 Task: Buy 2 Tachometer Cables from Cables section under best seller category for shipping address: Christina Ramirez, 3641 Walton Street, Salt Lake City, Utah 84104, Cell Number 8014200980. Pay from credit card ending with 6010, CVV 682
Action: Mouse moved to (9, 83)
Screenshot: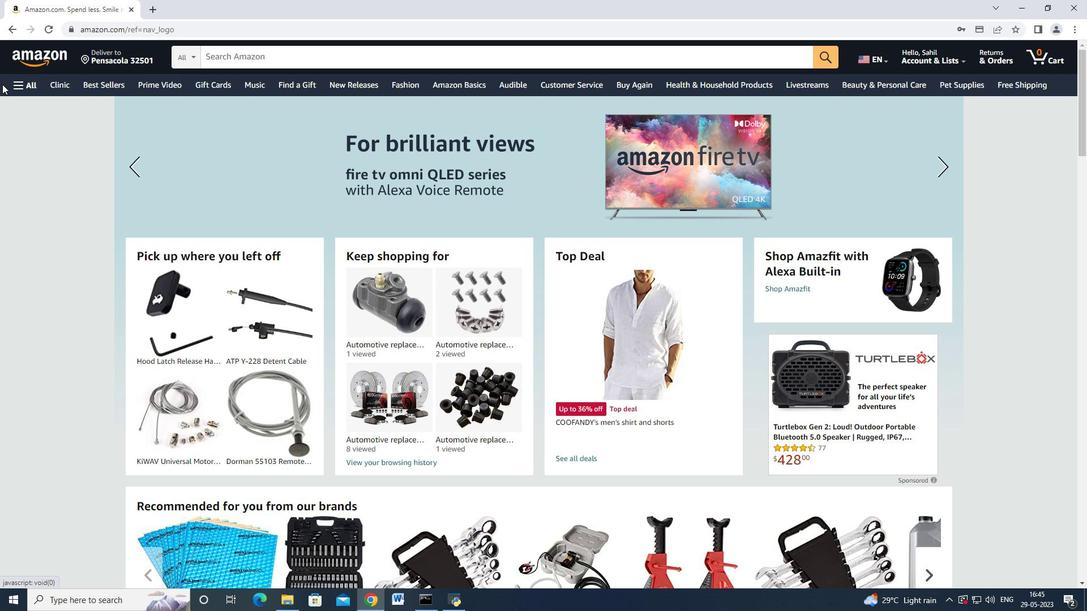
Action: Mouse pressed left at (9, 83)
Screenshot: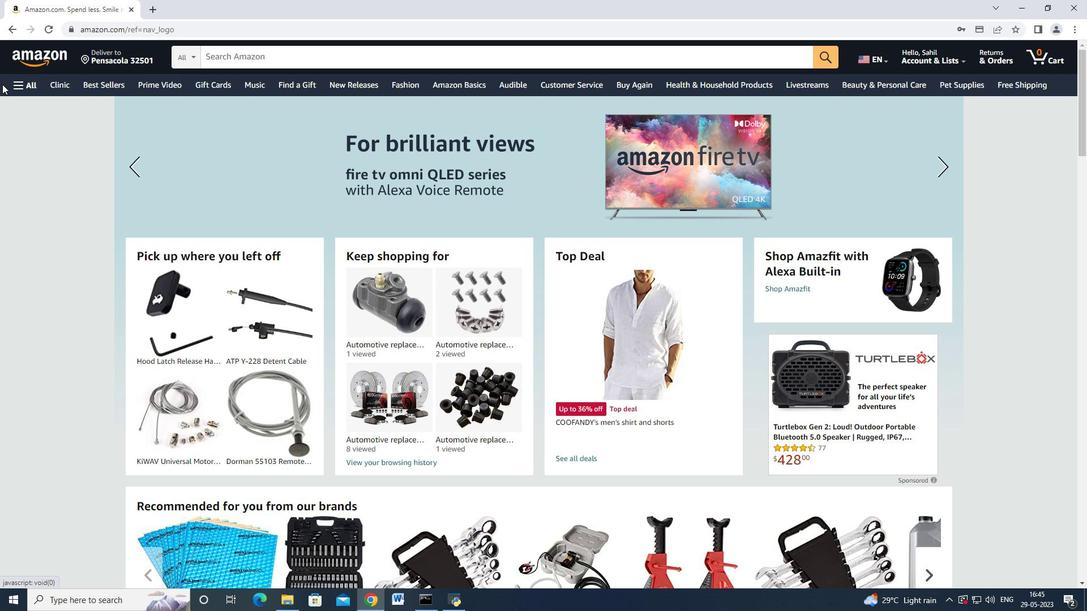 
Action: Mouse moved to (52, 240)
Screenshot: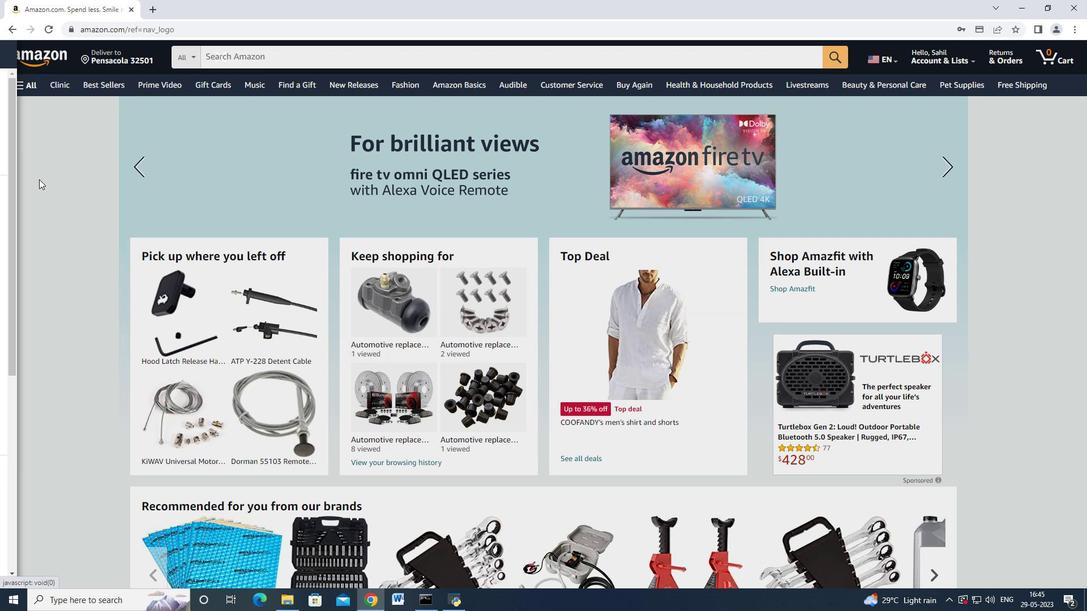 
Action: Mouse scrolled (52, 240) with delta (0, 0)
Screenshot: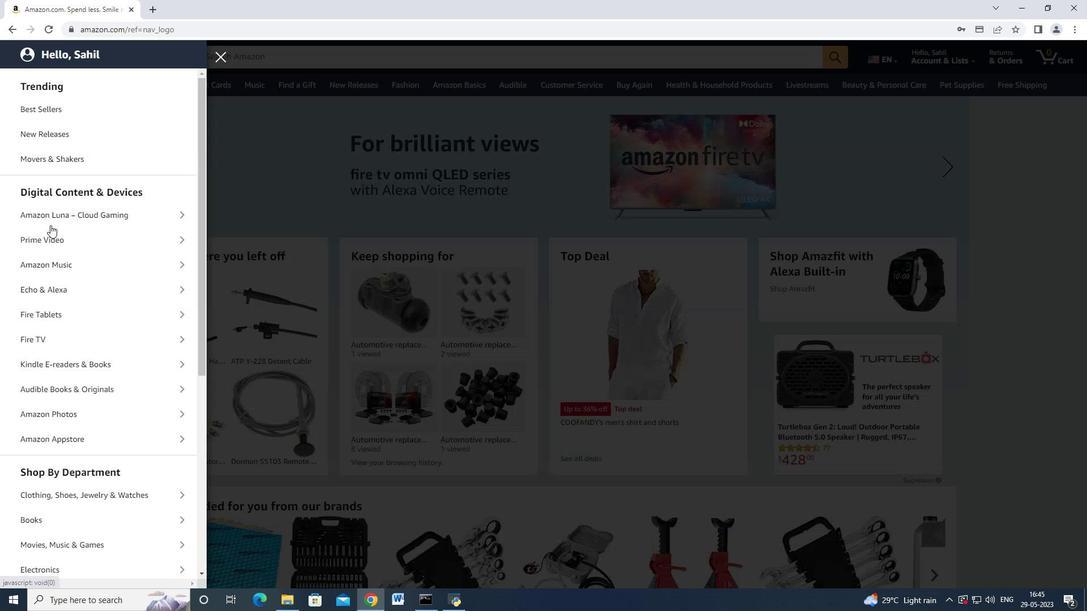 
Action: Mouse scrolled (52, 240) with delta (0, 0)
Screenshot: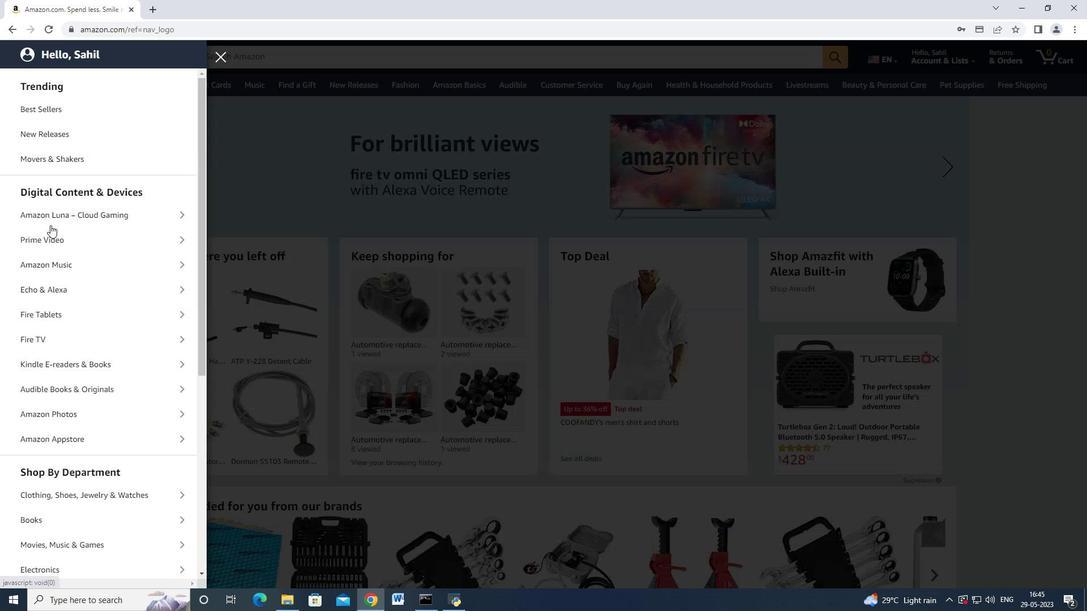 
Action: Mouse scrolled (52, 240) with delta (0, 0)
Screenshot: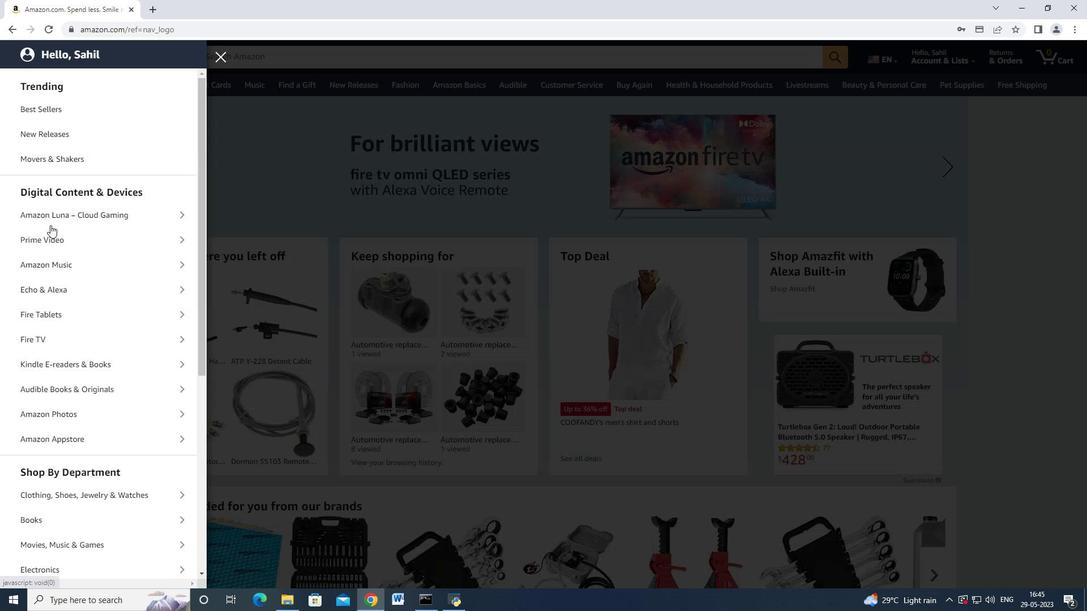
Action: Mouse scrolled (52, 240) with delta (0, 0)
Screenshot: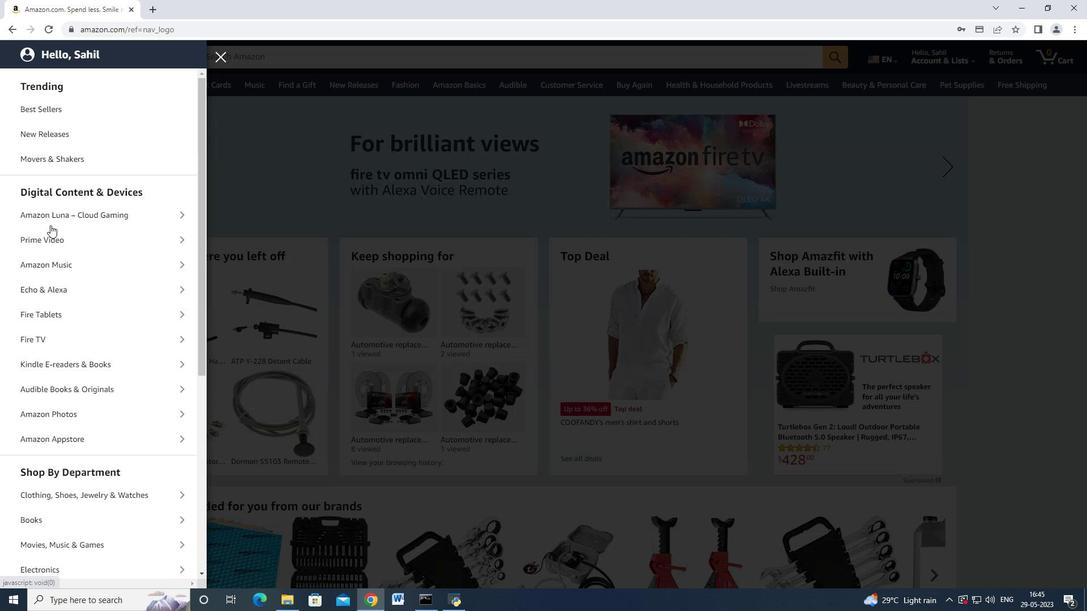 
Action: Mouse scrolled (52, 240) with delta (0, 0)
Screenshot: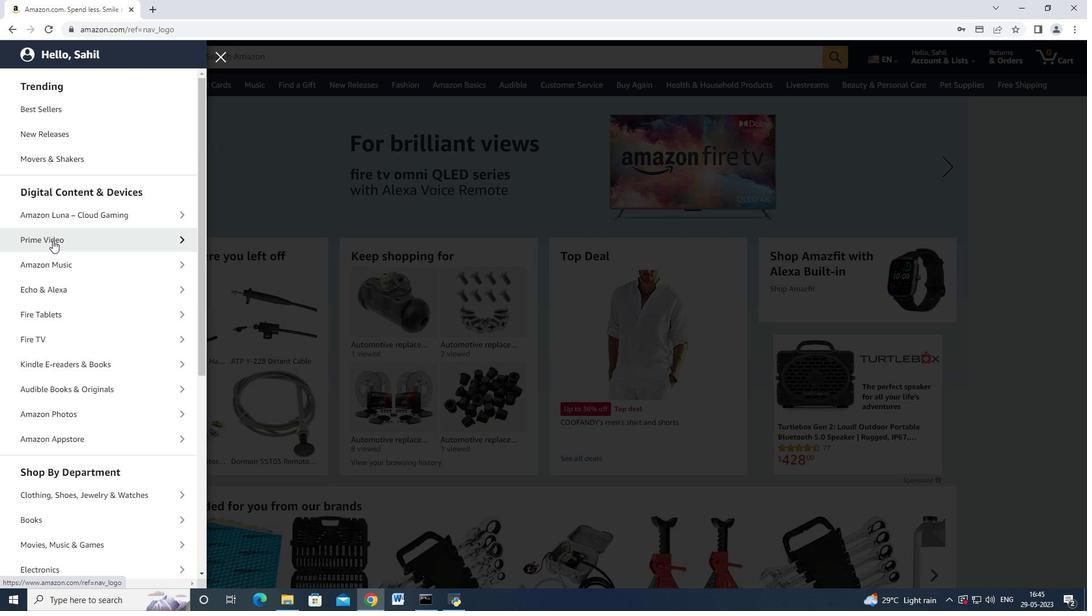 
Action: Mouse scrolled (52, 241) with delta (0, 0)
Screenshot: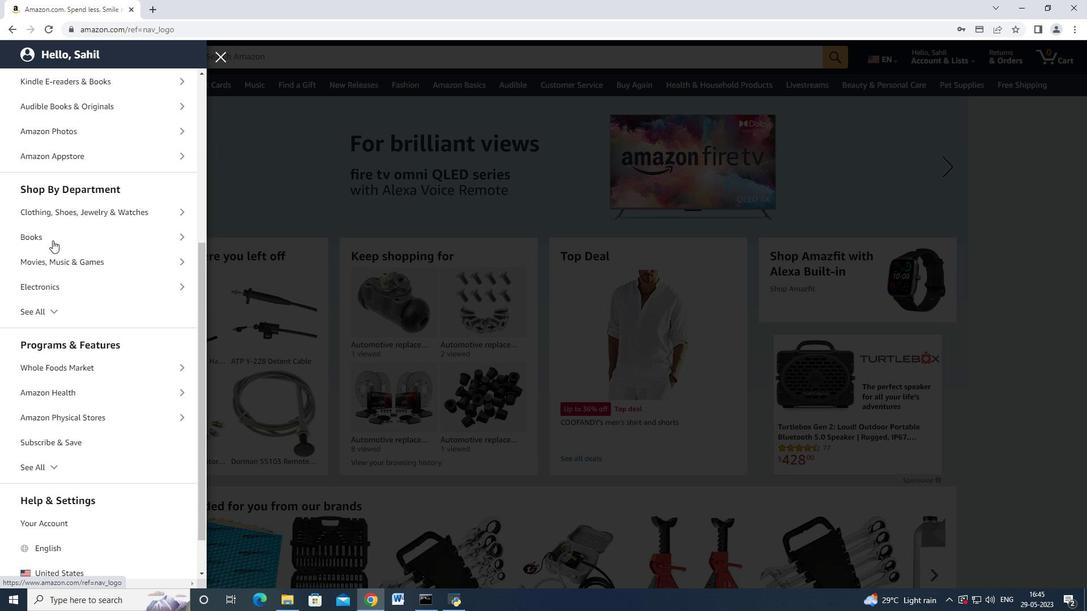 
Action: Mouse scrolled (52, 241) with delta (0, 0)
Screenshot: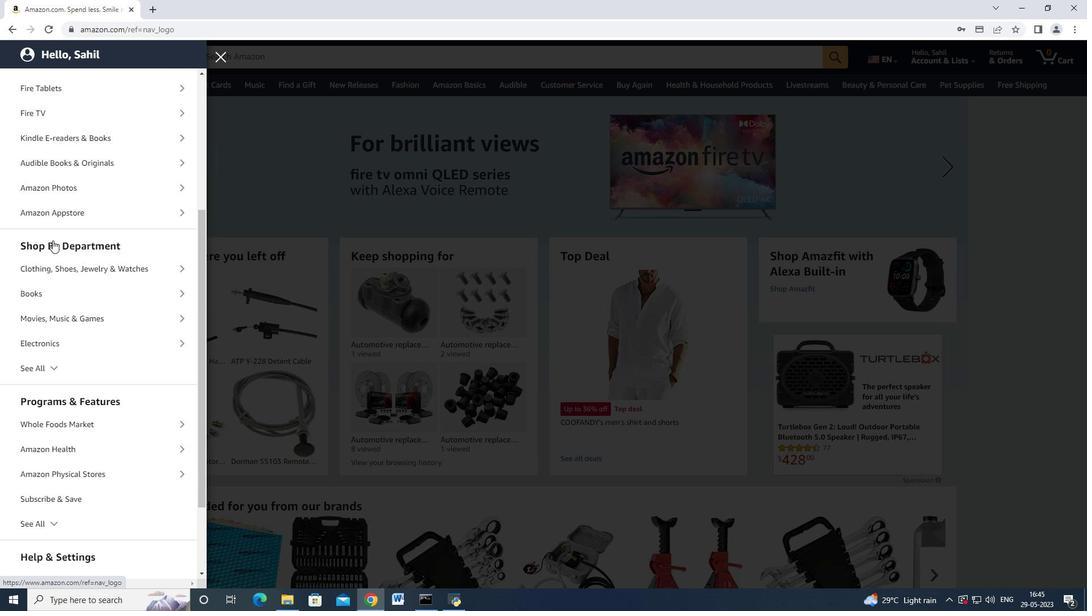 
Action: Mouse scrolled (52, 241) with delta (0, 0)
Screenshot: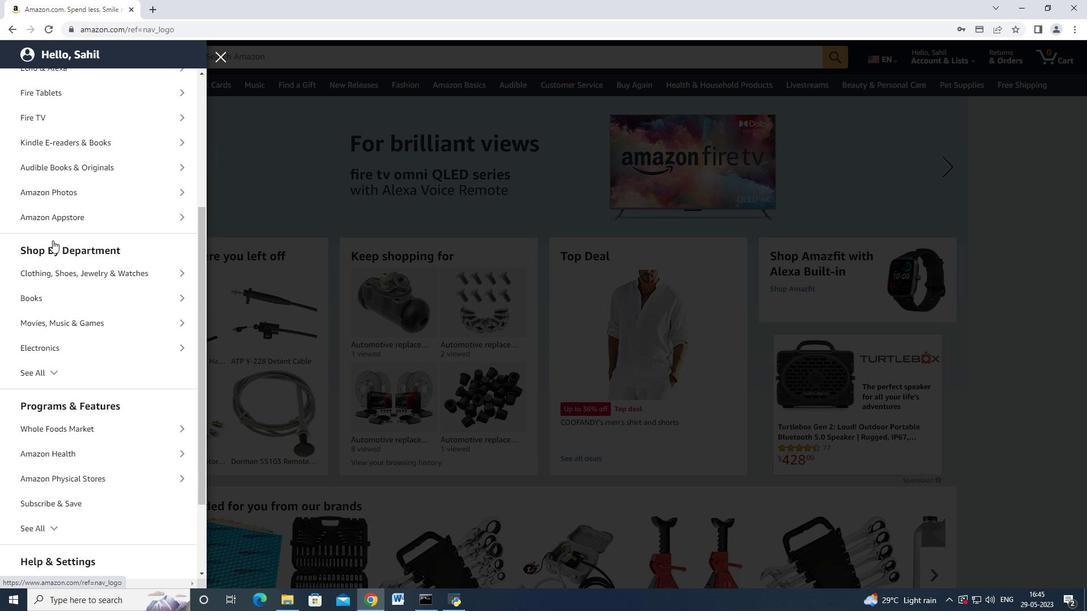 
Action: Mouse moved to (51, 240)
Screenshot: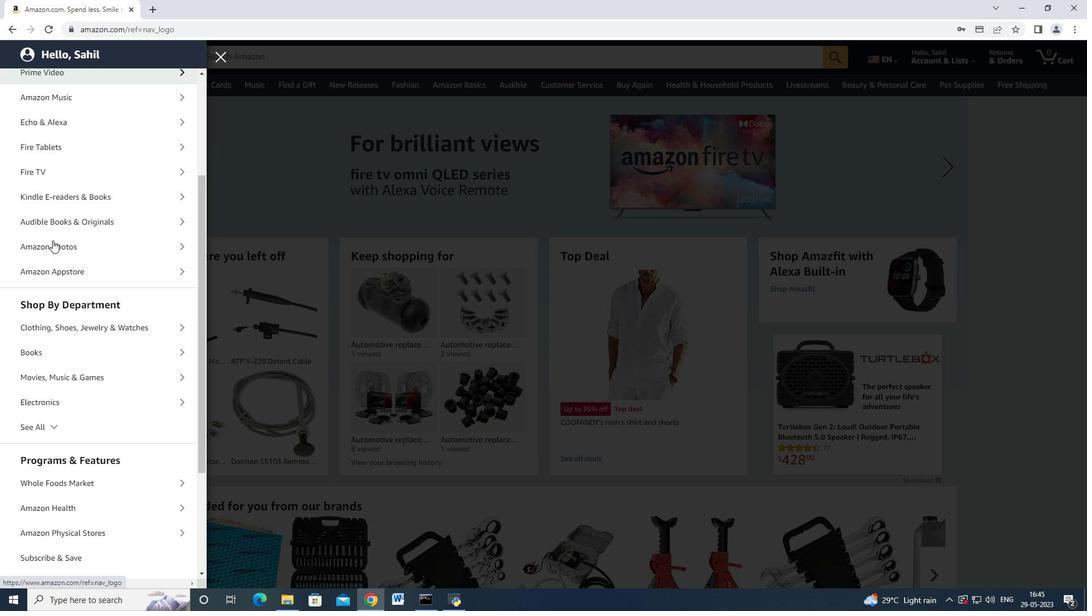 
Action: Mouse scrolled (51, 240) with delta (0, 0)
Screenshot: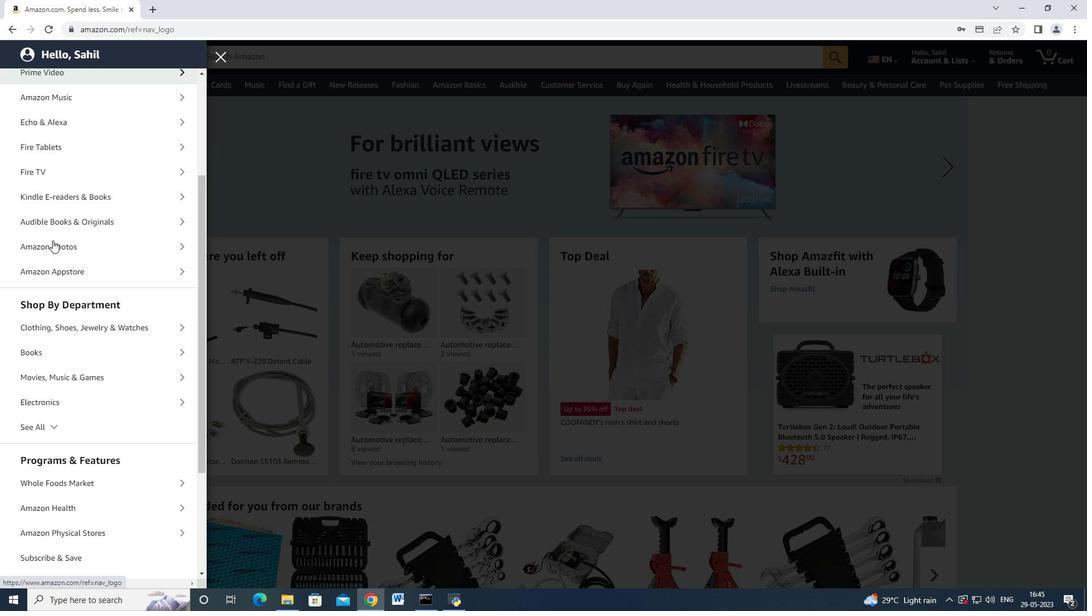 
Action: Mouse moved to (50, 240)
Screenshot: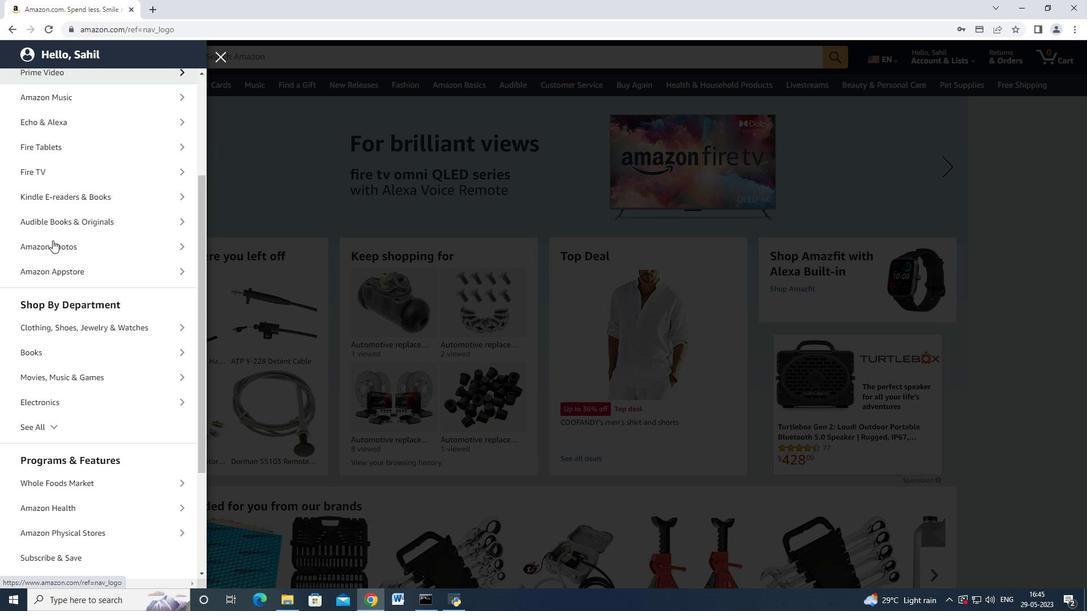 
Action: Mouse scrolled (50, 240) with delta (0, 0)
Screenshot: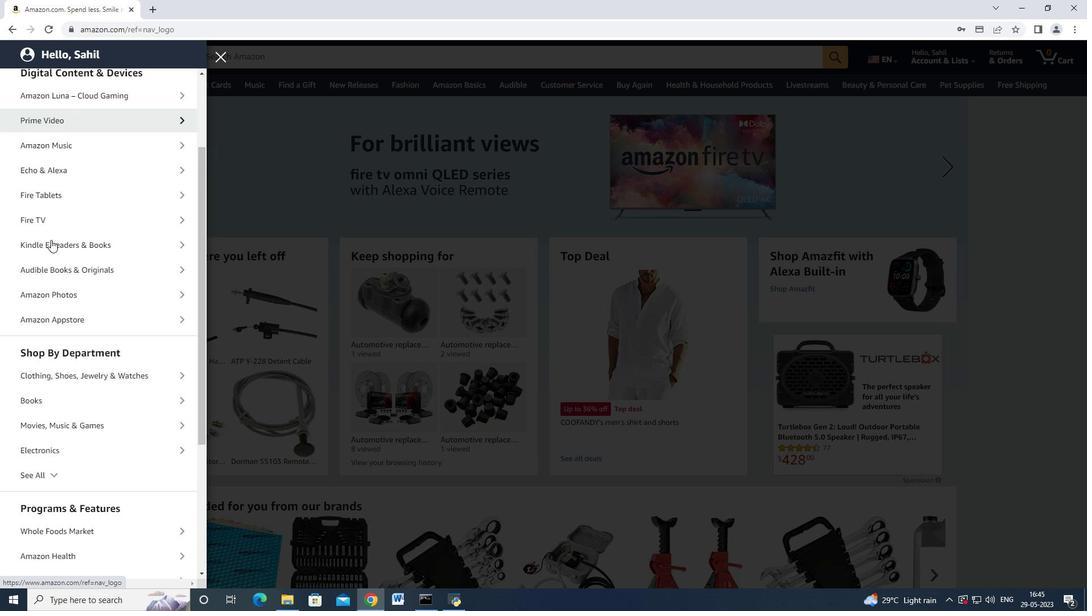 
Action: Mouse scrolled (50, 240) with delta (0, 0)
Screenshot: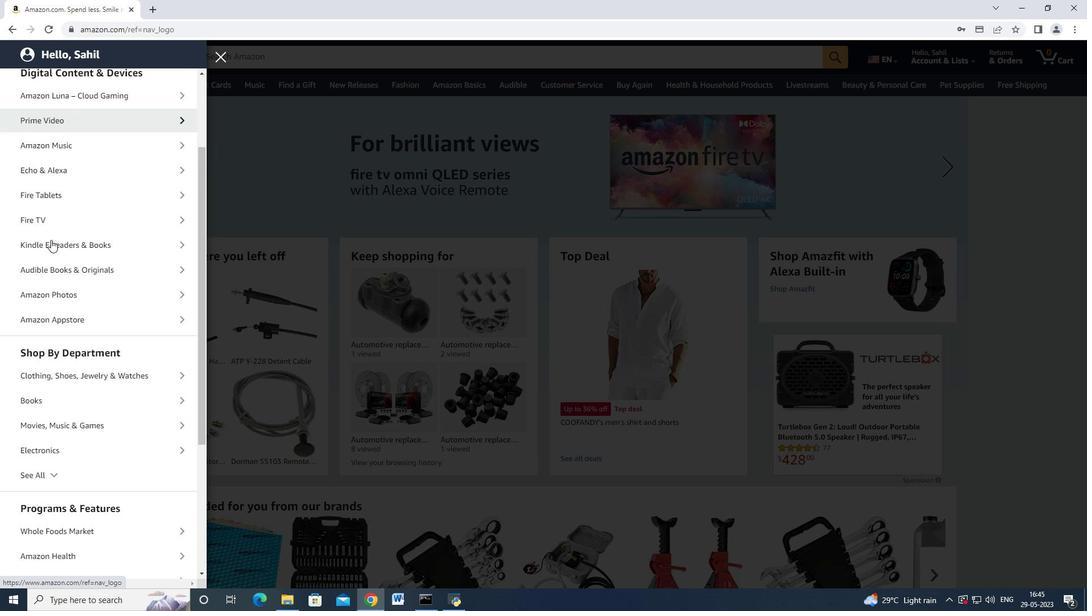 
Action: Mouse moved to (45, 242)
Screenshot: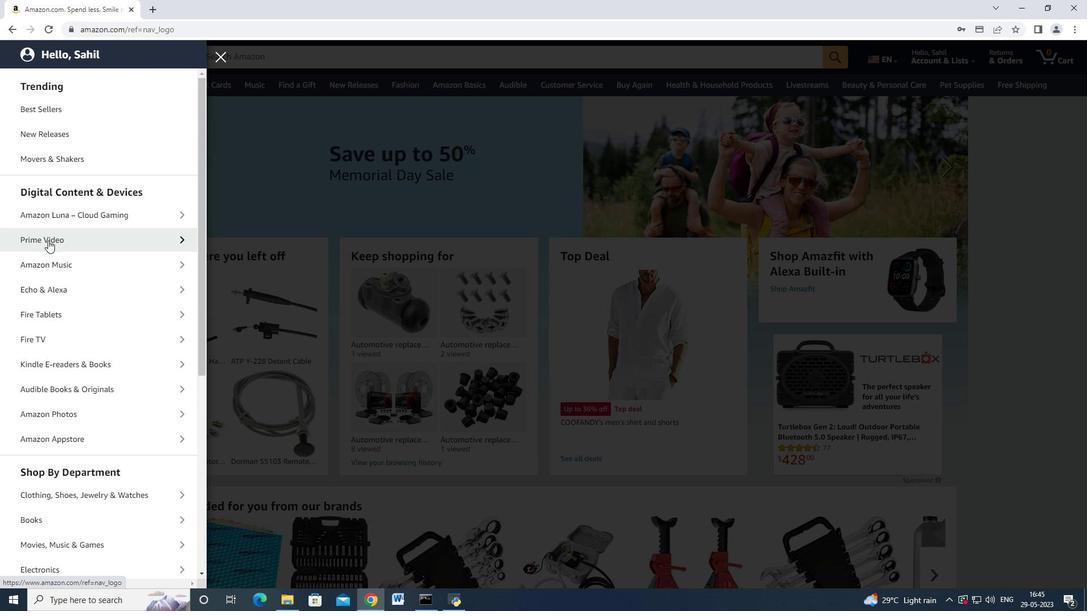 
Action: Mouse scrolled (45, 242) with delta (0, 0)
Screenshot: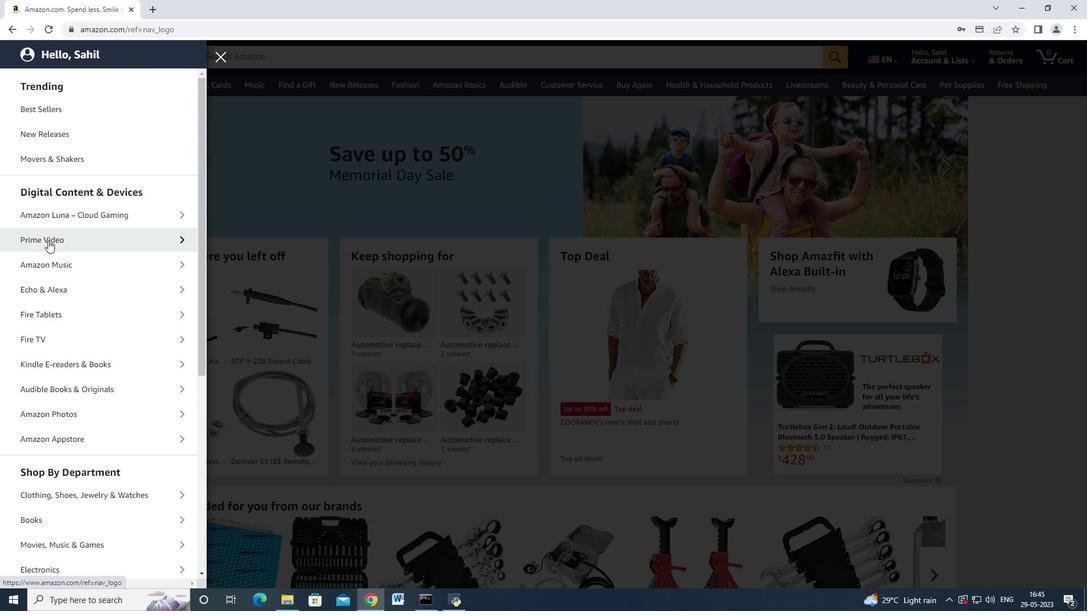 
Action: Mouse moved to (45, 246)
Screenshot: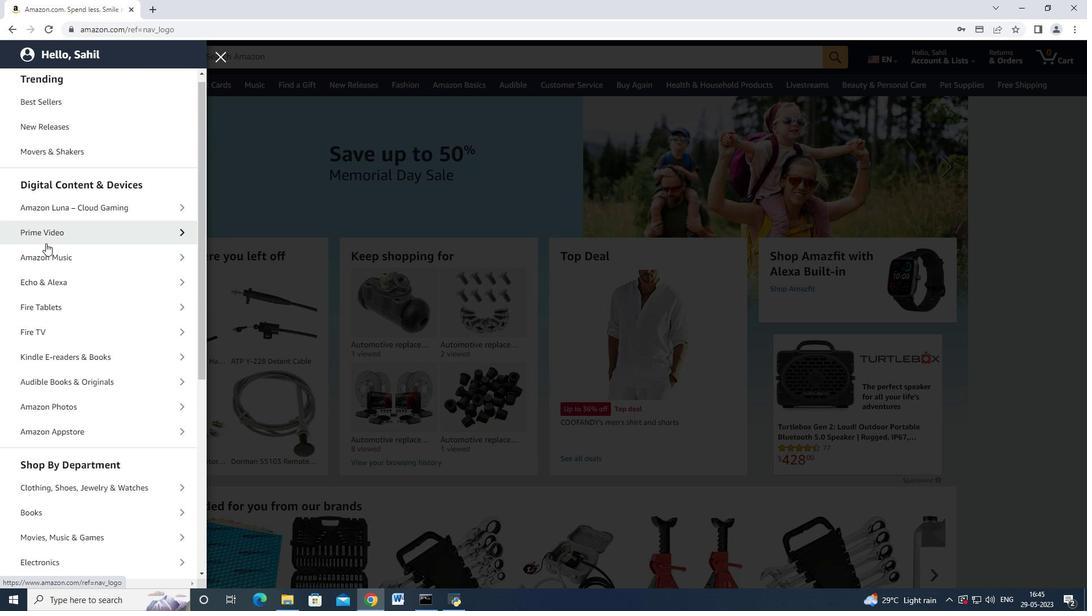 
Action: Mouse scrolled (45, 243) with delta (0, 0)
Screenshot: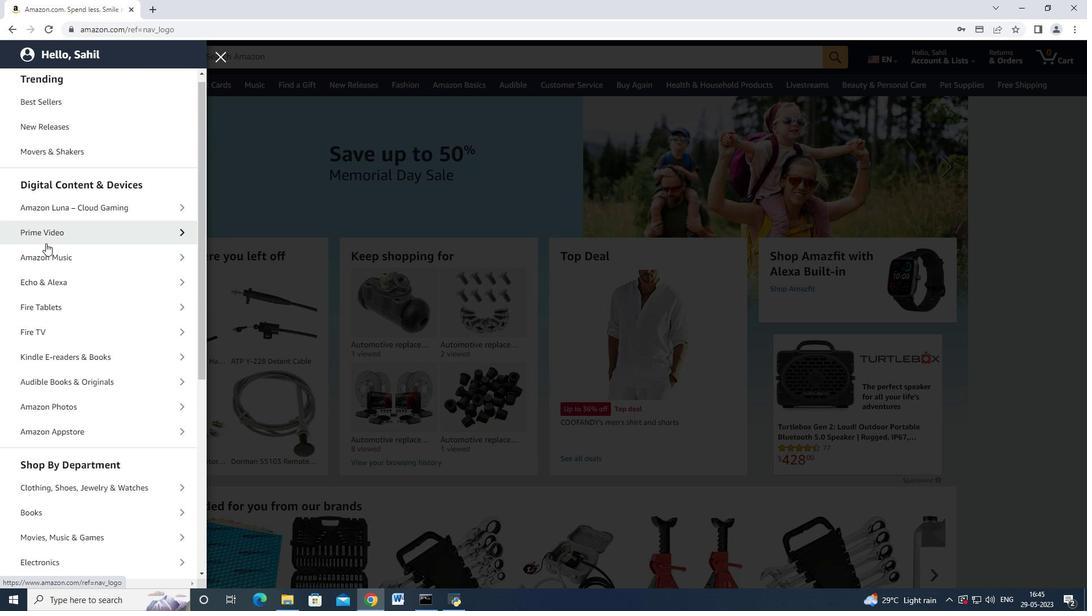 
Action: Mouse moved to (45, 250)
Screenshot: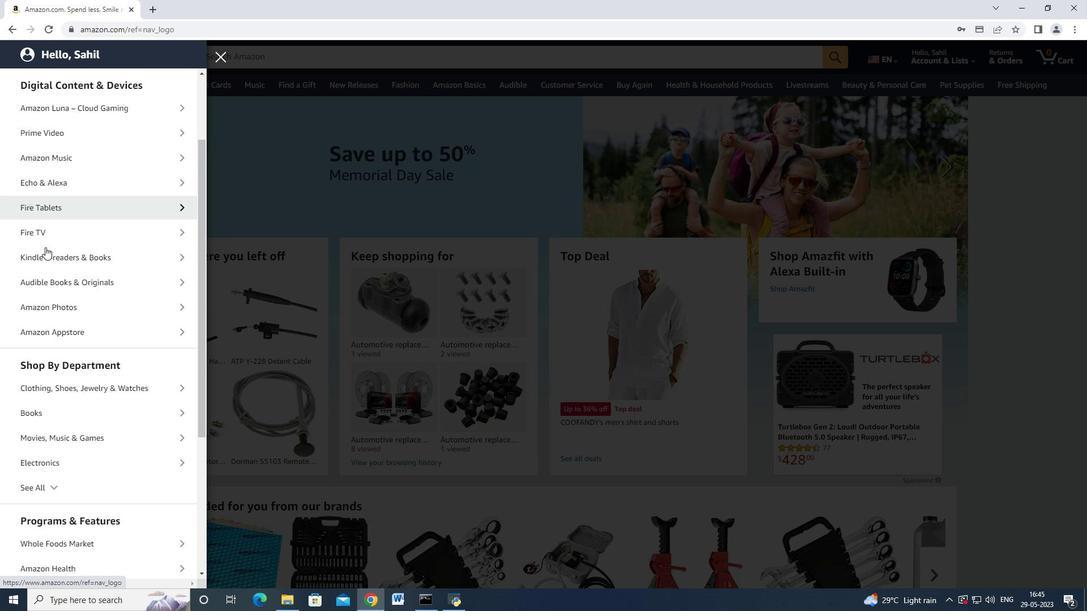 
Action: Mouse scrolled (45, 250) with delta (0, 0)
Screenshot: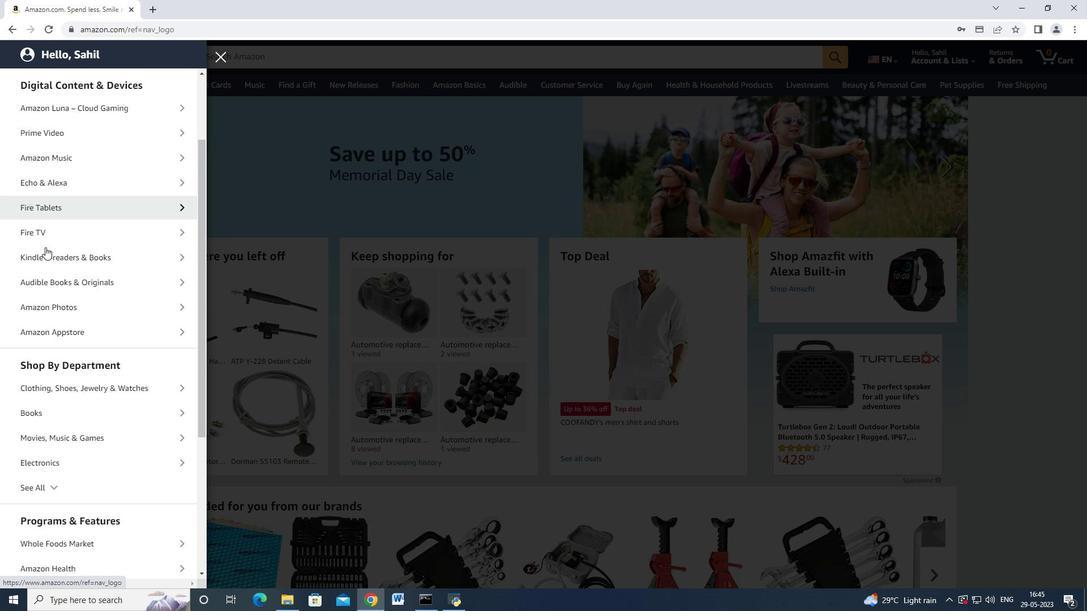 
Action: Mouse moved to (45, 251)
Screenshot: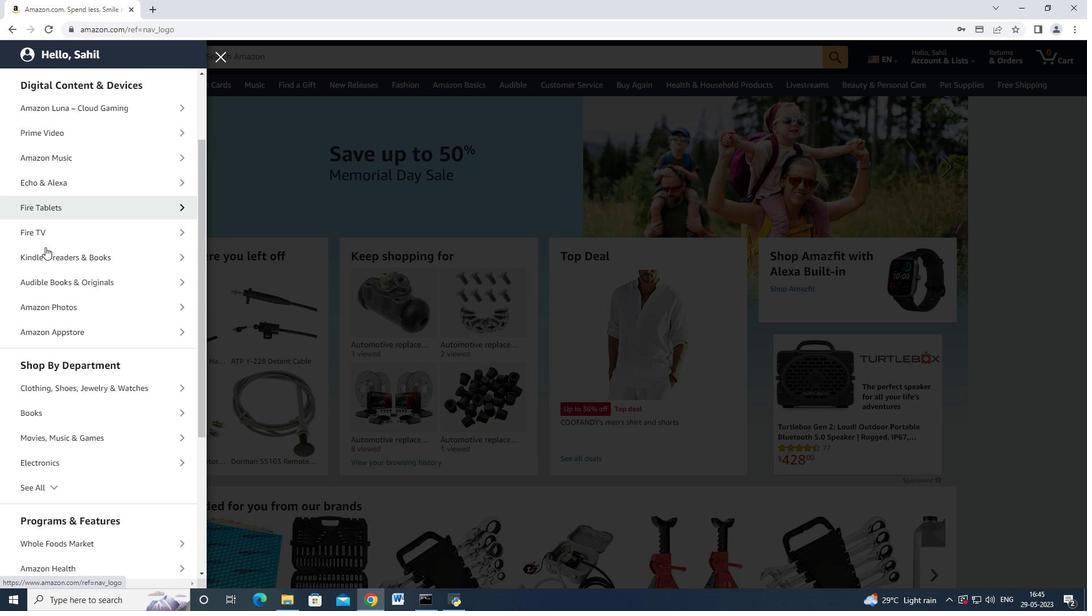 
Action: Mouse scrolled (45, 250) with delta (0, 0)
Screenshot: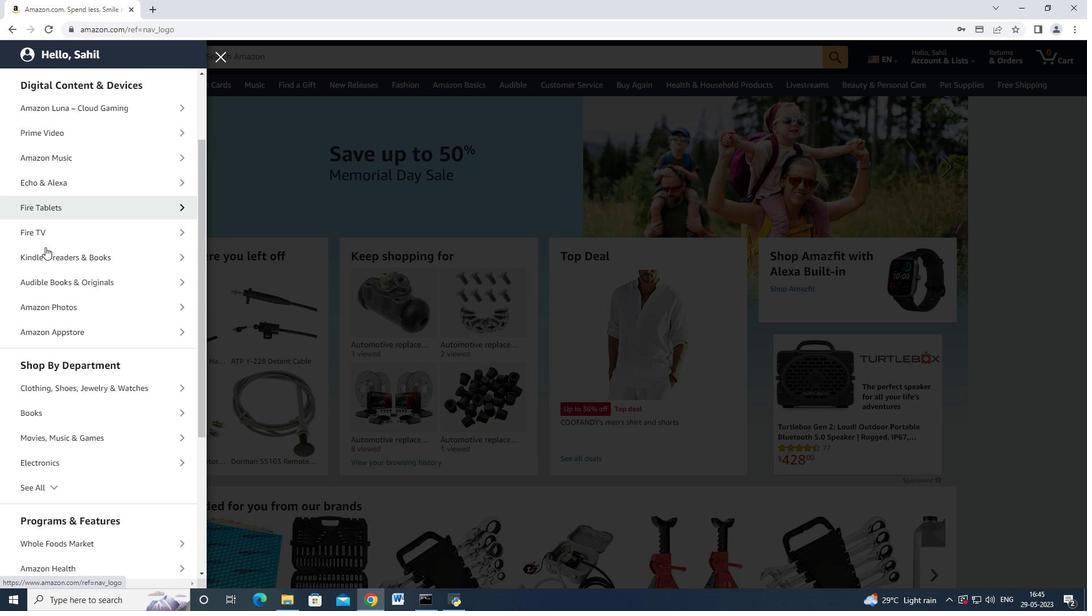 
Action: Mouse moved to (41, 363)
Screenshot: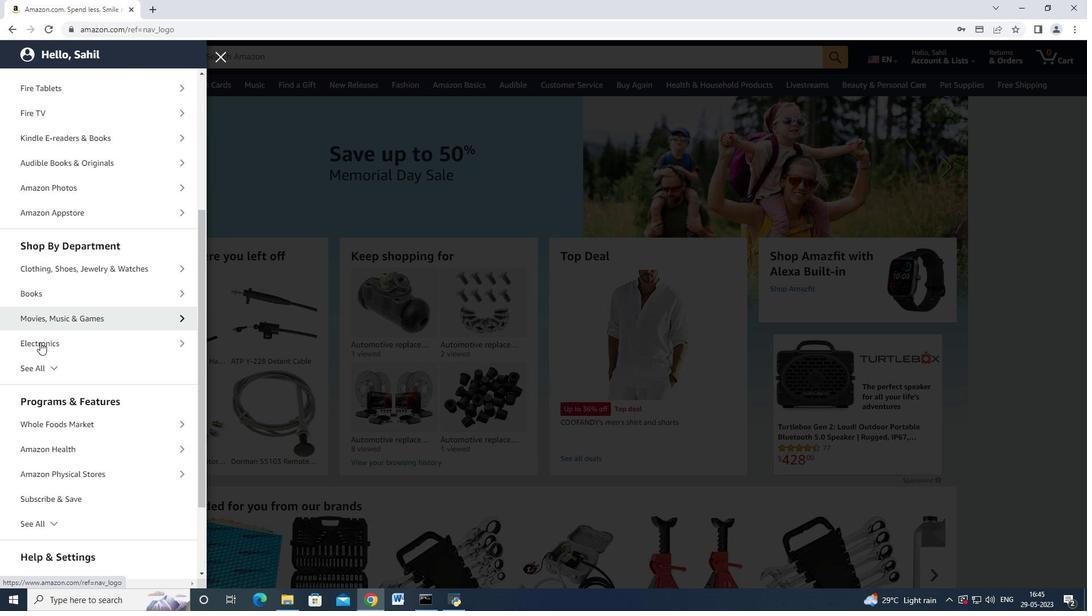 
Action: Mouse pressed left at (41, 363)
Screenshot: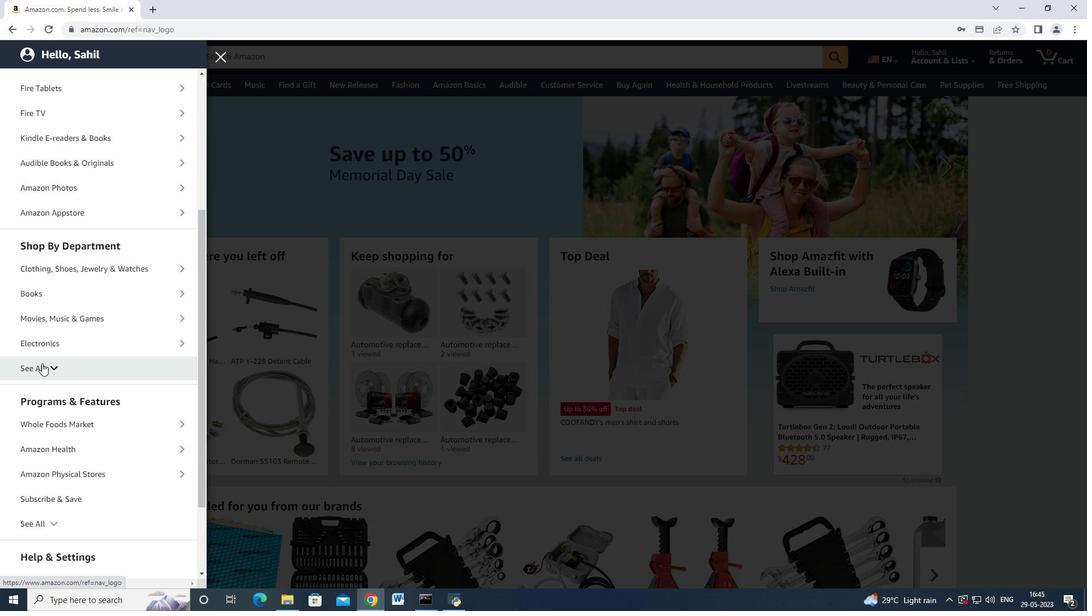 
Action: Mouse moved to (45, 360)
Screenshot: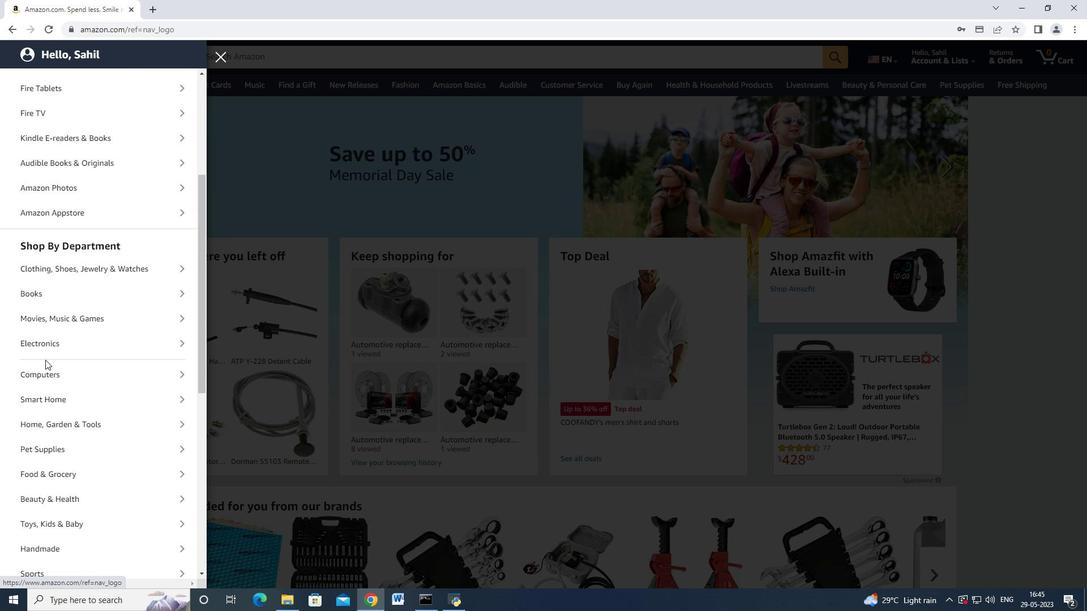 
Action: Mouse scrolled (45, 359) with delta (0, 0)
Screenshot: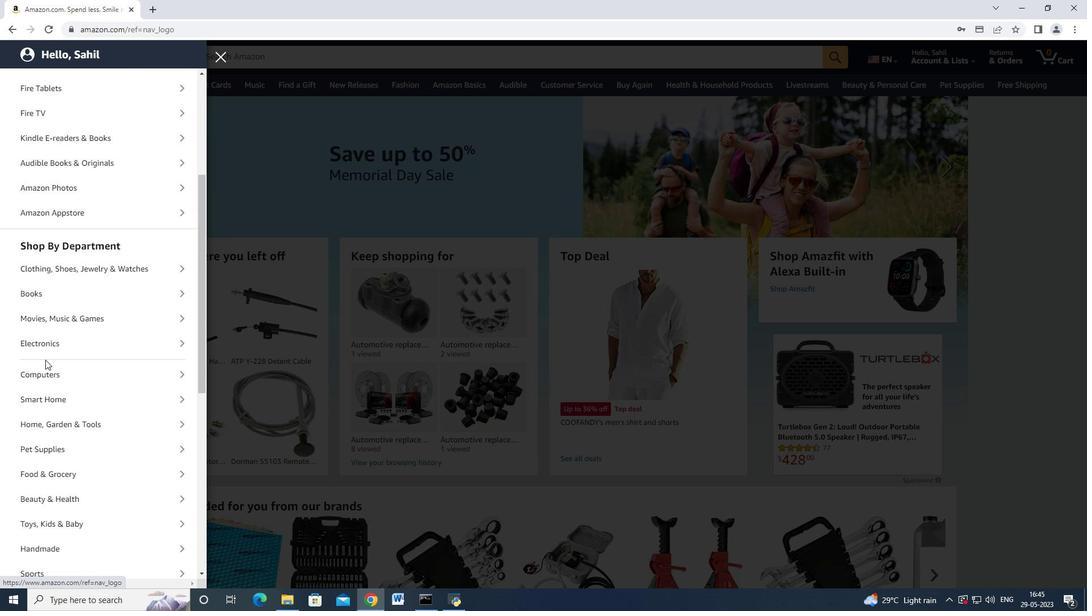
Action: Mouse scrolled (45, 359) with delta (0, 0)
Screenshot: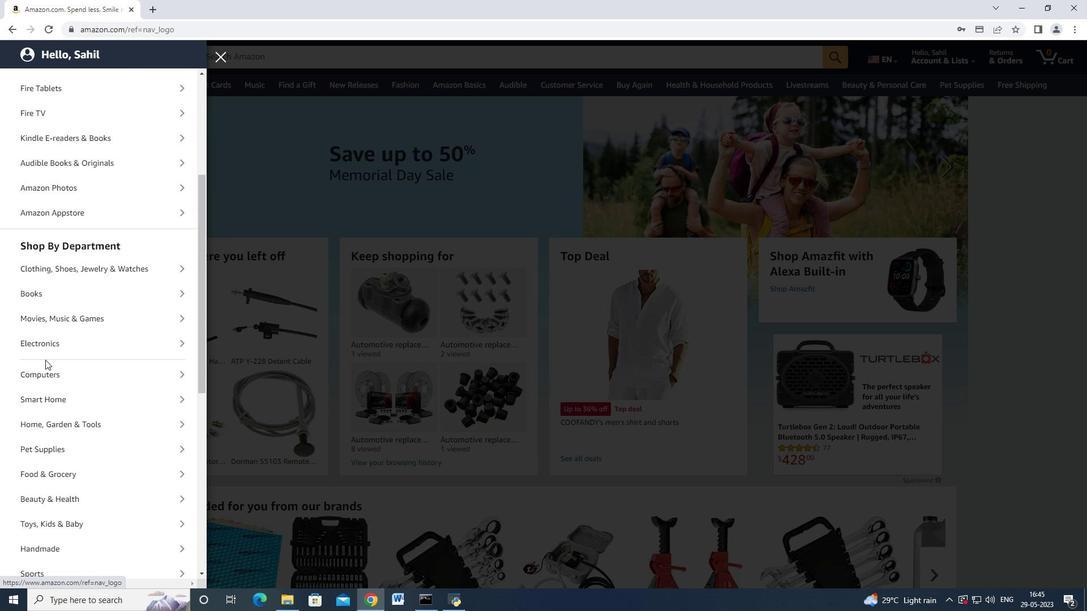 
Action: Mouse moved to (44, 360)
Screenshot: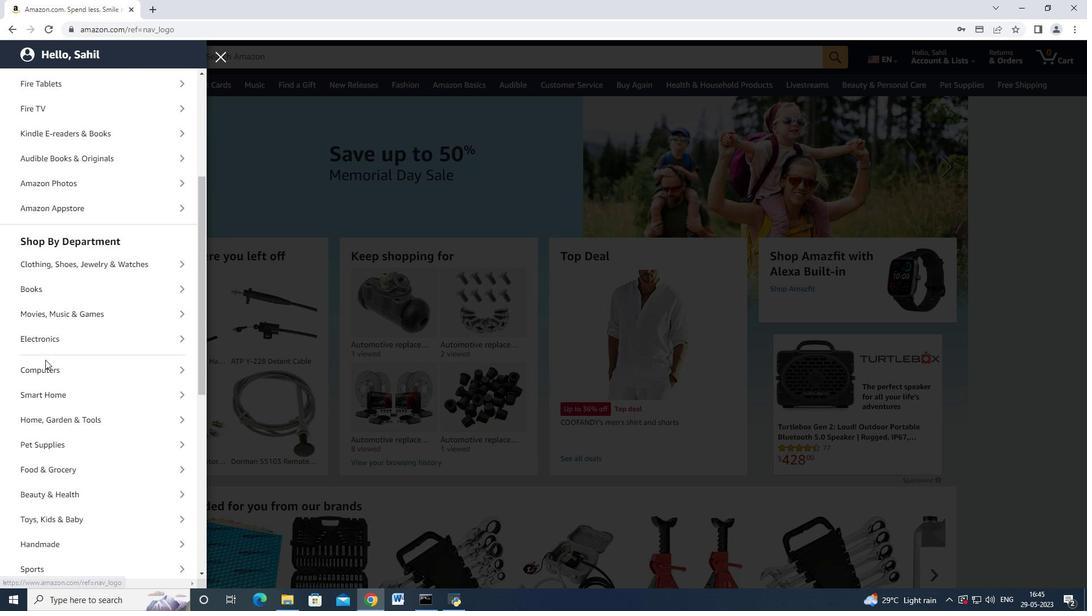 
Action: Mouse scrolled (44, 359) with delta (0, 0)
Screenshot: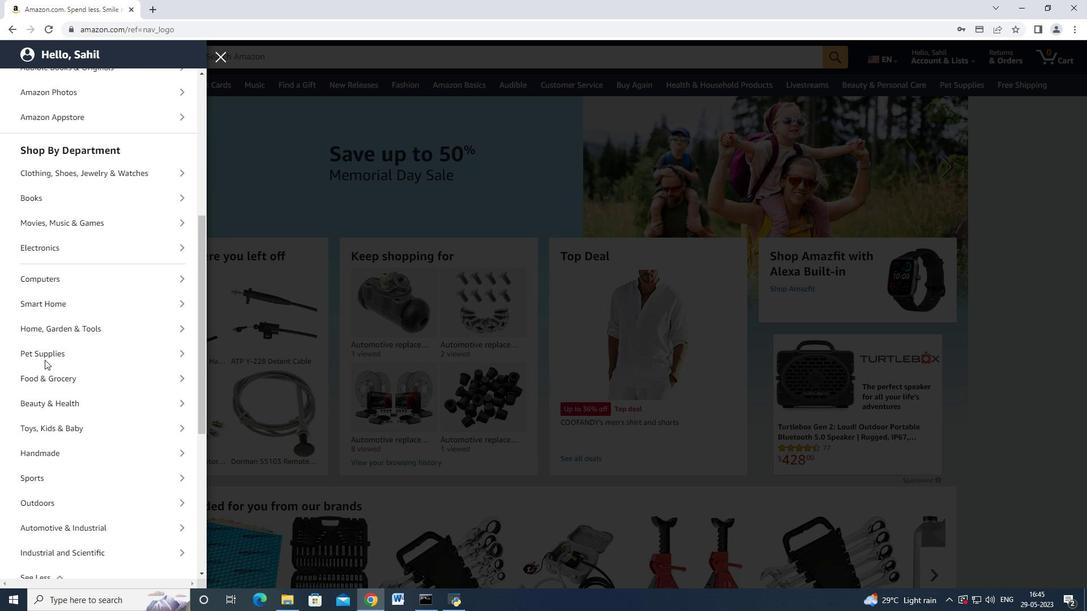 
Action: Mouse scrolled (44, 359) with delta (0, 0)
Screenshot: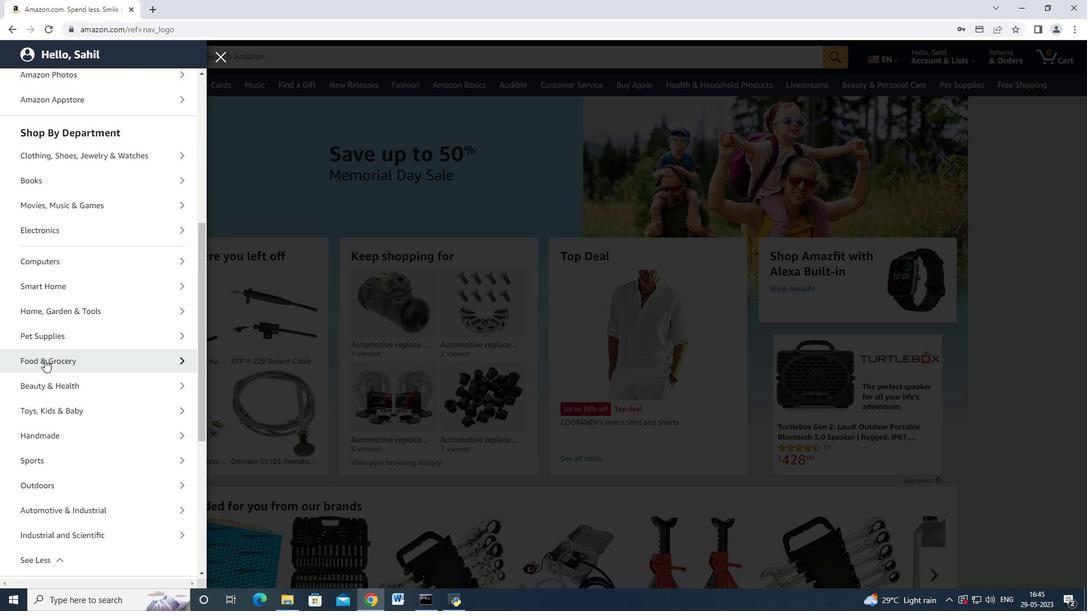 
Action: Mouse moved to (82, 370)
Screenshot: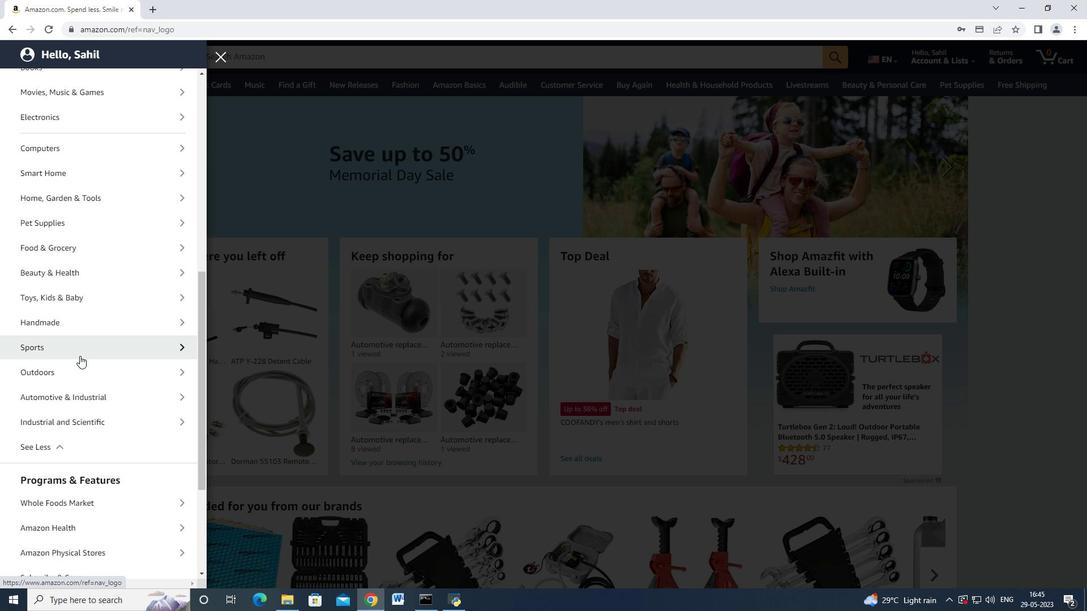 
Action: Mouse scrolled (82, 370) with delta (0, 0)
Screenshot: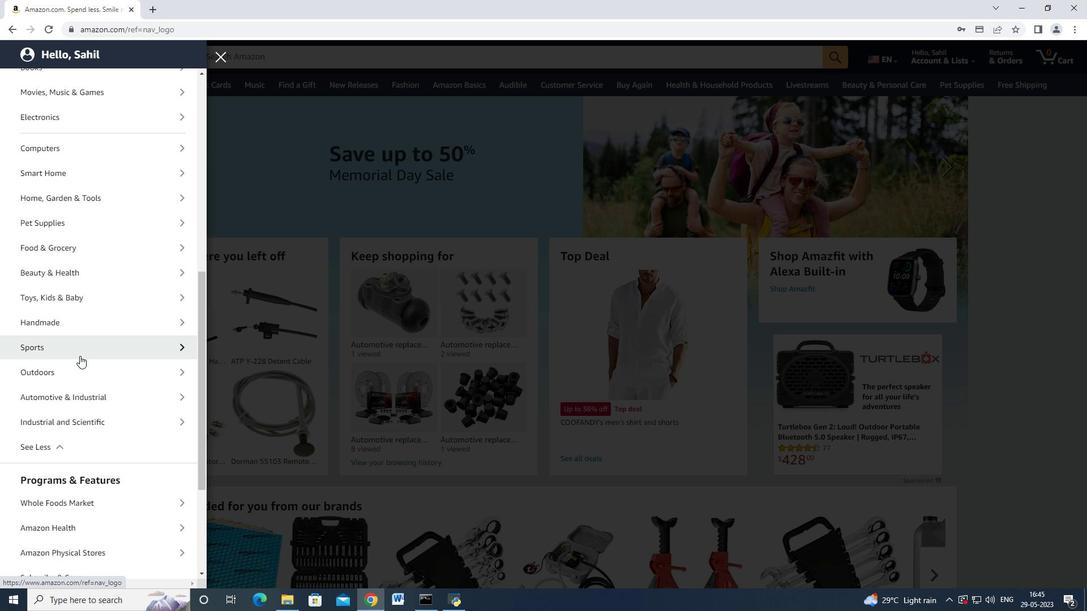 
Action: Mouse moved to (83, 359)
Screenshot: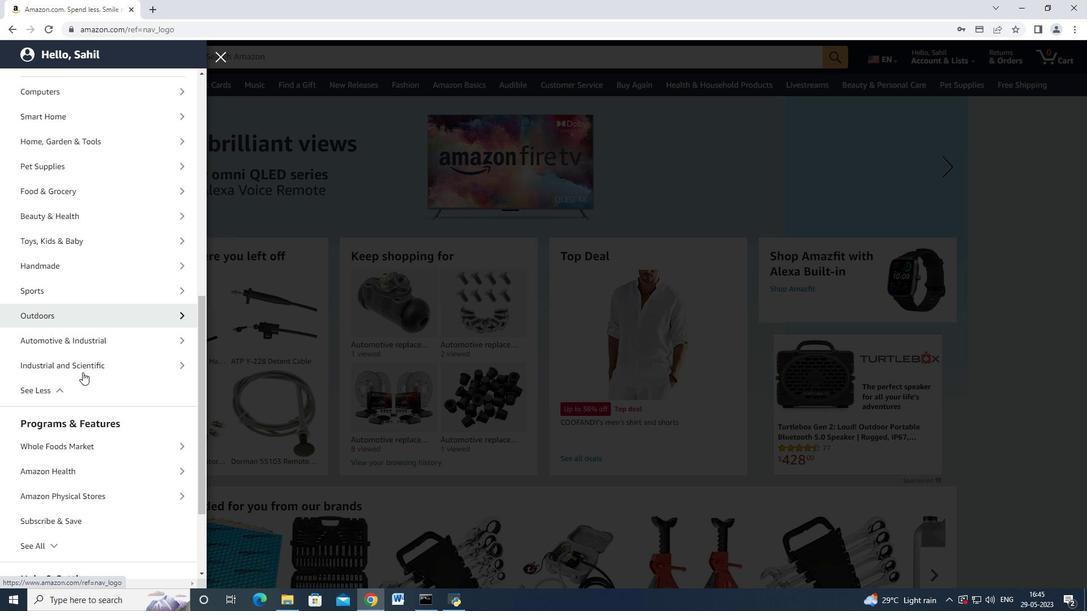 
Action: Mouse scrolled (83, 360) with delta (0, 0)
Screenshot: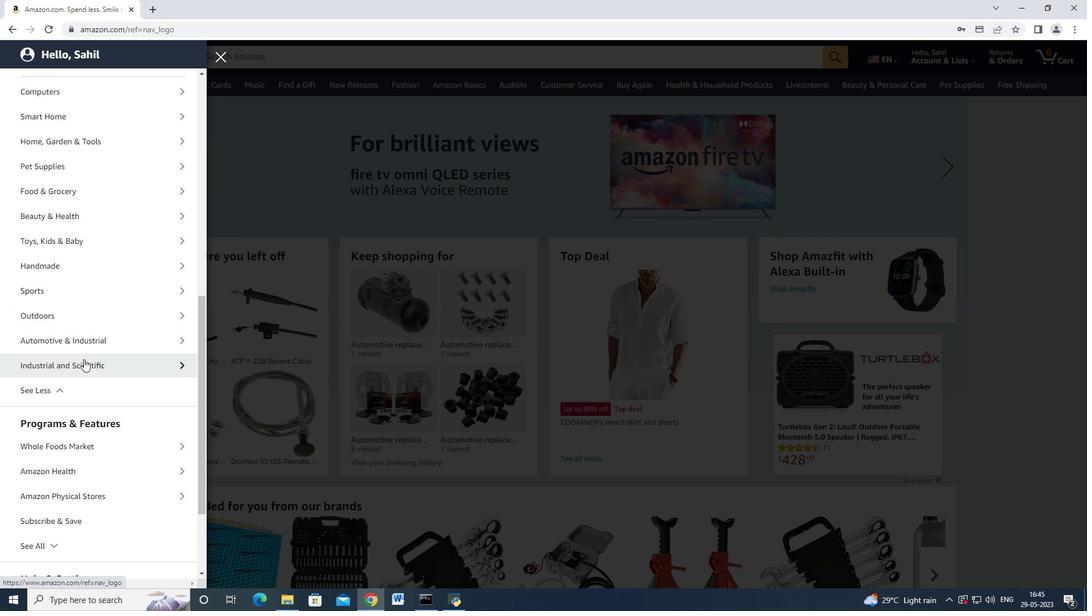 
Action: Mouse moved to (97, 394)
Screenshot: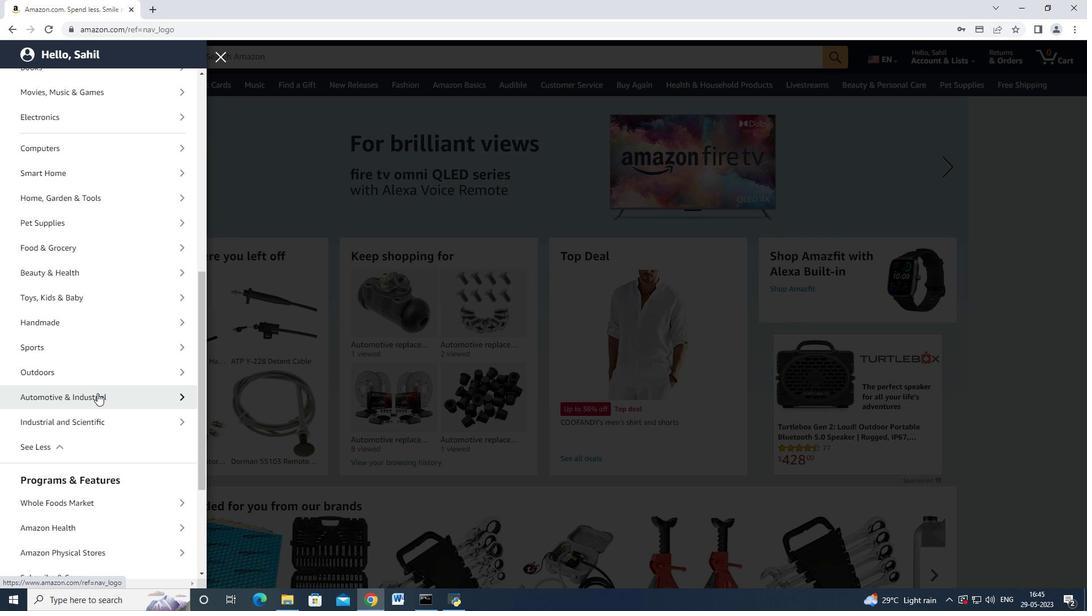 
Action: Mouse pressed left at (97, 394)
Screenshot: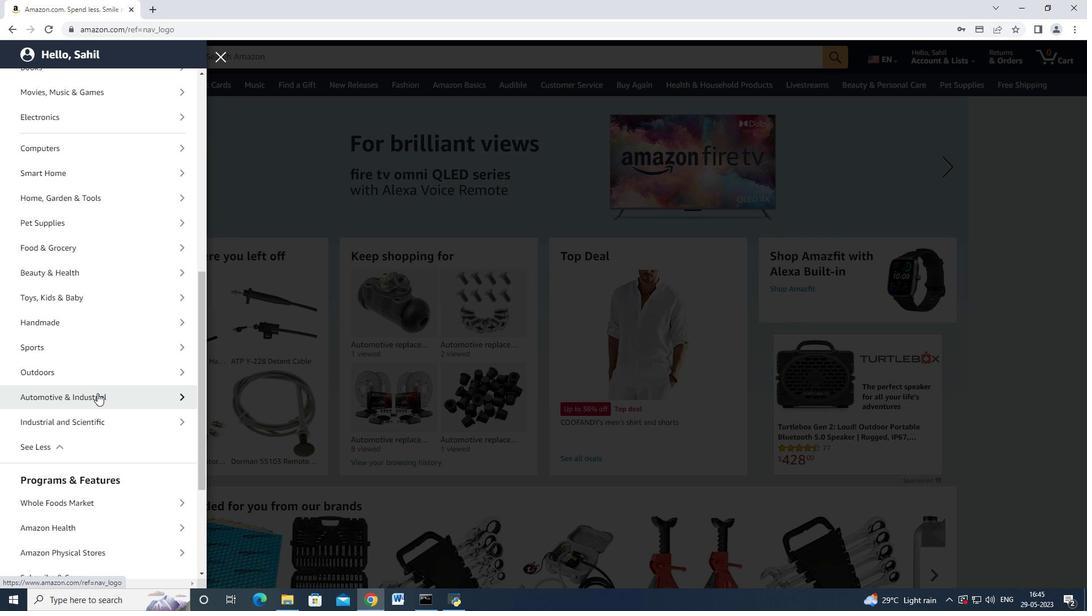 
Action: Mouse moved to (121, 135)
Screenshot: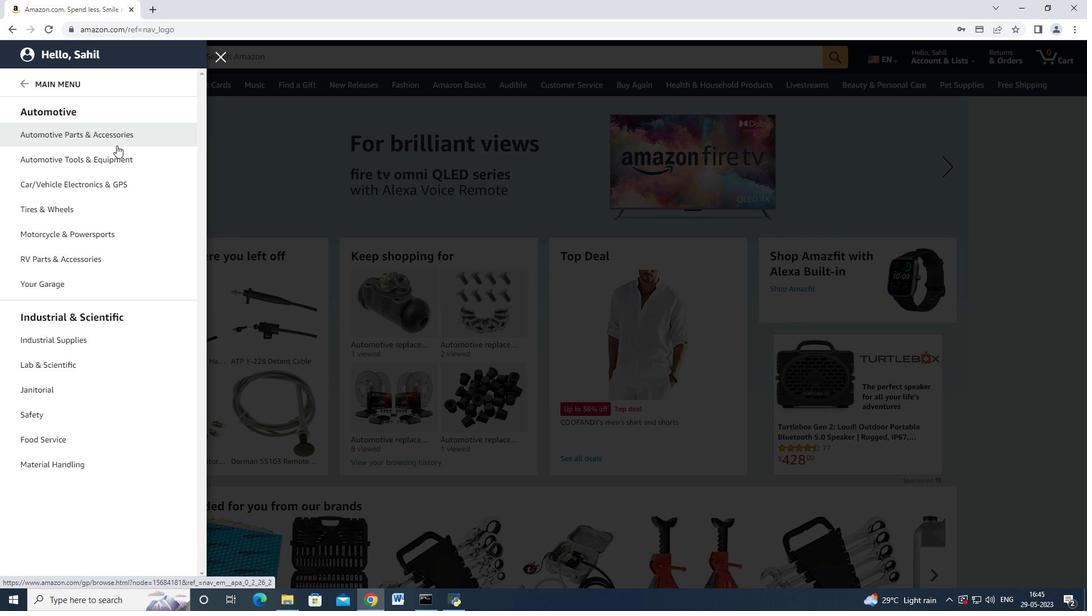 
Action: Mouse pressed left at (121, 135)
Screenshot: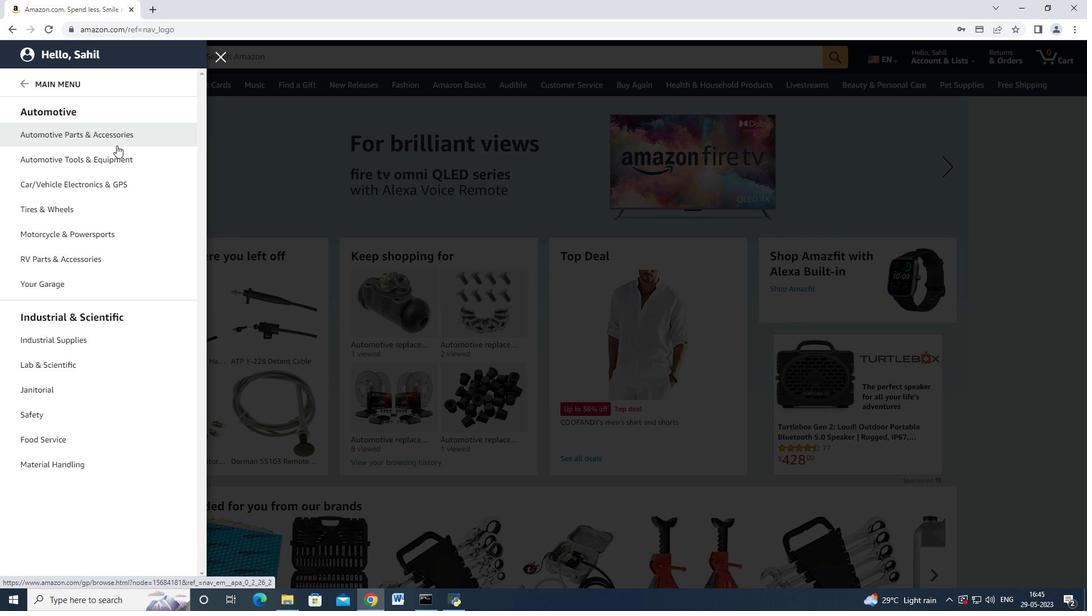 
Action: Mouse moved to (191, 104)
Screenshot: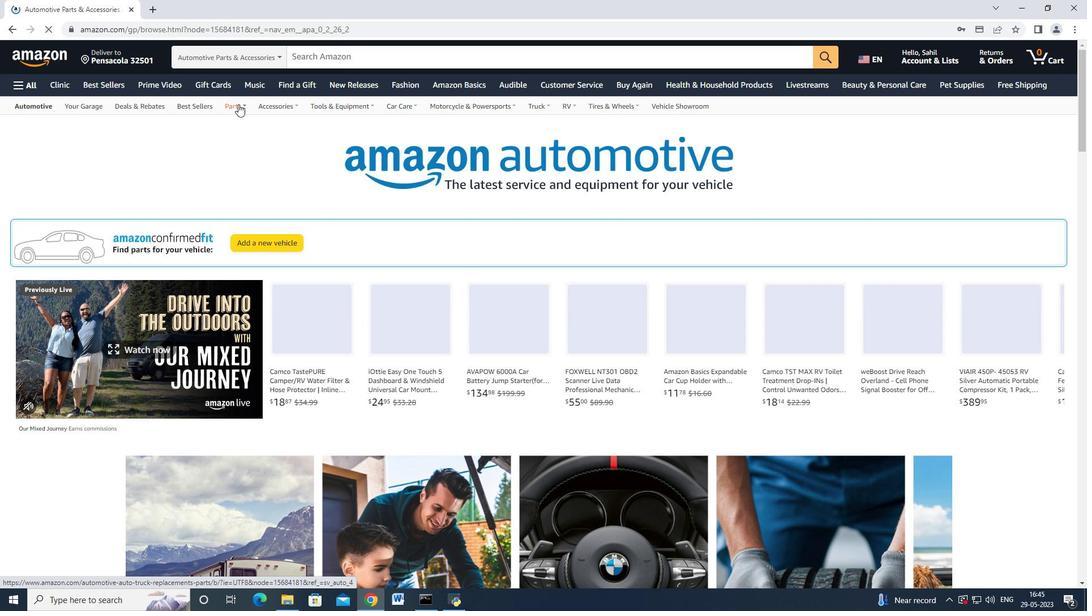 
Action: Mouse pressed left at (191, 104)
Screenshot: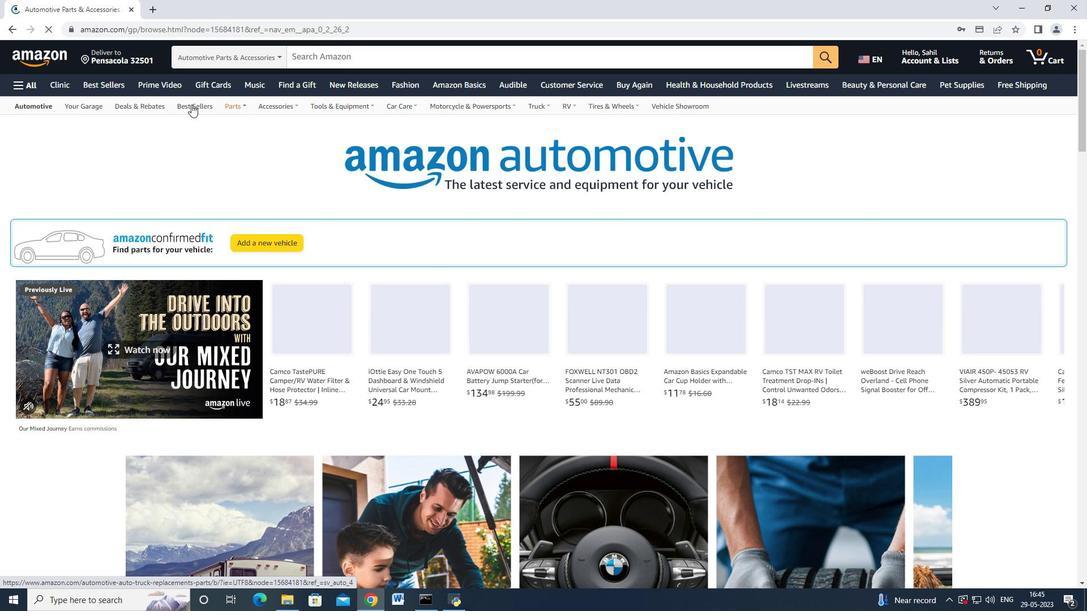 
Action: Mouse moved to (79, 367)
Screenshot: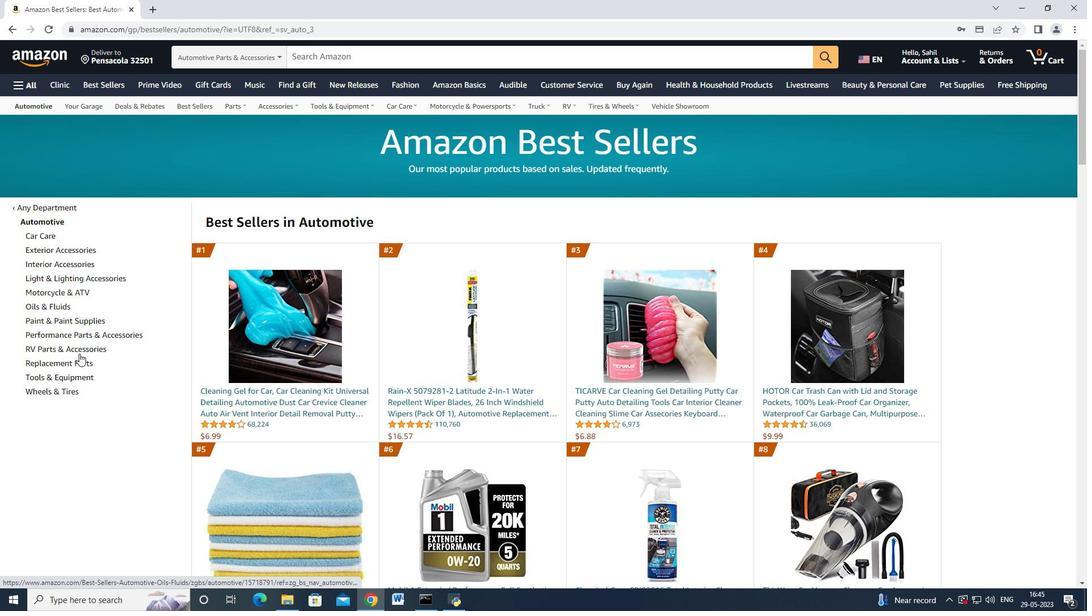 
Action: Mouse pressed left at (79, 367)
Screenshot: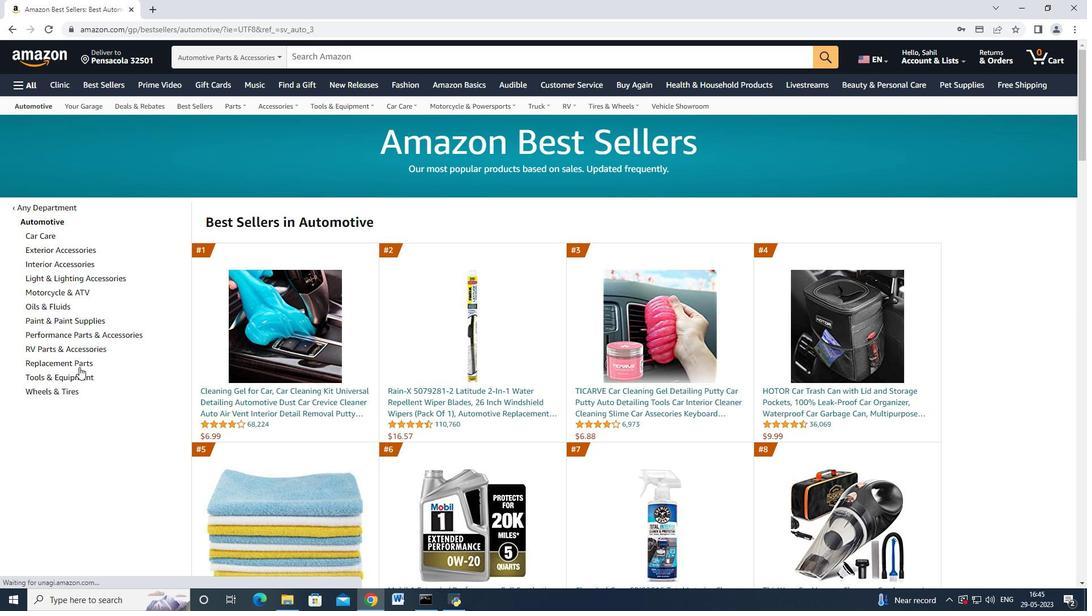 
Action: Mouse moved to (47, 319)
Screenshot: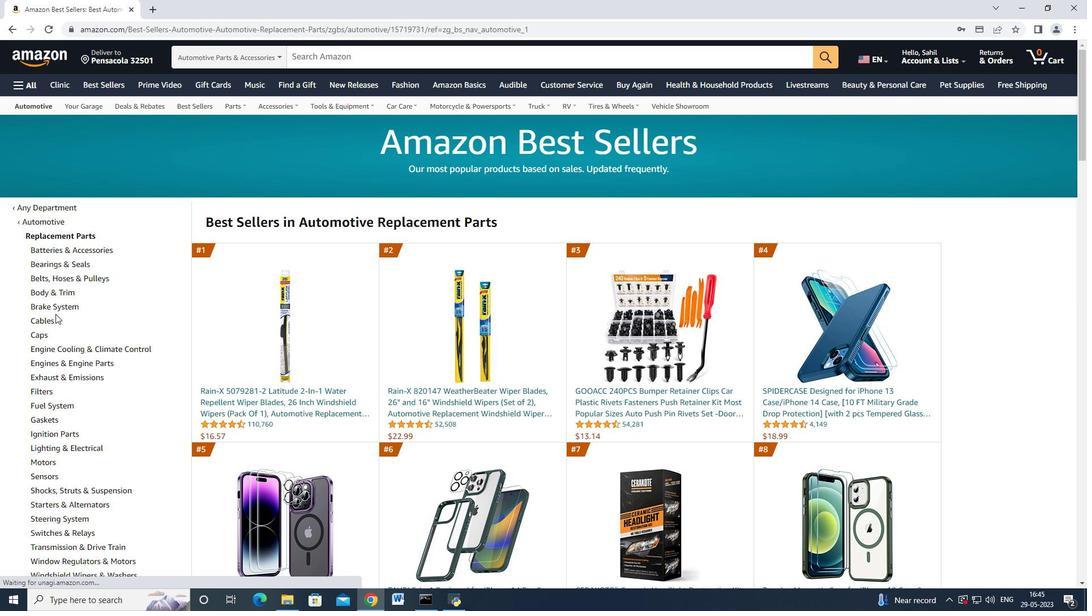 
Action: Mouse pressed left at (47, 319)
Screenshot: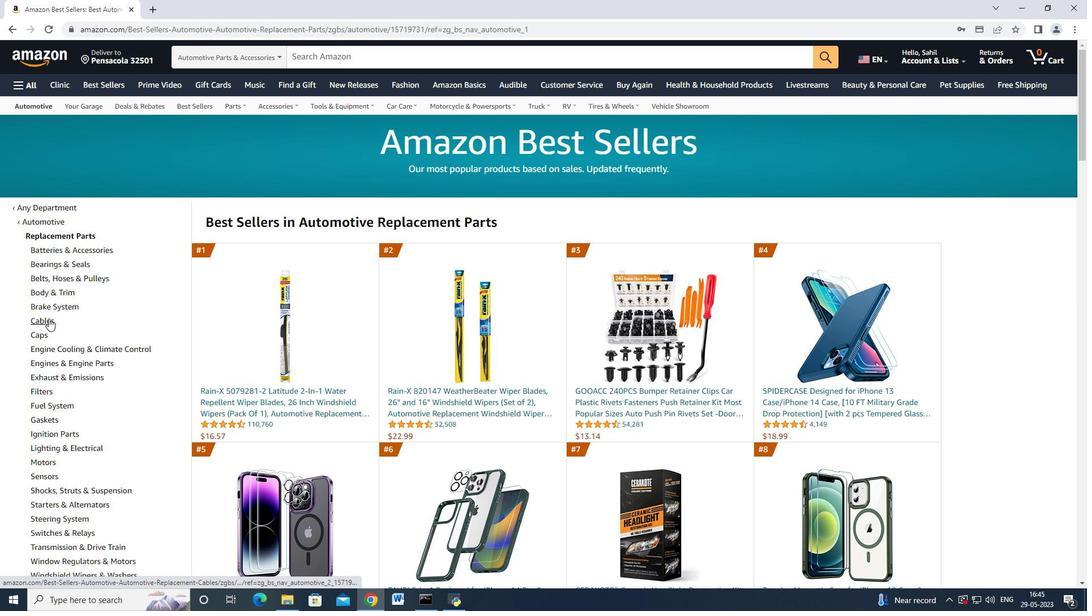 
Action: Mouse moved to (89, 362)
Screenshot: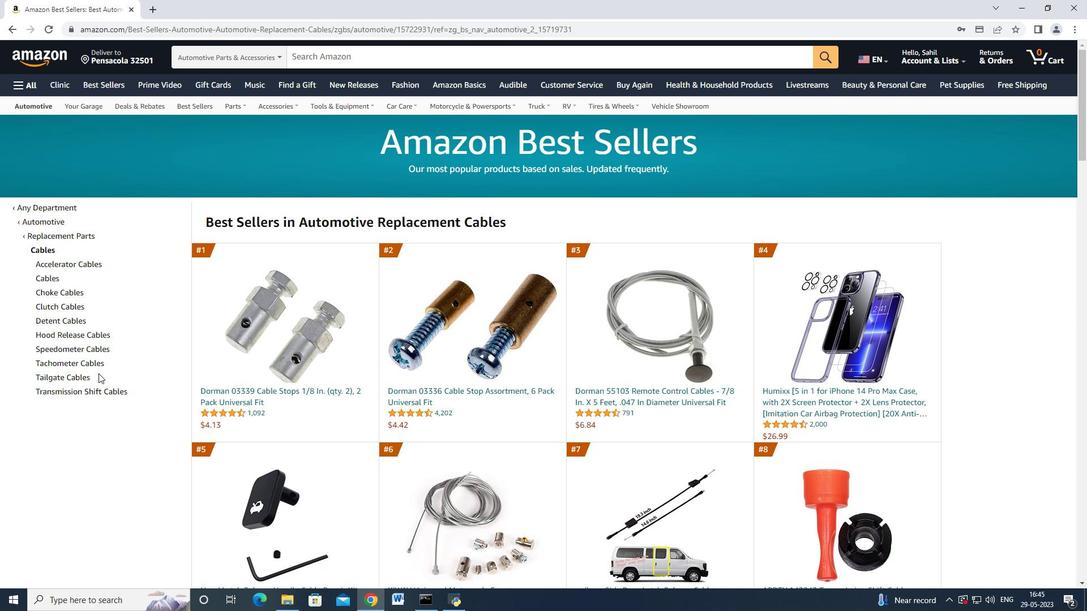
Action: Mouse pressed left at (89, 362)
Screenshot: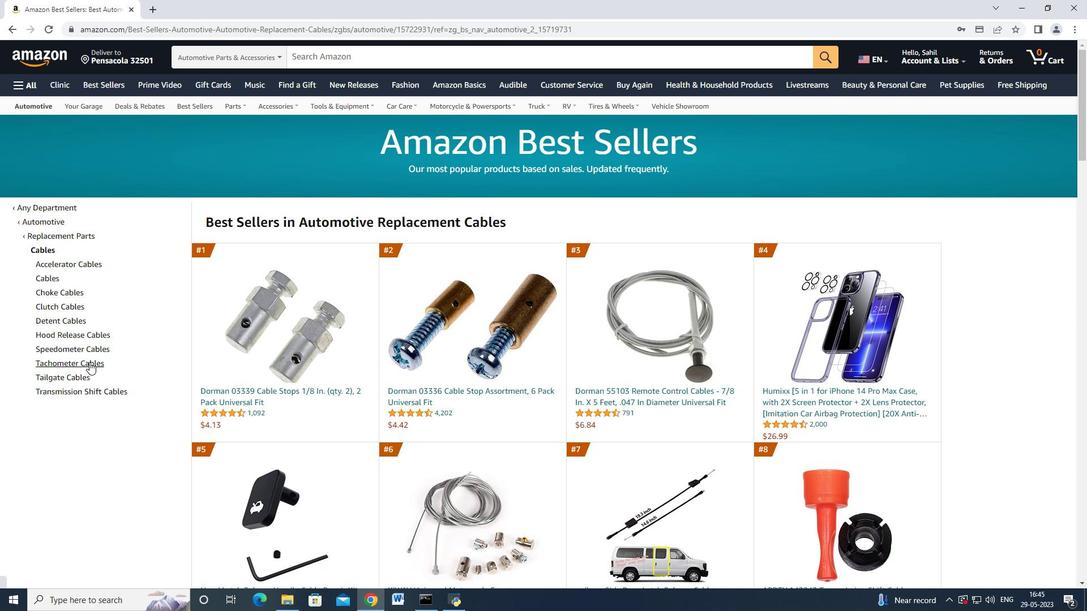 
Action: Mouse moved to (273, 386)
Screenshot: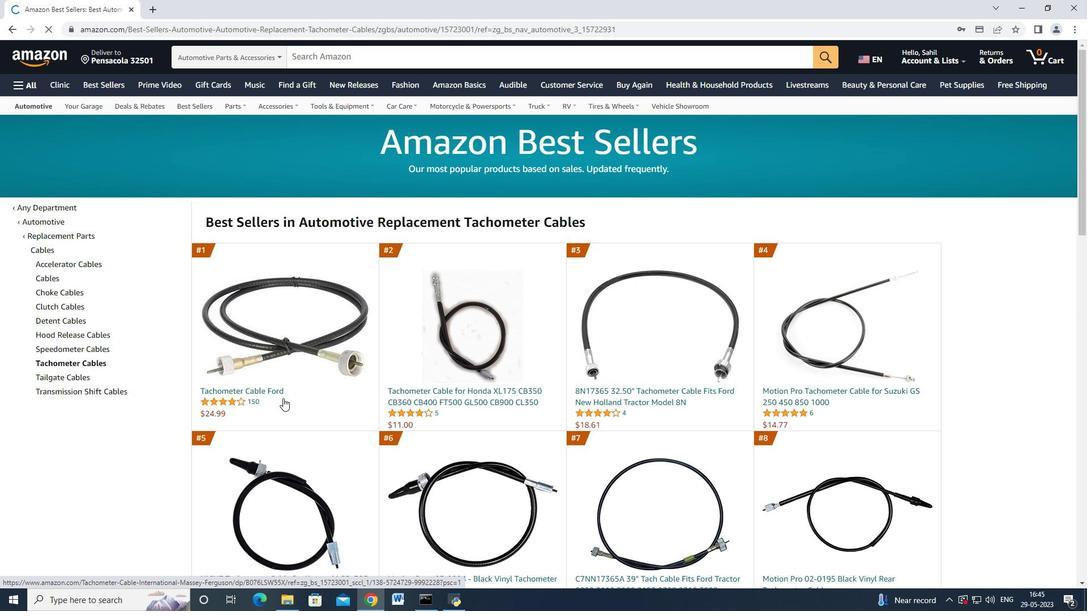 
Action: Mouse pressed left at (273, 386)
Screenshot: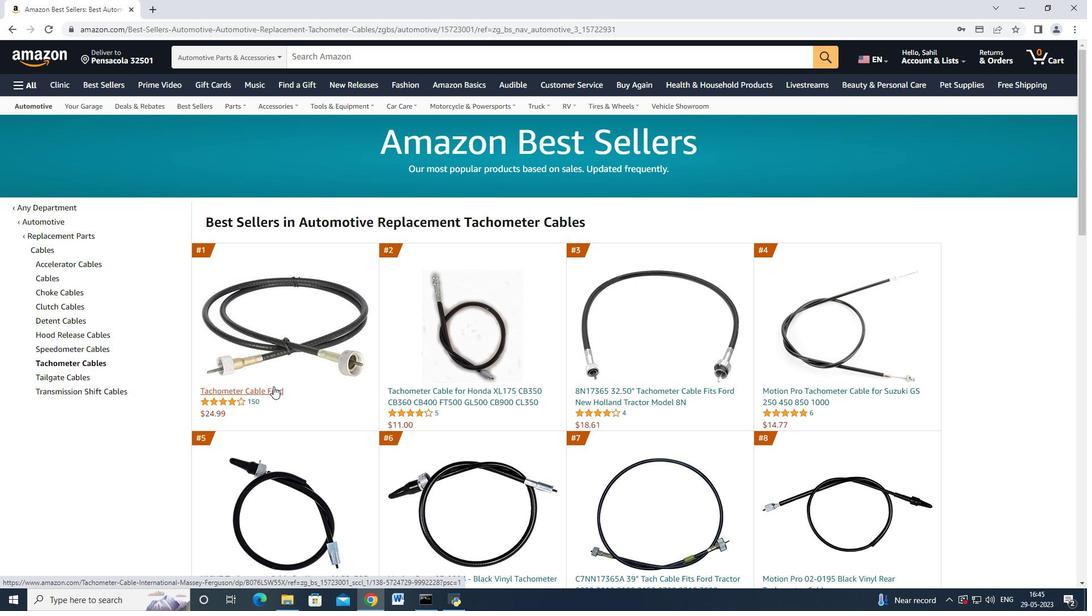 
Action: Mouse moved to (834, 260)
Screenshot: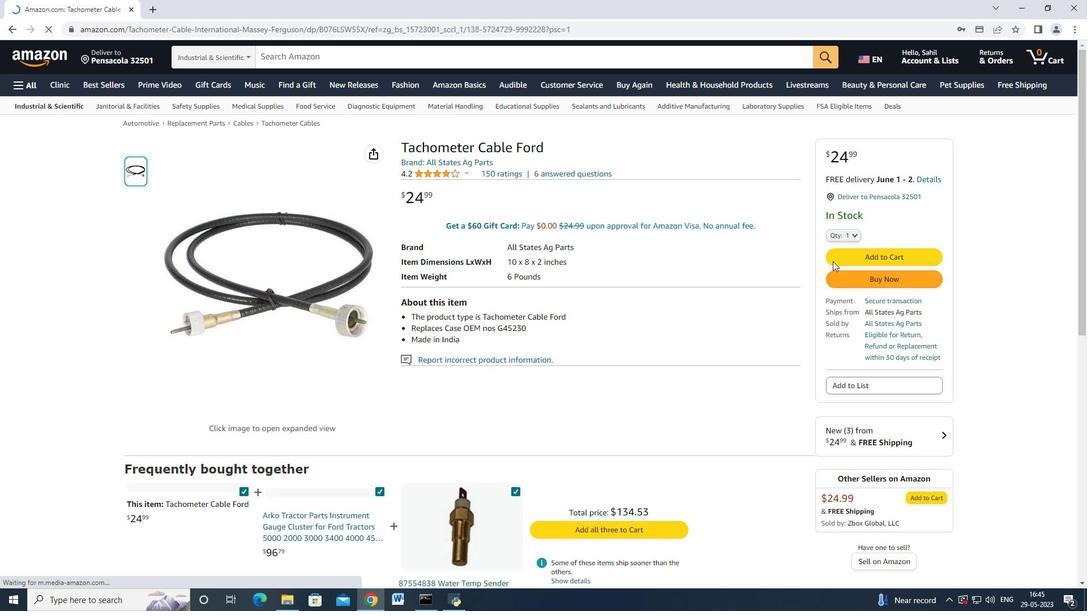 
Action: Mouse pressed left at (834, 260)
Screenshot: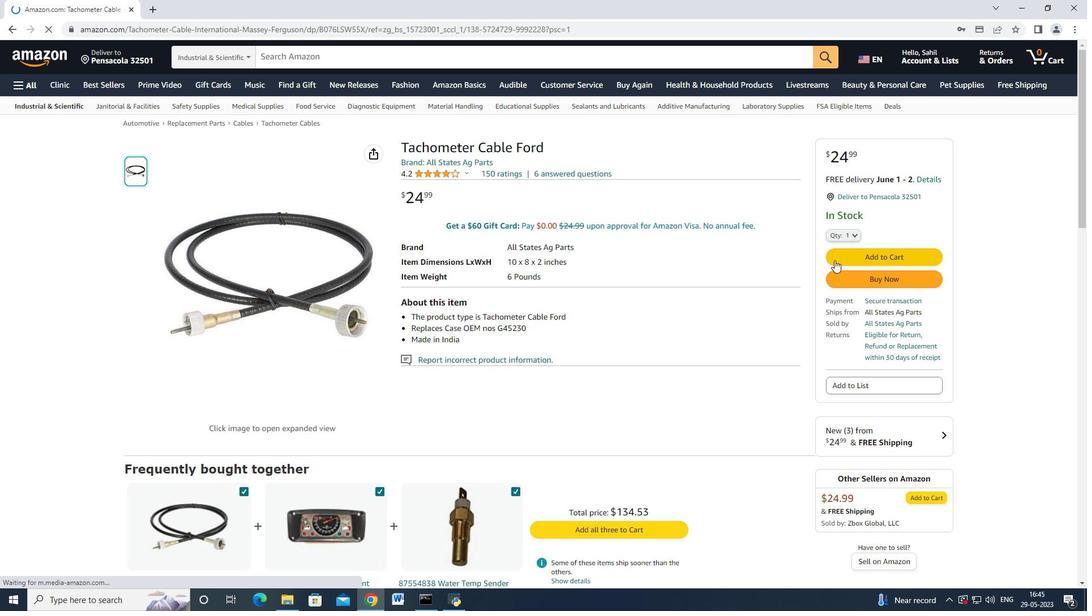 
Action: Mouse moved to (915, 141)
Screenshot: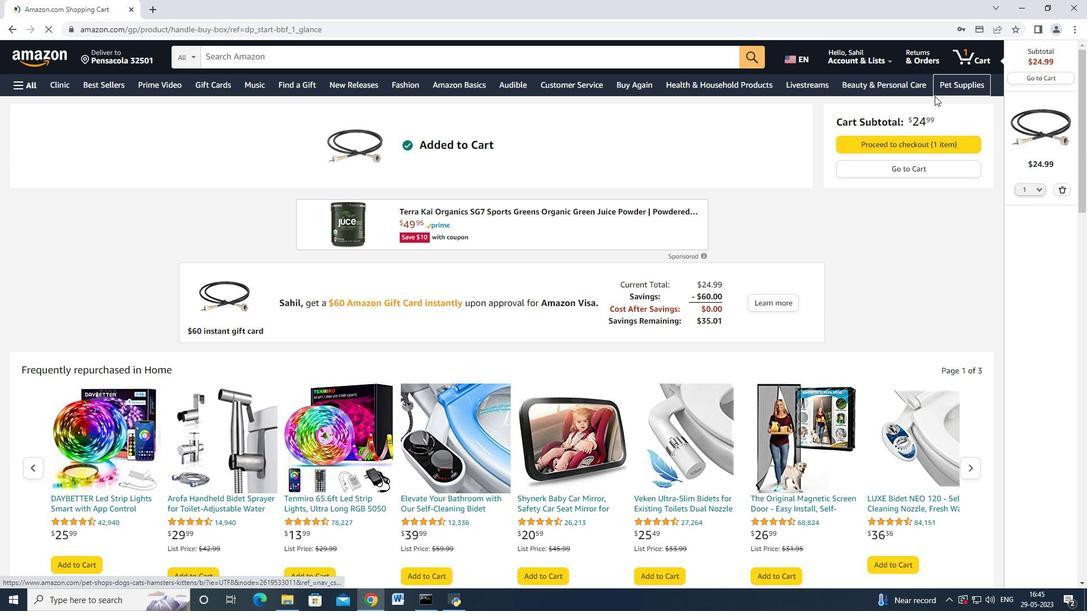 
Action: Mouse pressed left at (915, 141)
Screenshot: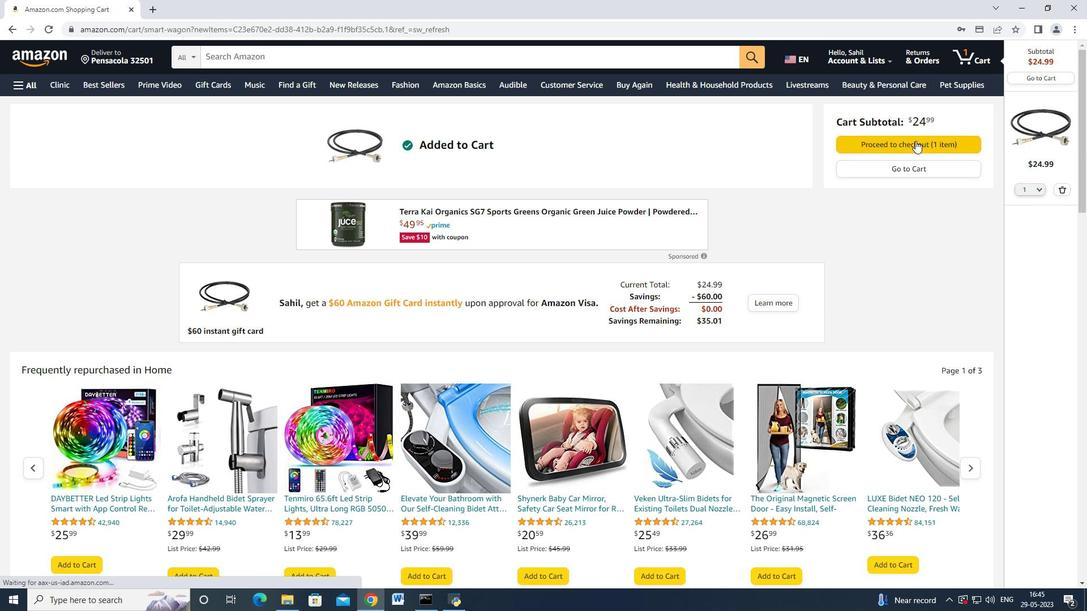 
Action: Mouse moved to (267, 220)
Screenshot: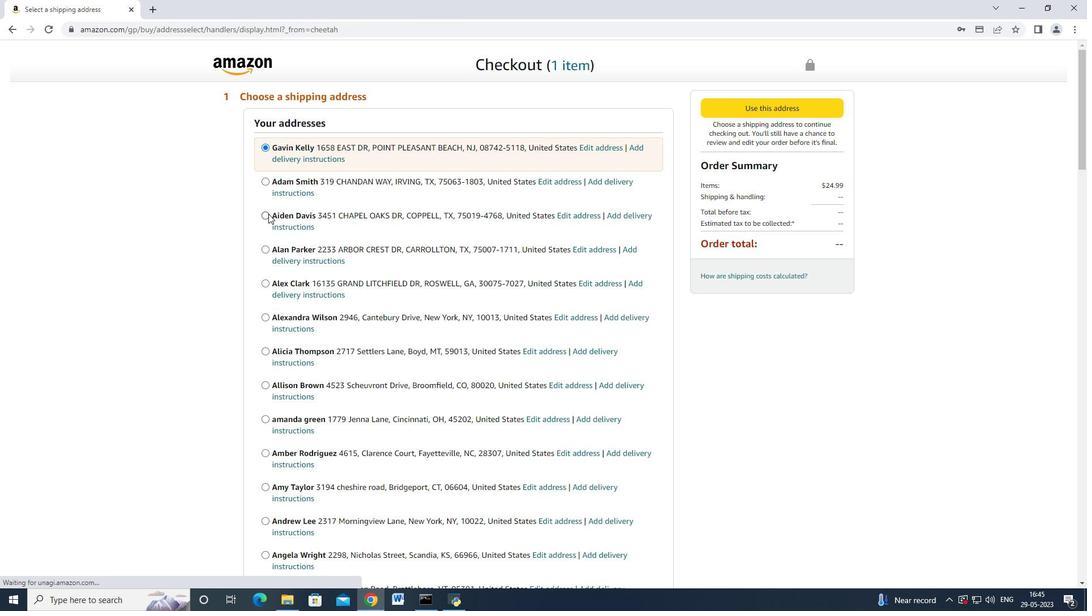 
Action: Mouse scrolled (267, 220) with delta (0, 0)
Screenshot: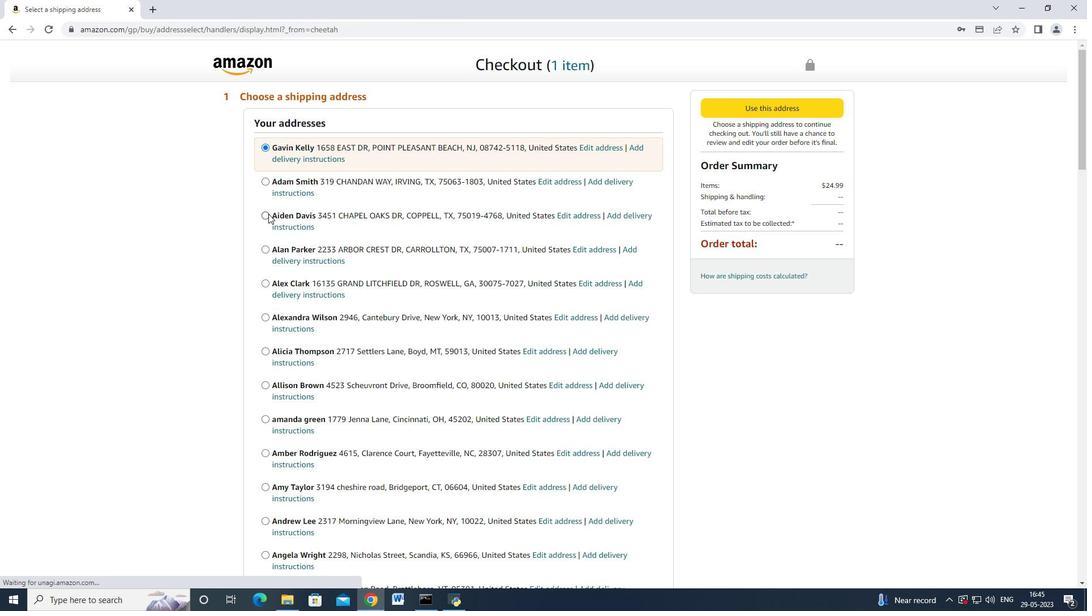 
Action: Mouse scrolled (267, 220) with delta (0, 0)
Screenshot: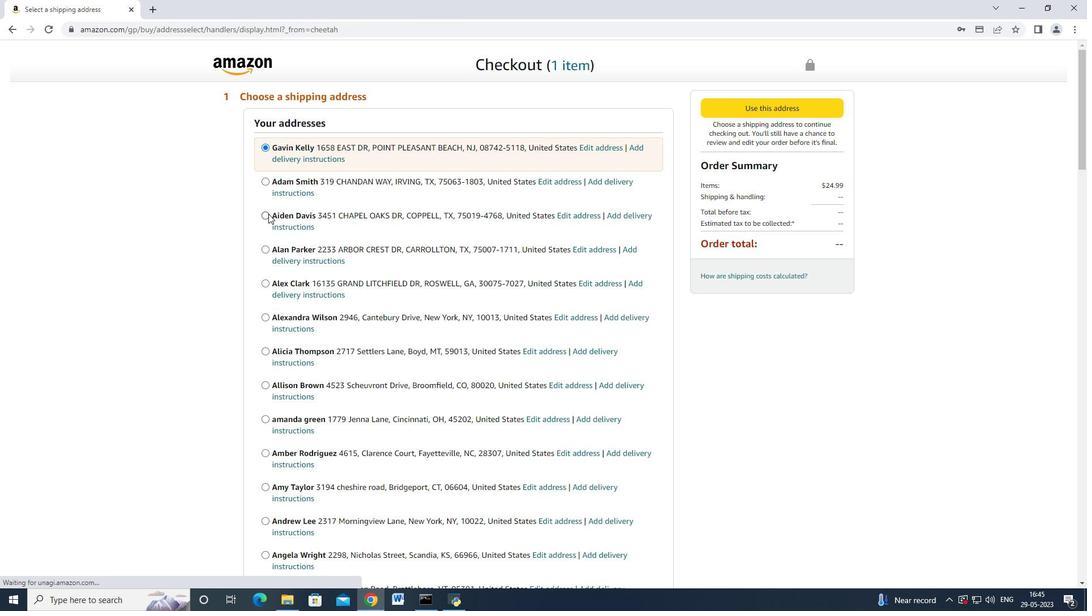 
Action: Mouse scrolled (267, 220) with delta (0, 0)
Screenshot: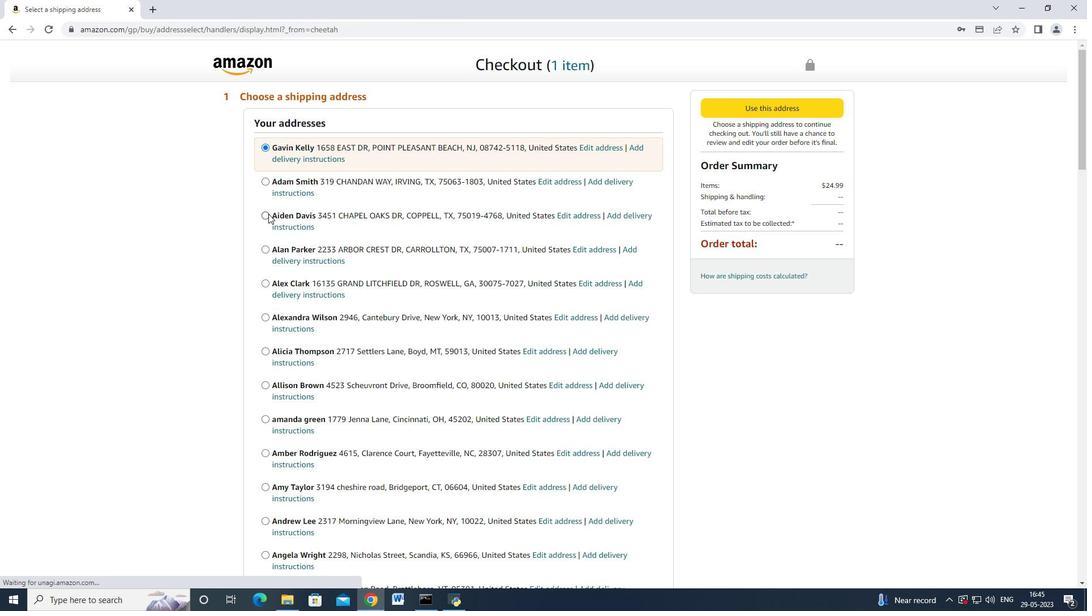 
Action: Mouse moved to (267, 221)
Screenshot: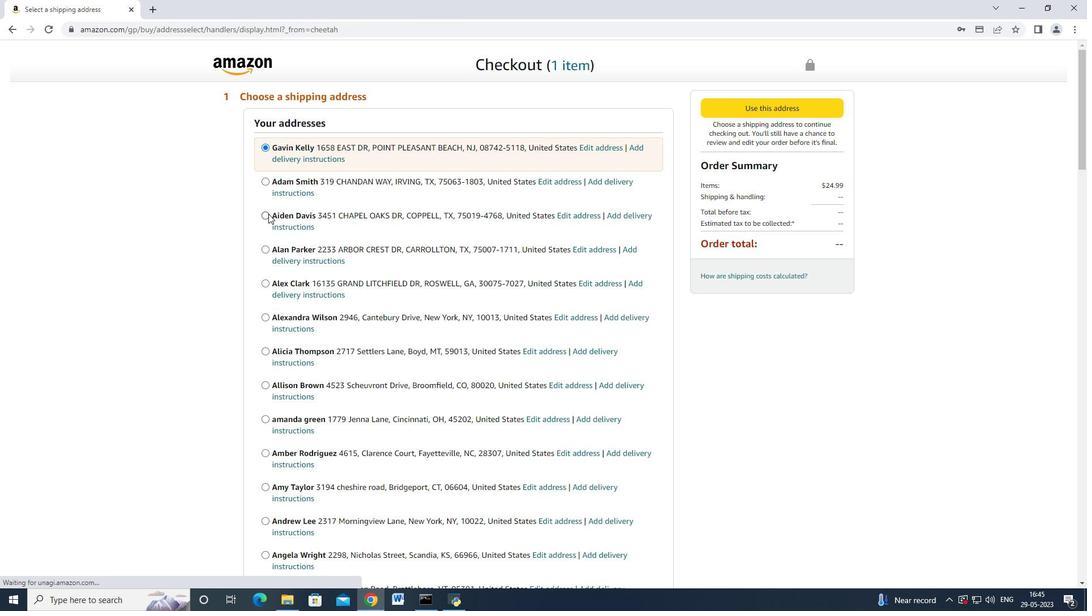 
Action: Mouse scrolled (267, 220) with delta (0, 0)
Screenshot: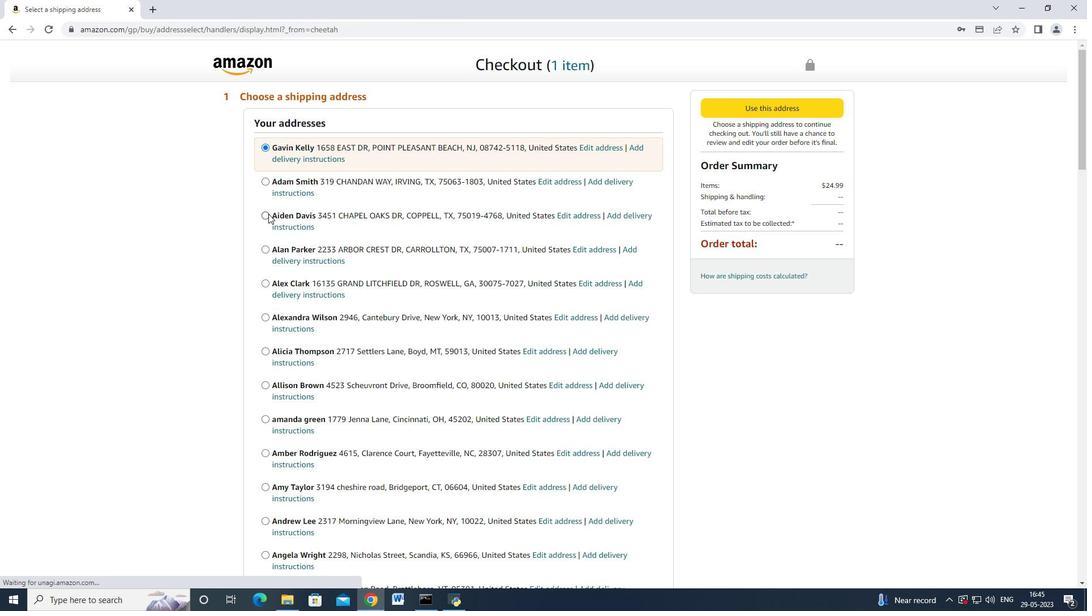 
Action: Mouse scrolled (267, 220) with delta (0, 0)
Screenshot: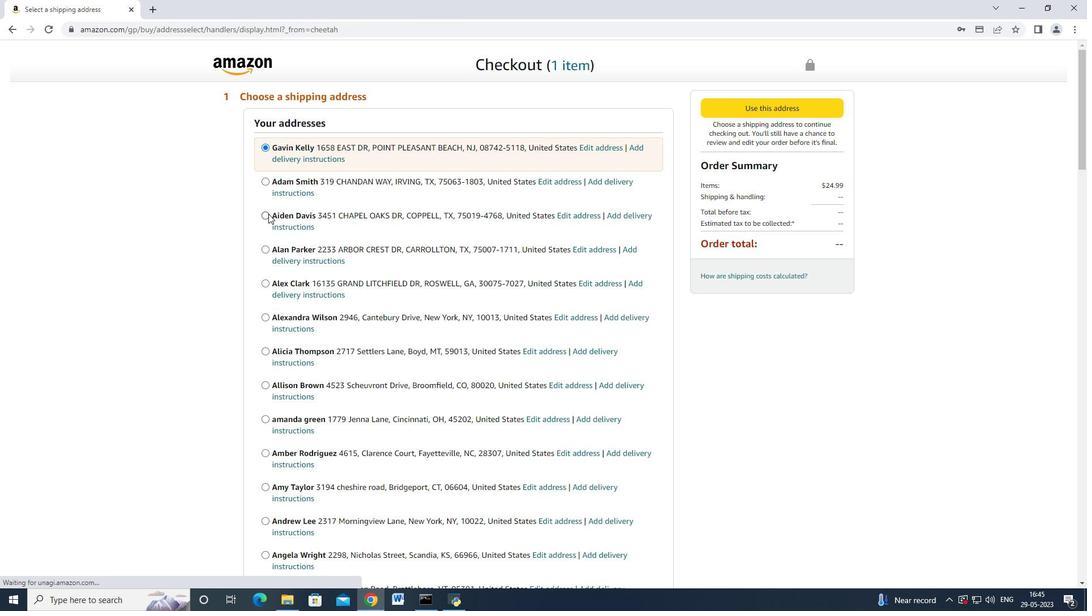 
Action: Mouse scrolled (267, 220) with delta (0, 0)
Screenshot: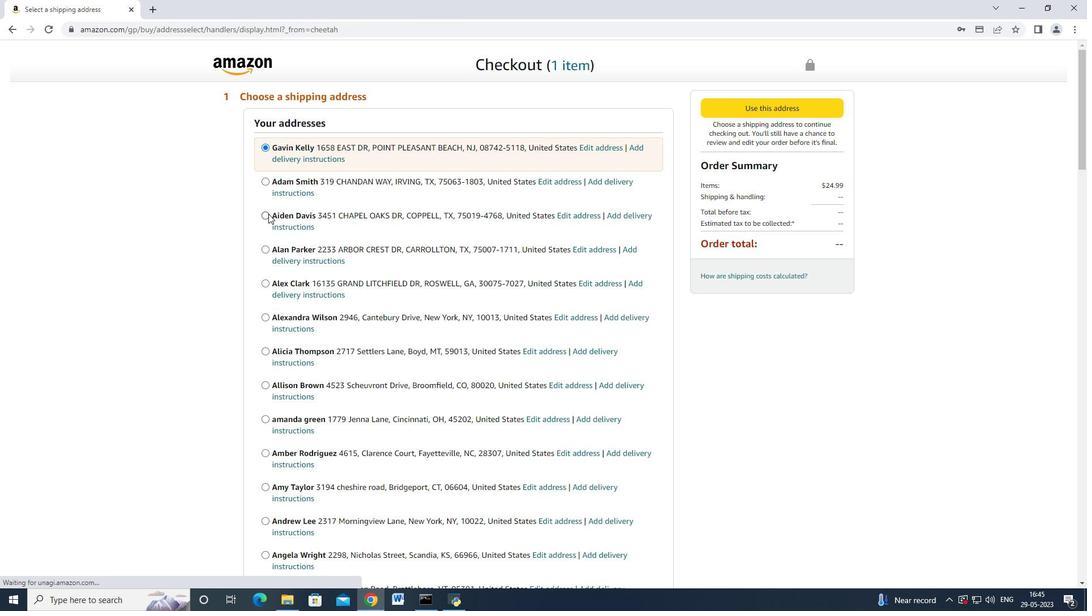 
Action: Mouse scrolled (267, 220) with delta (0, 0)
Screenshot: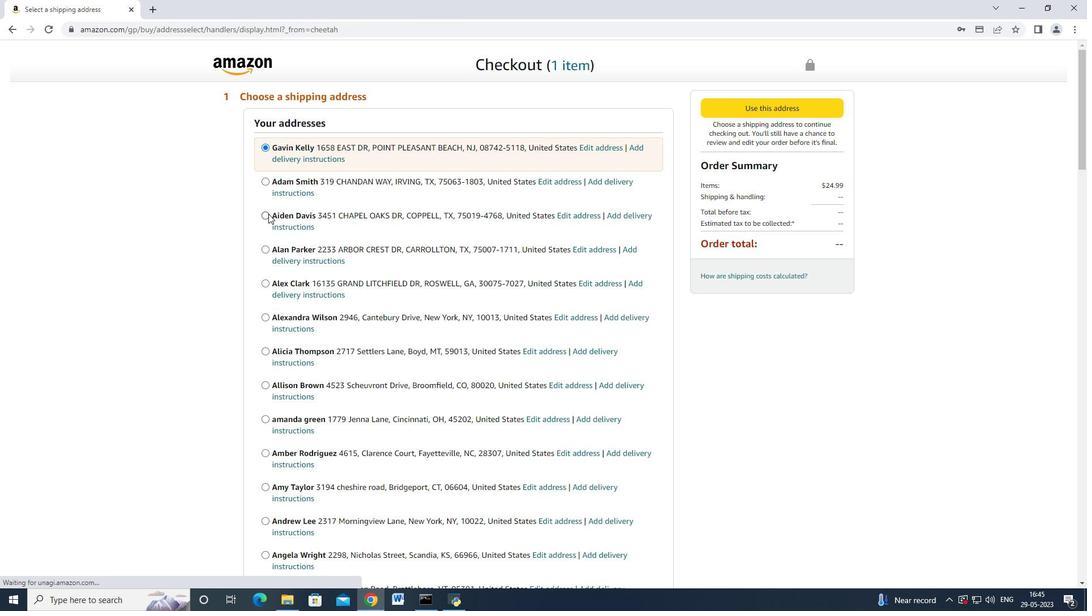 
Action: Mouse scrolled (267, 220) with delta (0, 0)
Screenshot: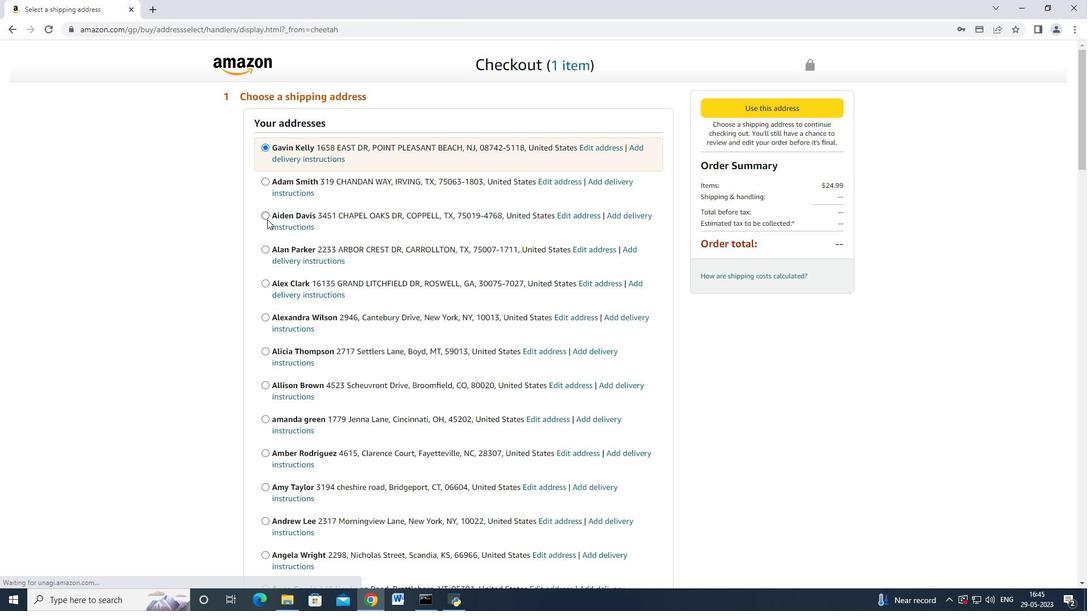 
Action: Mouse moved to (267, 223)
Screenshot: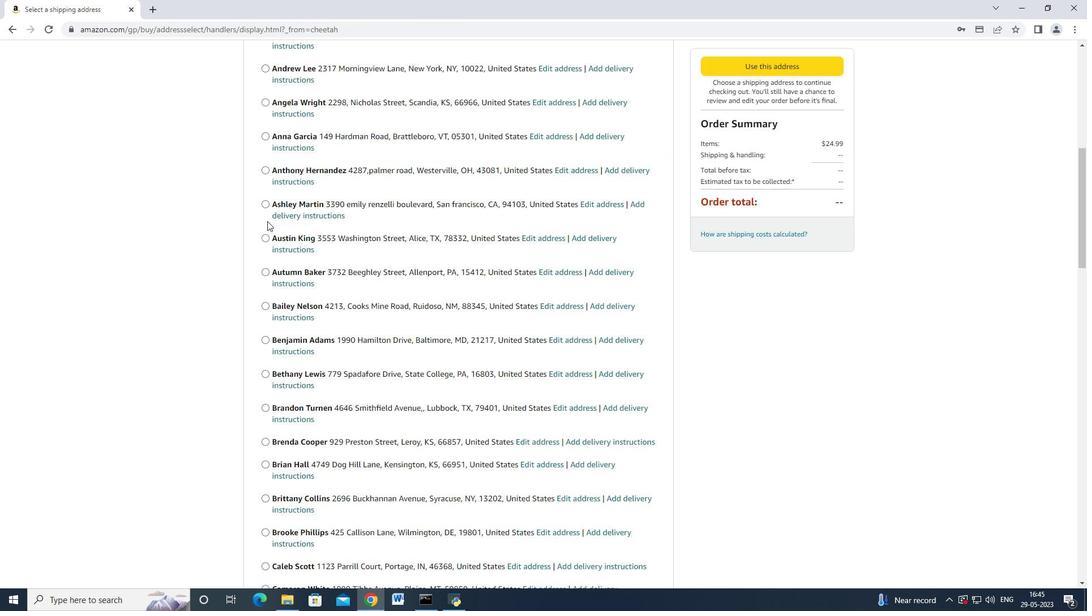 
Action: Mouse scrolled (267, 223) with delta (0, 0)
Screenshot: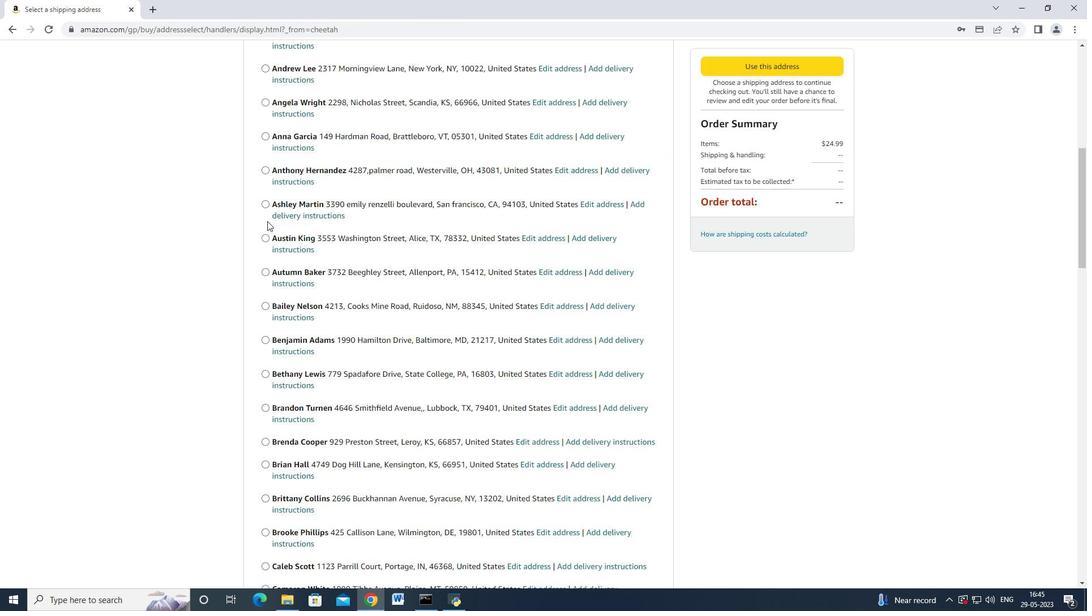 
Action: Mouse moved to (267, 223)
Screenshot: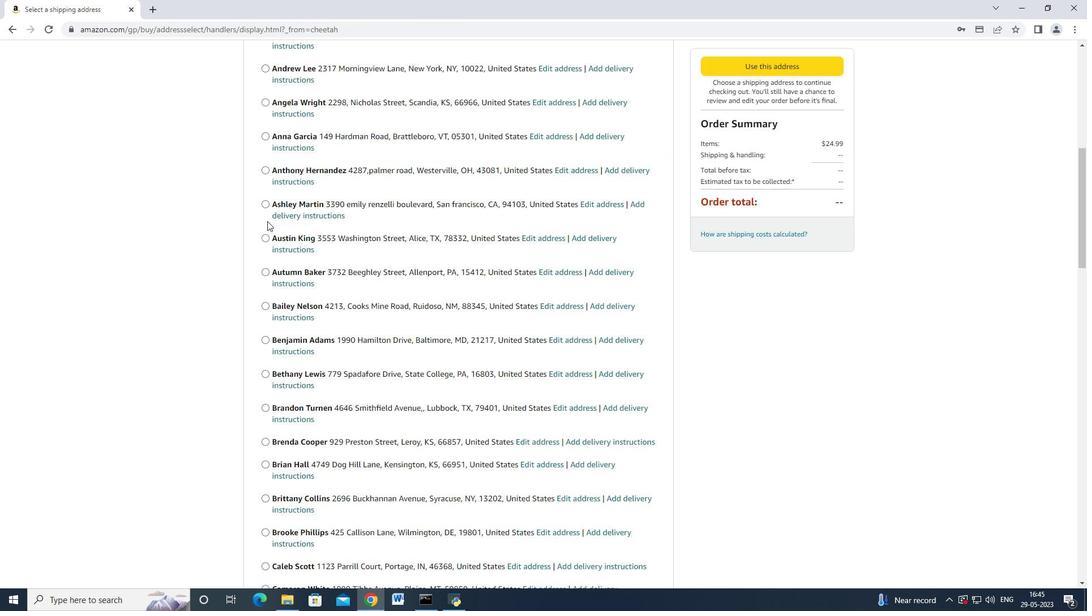
Action: Mouse scrolled (267, 223) with delta (0, 0)
Screenshot: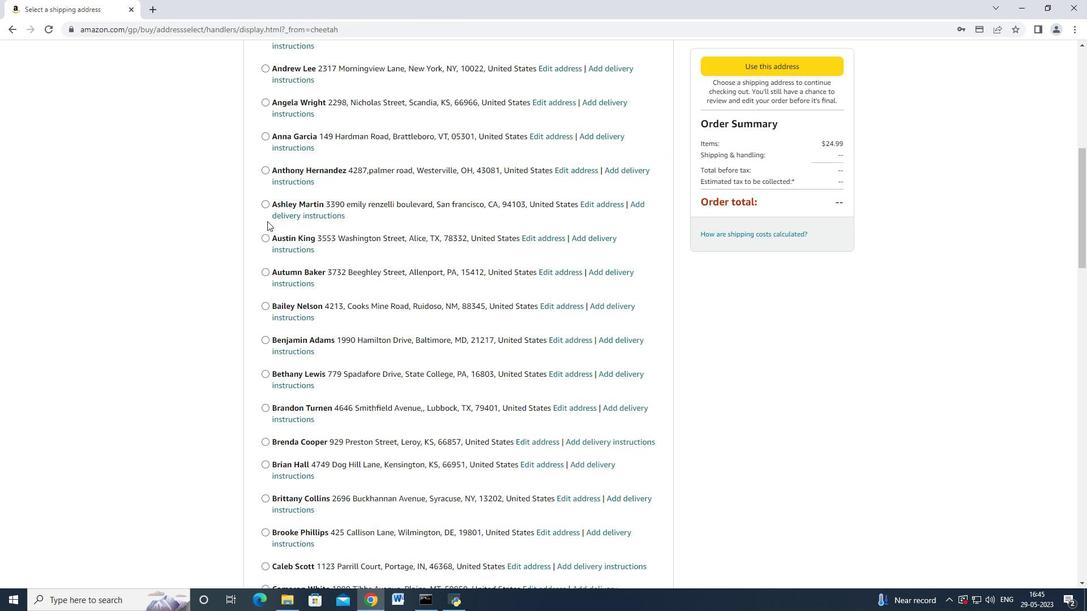 
Action: Mouse scrolled (267, 223) with delta (0, 0)
Screenshot: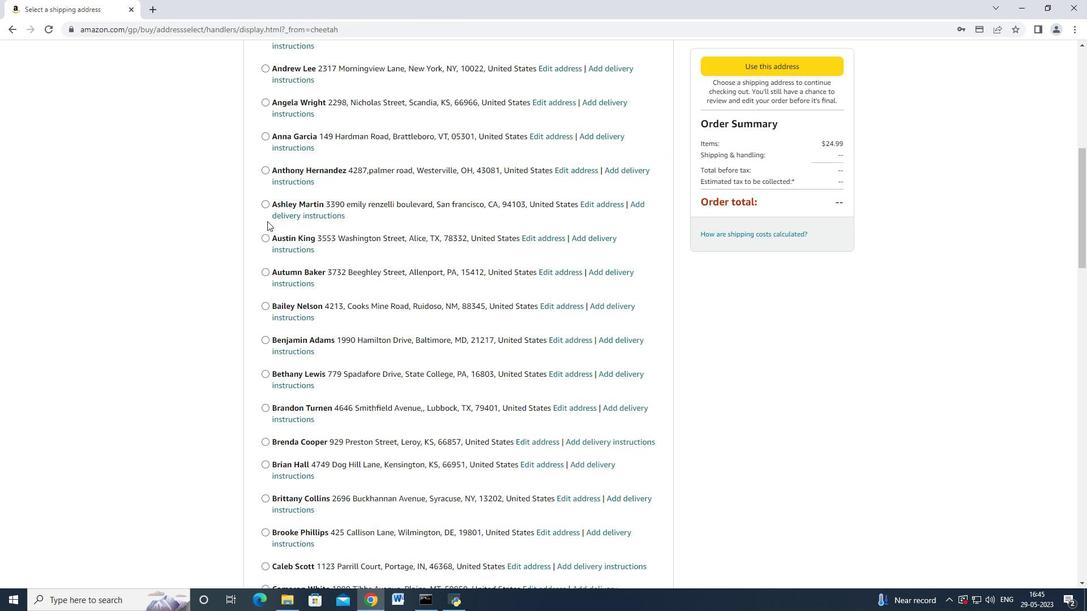 
Action: Mouse scrolled (267, 223) with delta (0, 0)
Screenshot: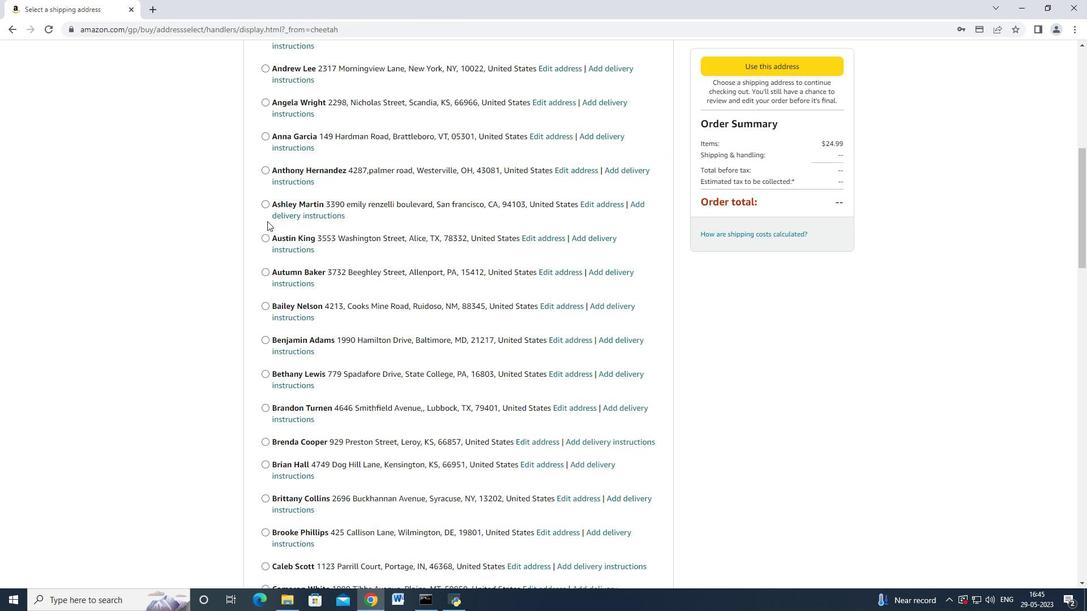 
Action: Mouse scrolled (267, 223) with delta (0, 0)
Screenshot: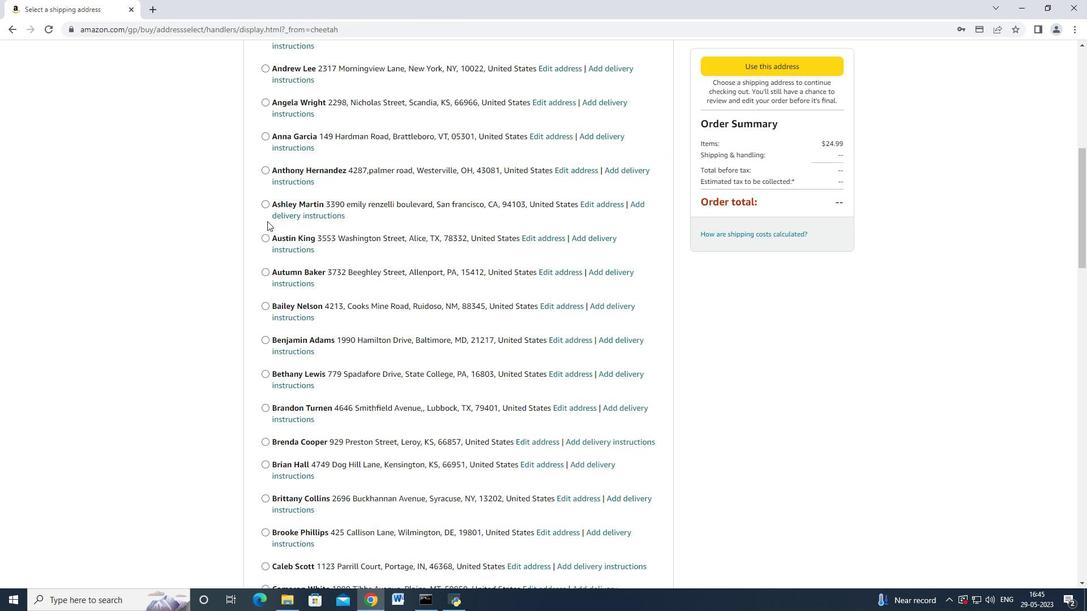 
Action: Mouse scrolled (267, 223) with delta (0, 0)
Screenshot: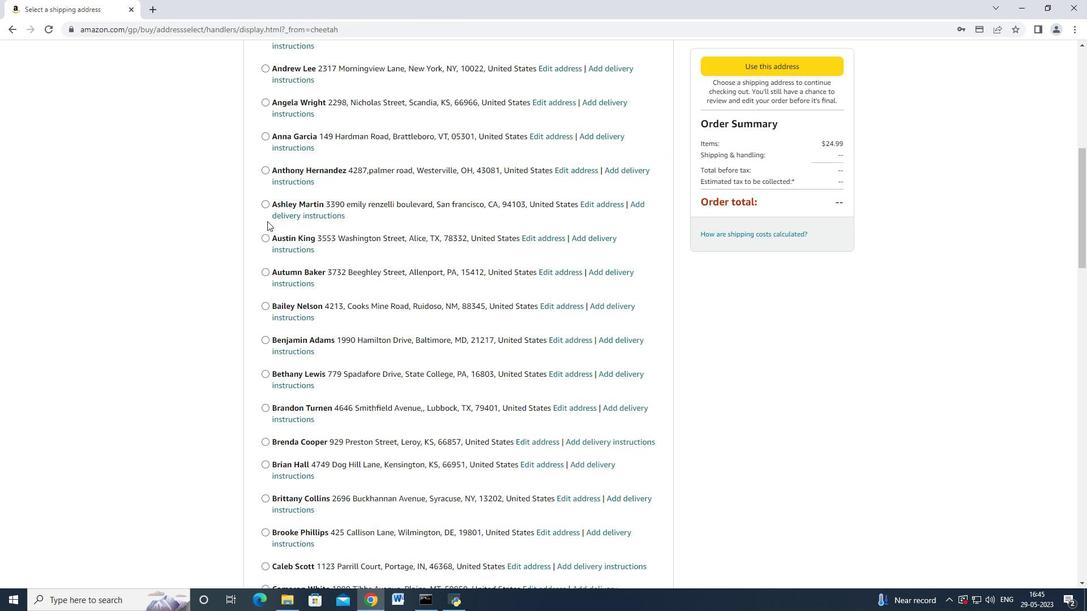 
Action: Mouse scrolled (267, 223) with delta (0, 0)
Screenshot: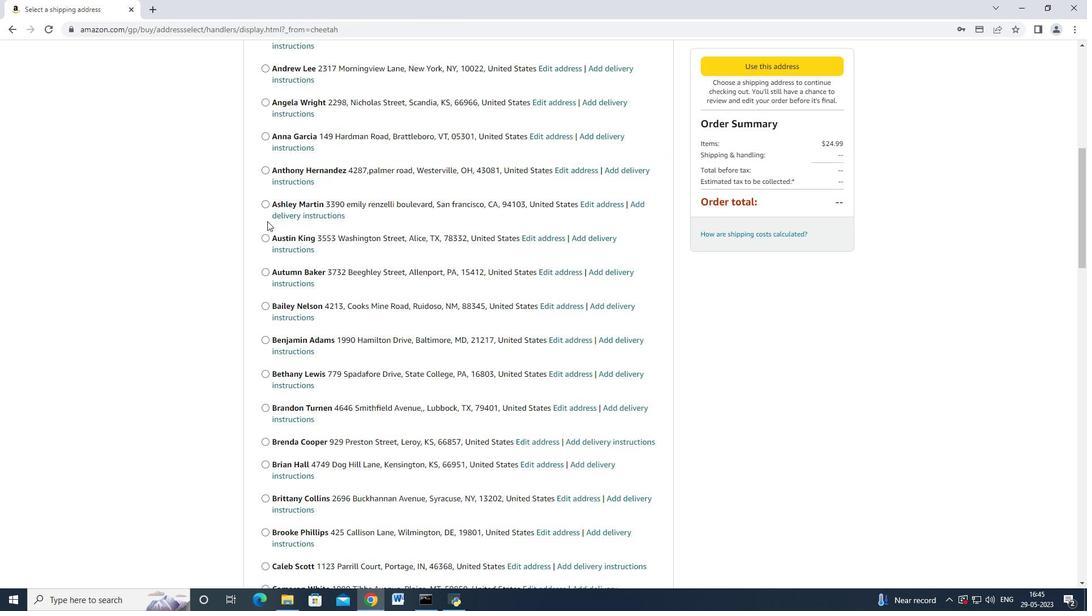 
Action: Mouse moved to (267, 224)
Screenshot: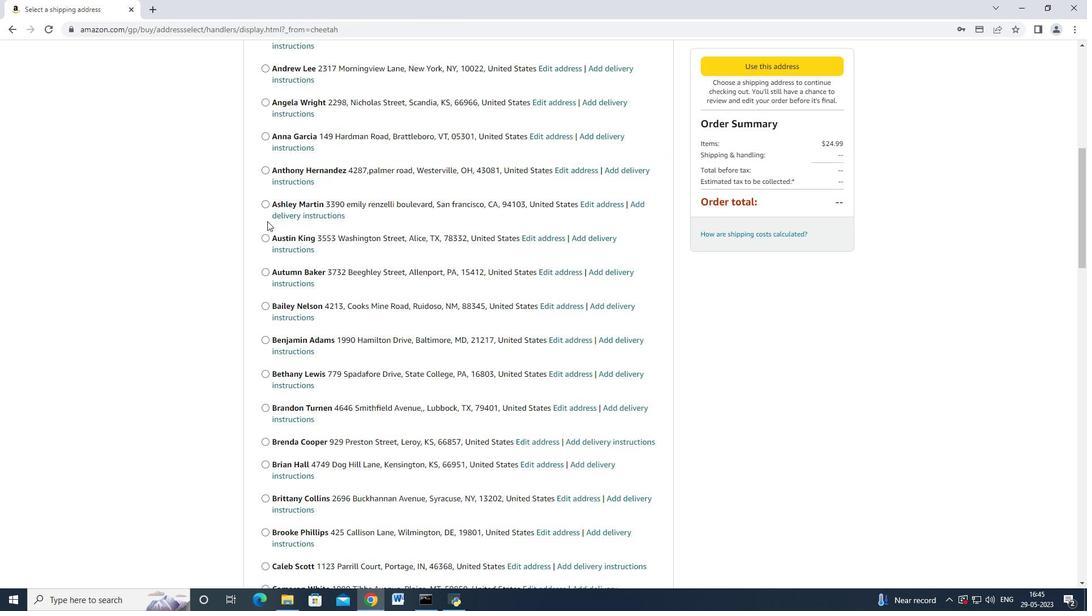 
Action: Mouse scrolled (267, 223) with delta (0, 0)
Screenshot: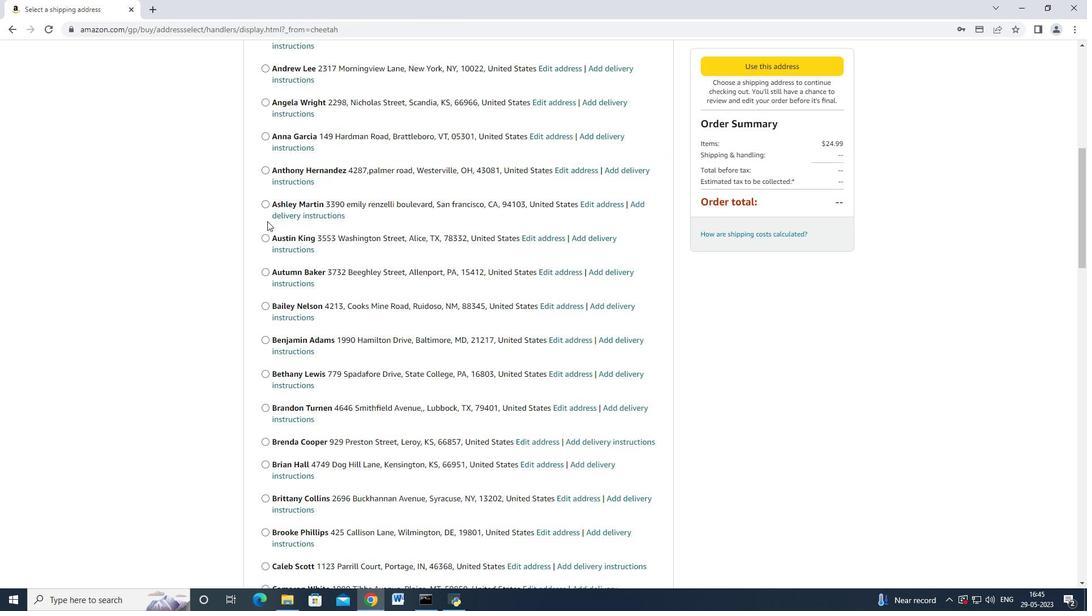 
Action: Mouse moved to (267, 224)
Screenshot: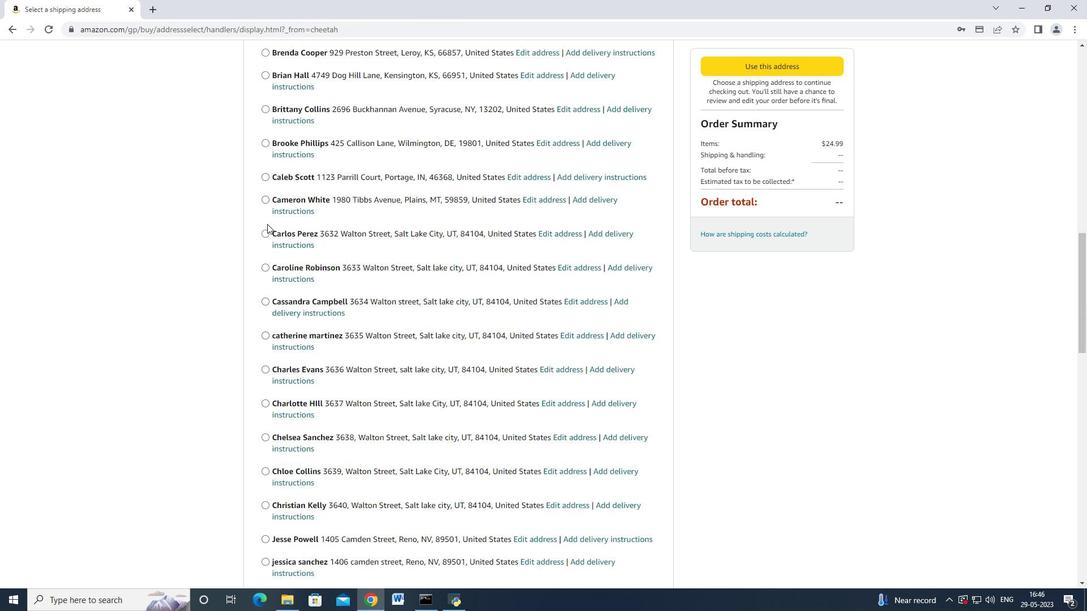 
Action: Mouse scrolled (267, 223) with delta (0, 0)
Screenshot: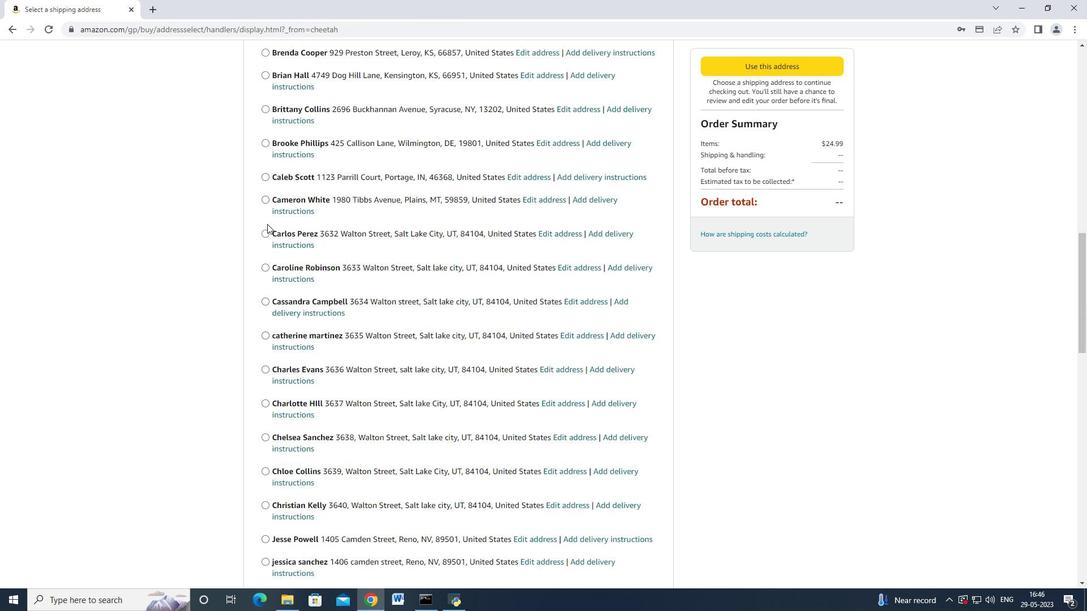 
Action: Mouse scrolled (267, 223) with delta (0, 0)
Screenshot: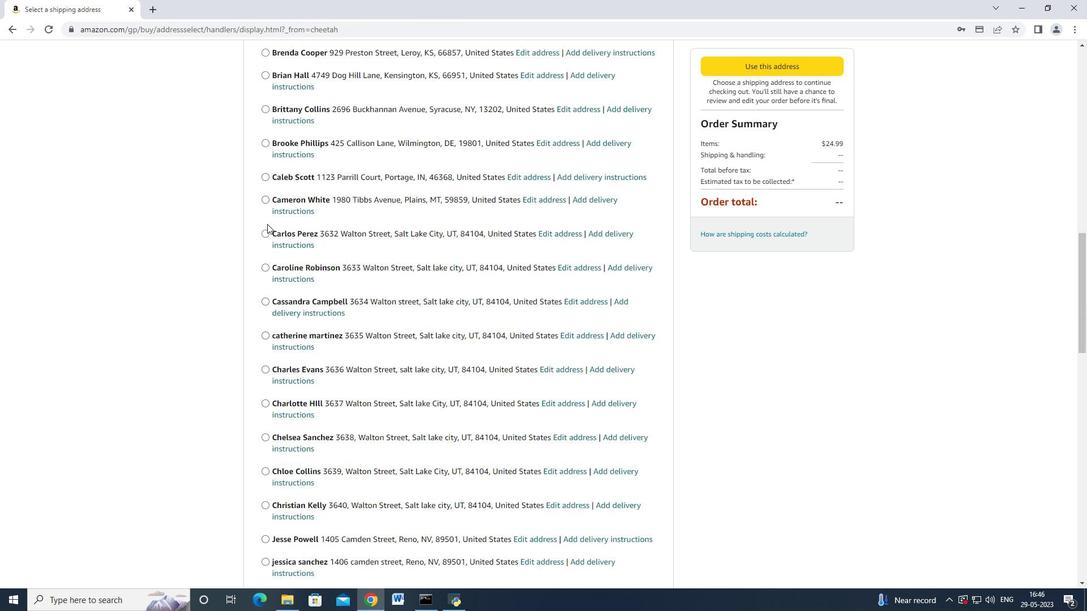
Action: Mouse moved to (267, 224)
Screenshot: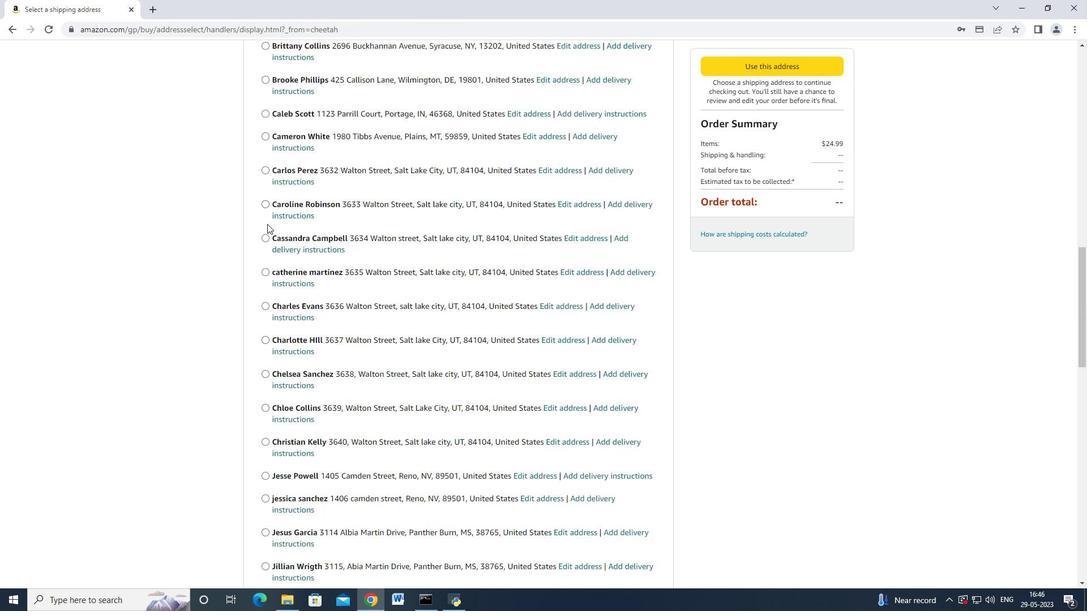 
Action: Mouse scrolled (267, 223) with delta (0, 0)
Screenshot: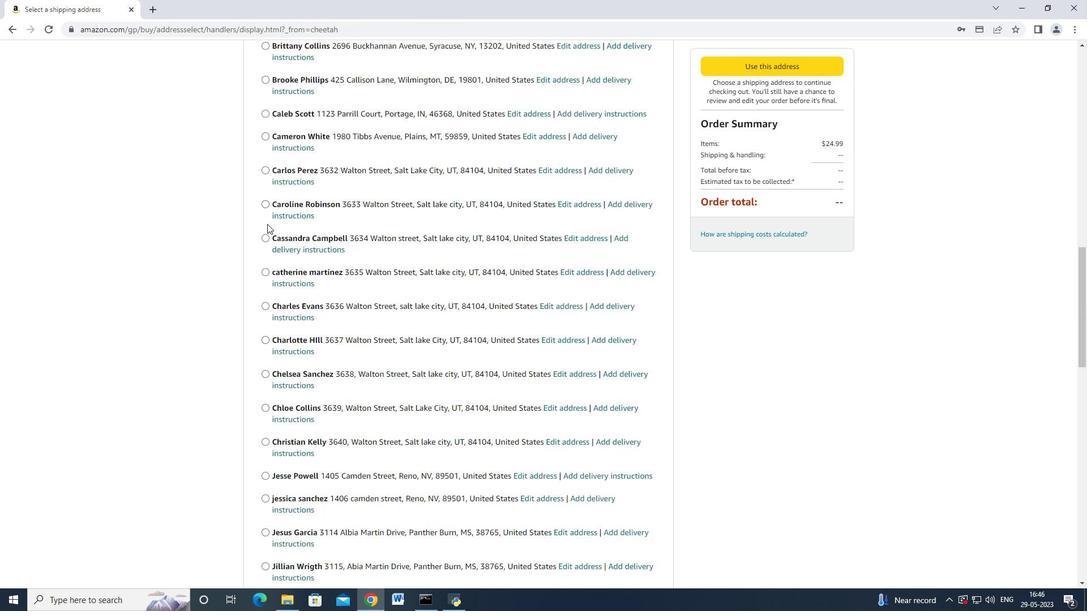 
Action: Mouse scrolled (267, 223) with delta (0, 0)
Screenshot: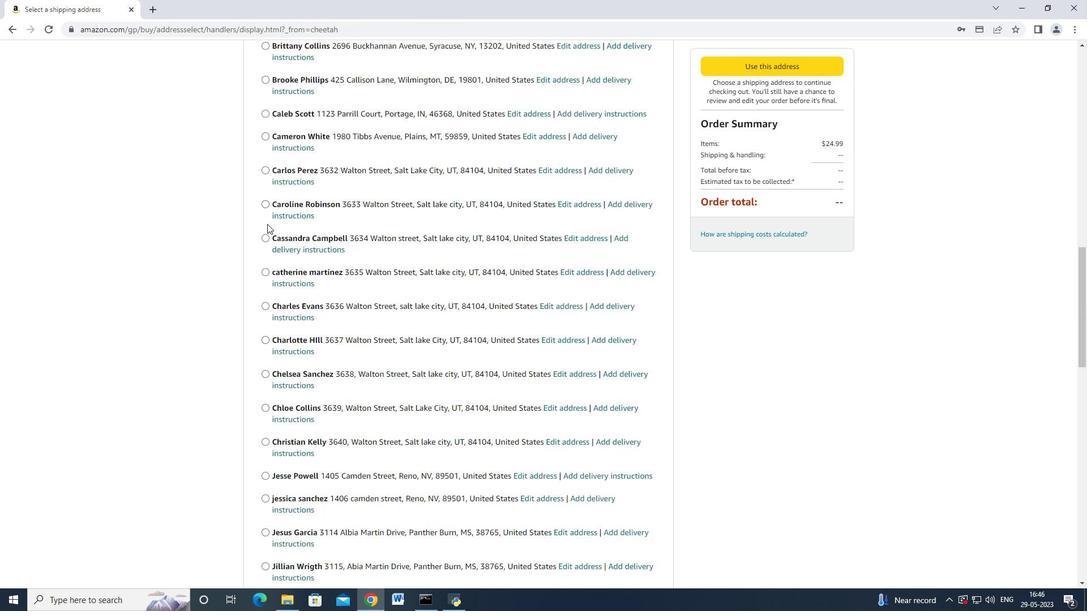 
Action: Mouse scrolled (267, 223) with delta (0, 0)
Screenshot: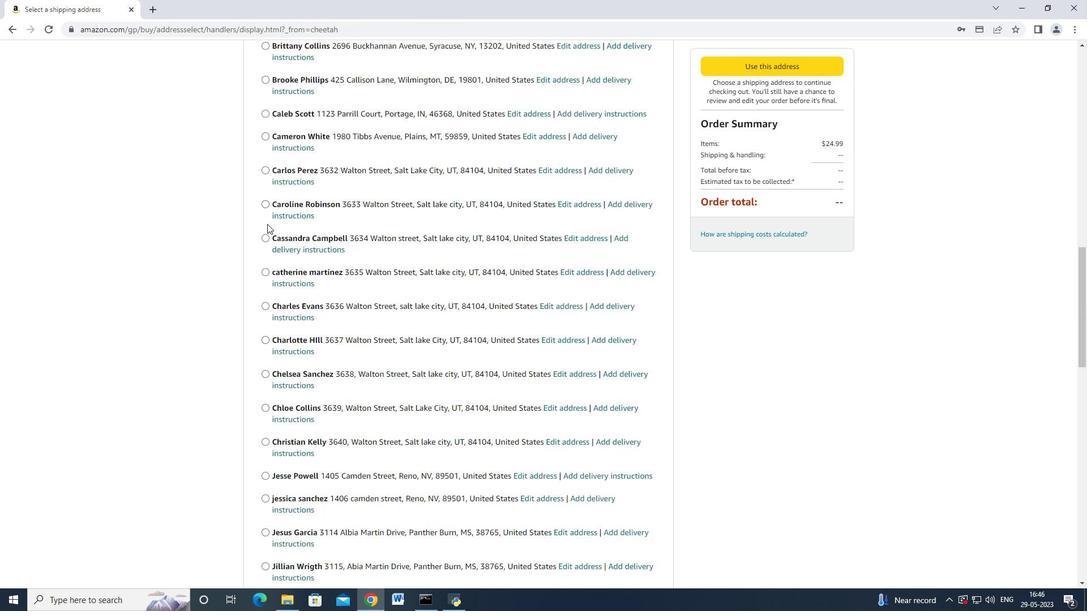 
Action: Mouse scrolled (267, 223) with delta (0, 0)
Screenshot: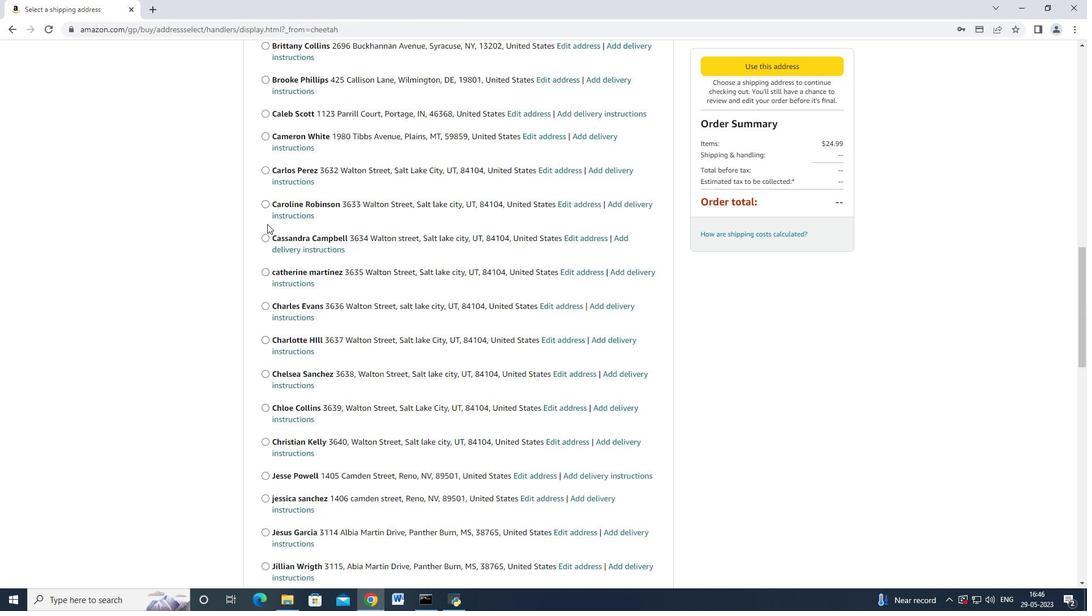 
Action: Mouse scrolled (267, 223) with delta (0, 0)
Screenshot: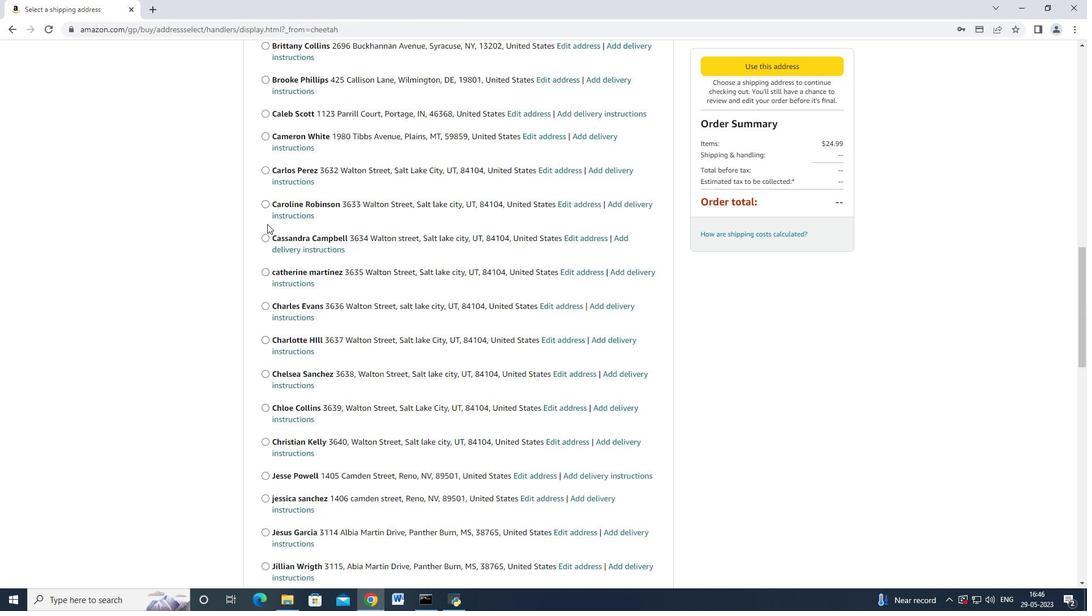 
Action: Mouse moved to (267, 228)
Screenshot: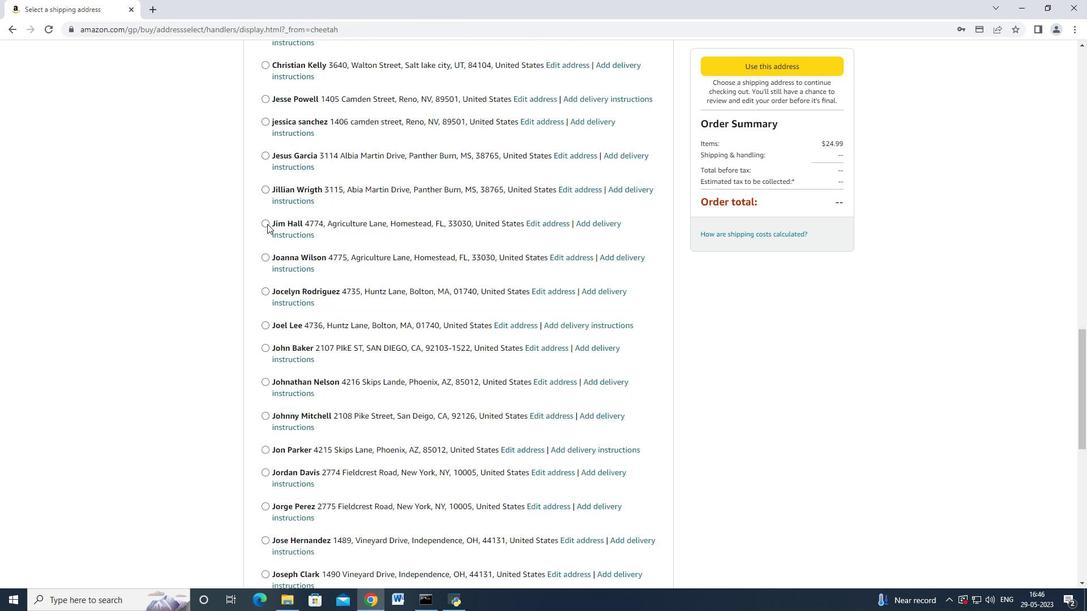 
Action: Mouse scrolled (267, 227) with delta (0, 0)
Screenshot: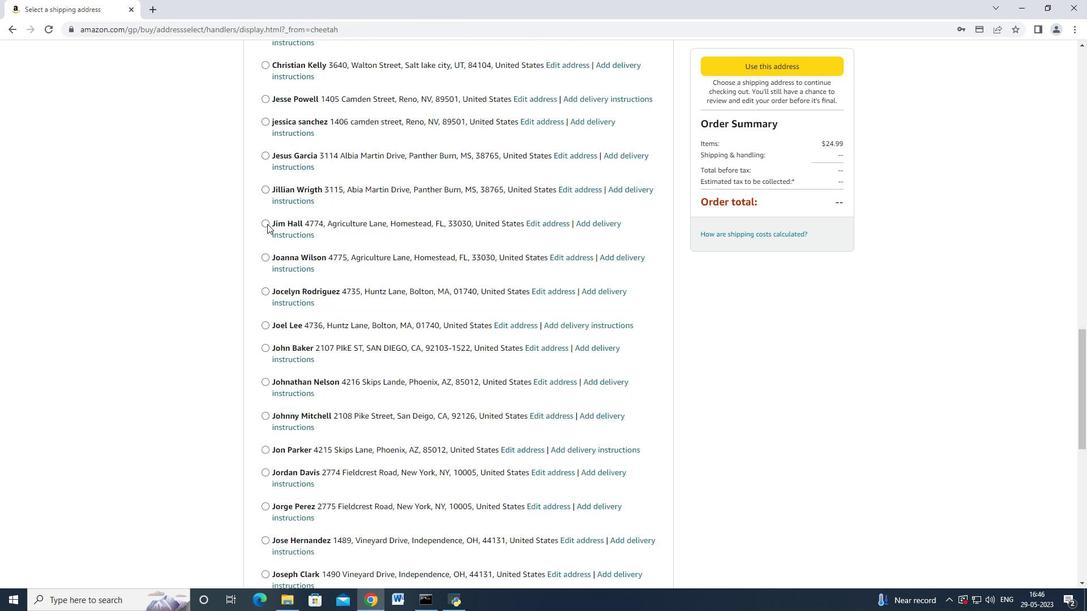 
Action: Mouse moved to (267, 228)
Screenshot: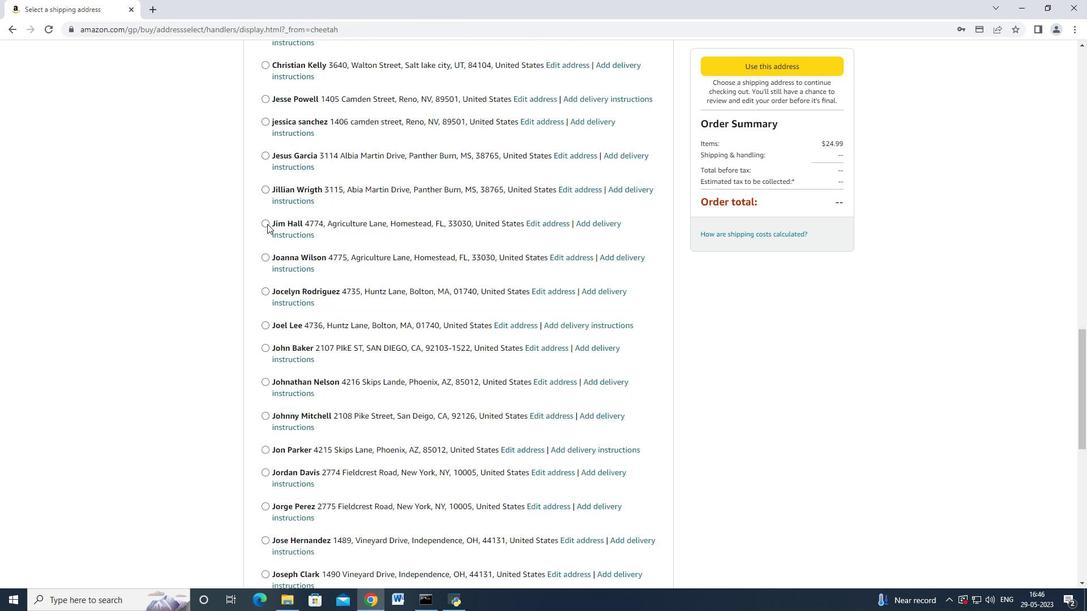 
Action: Mouse scrolled (267, 228) with delta (0, 0)
Screenshot: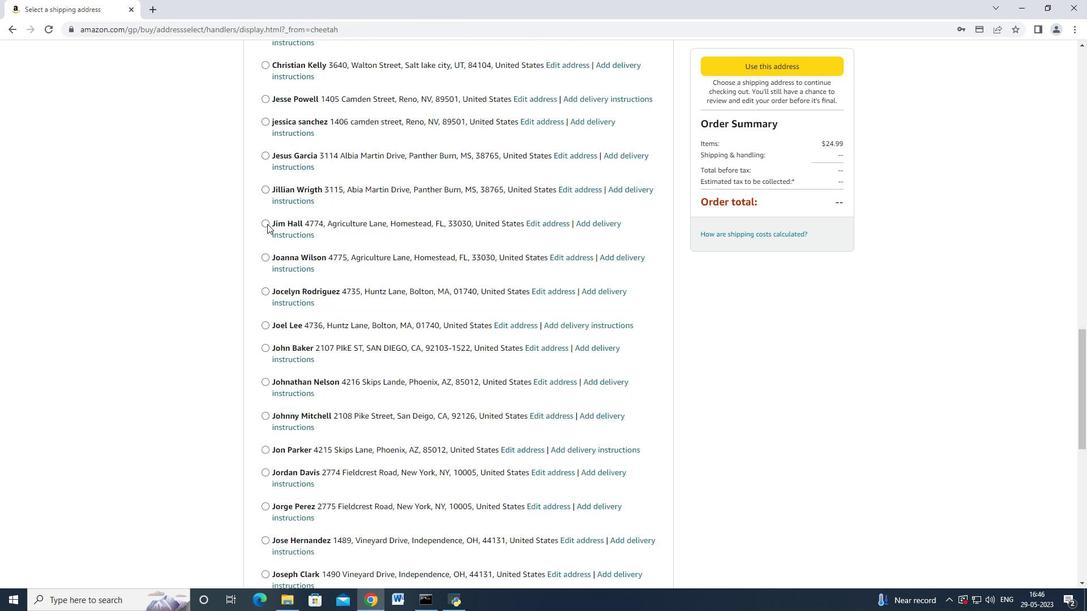 
Action: Mouse scrolled (267, 228) with delta (0, 0)
Screenshot: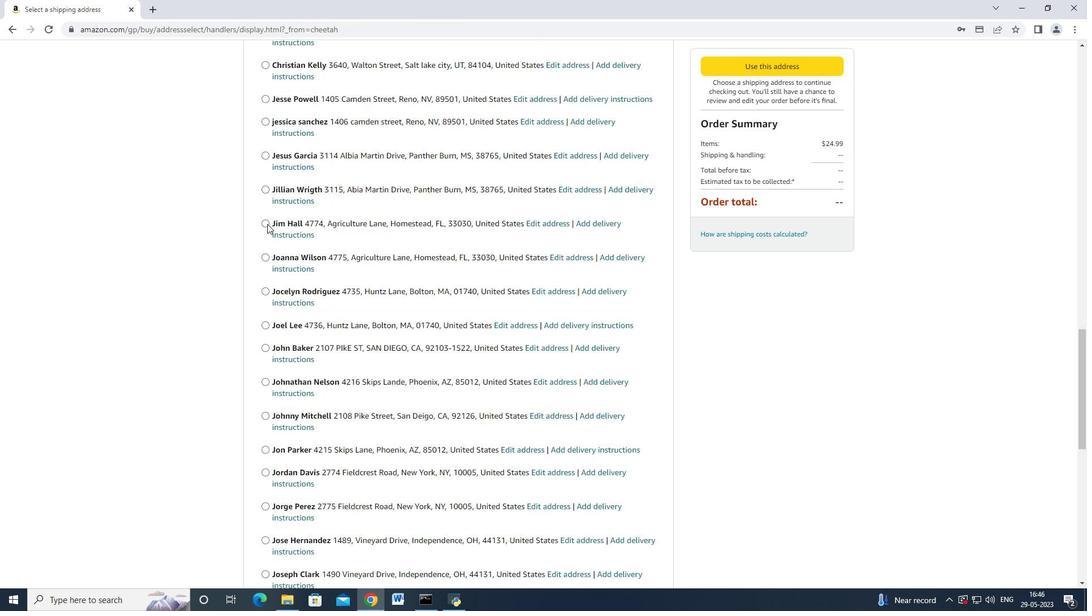
Action: Mouse scrolled (267, 228) with delta (0, 0)
Screenshot: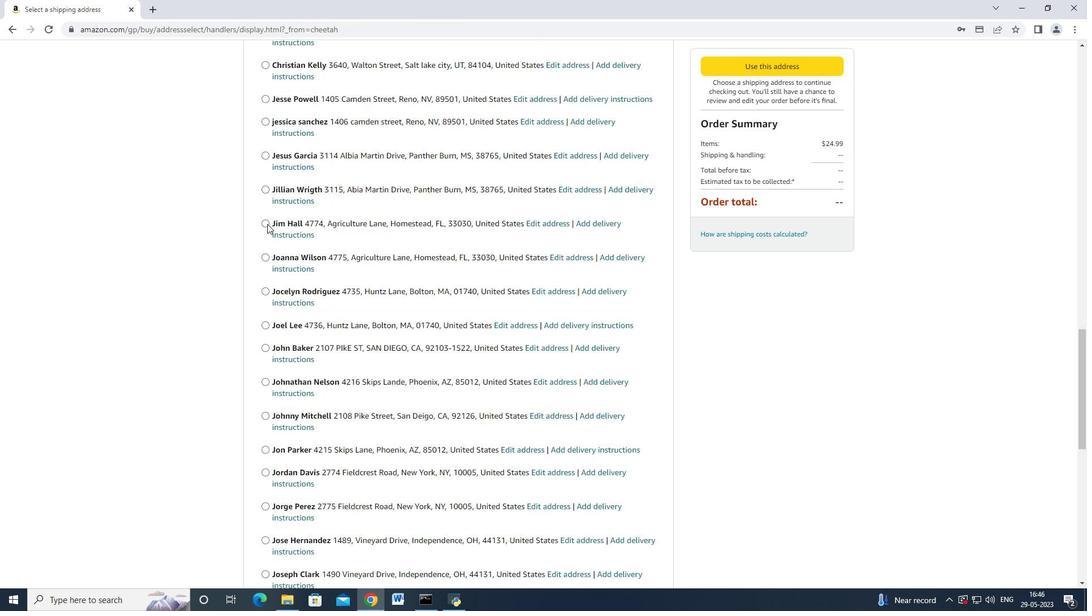 
Action: Mouse moved to (267, 228)
Screenshot: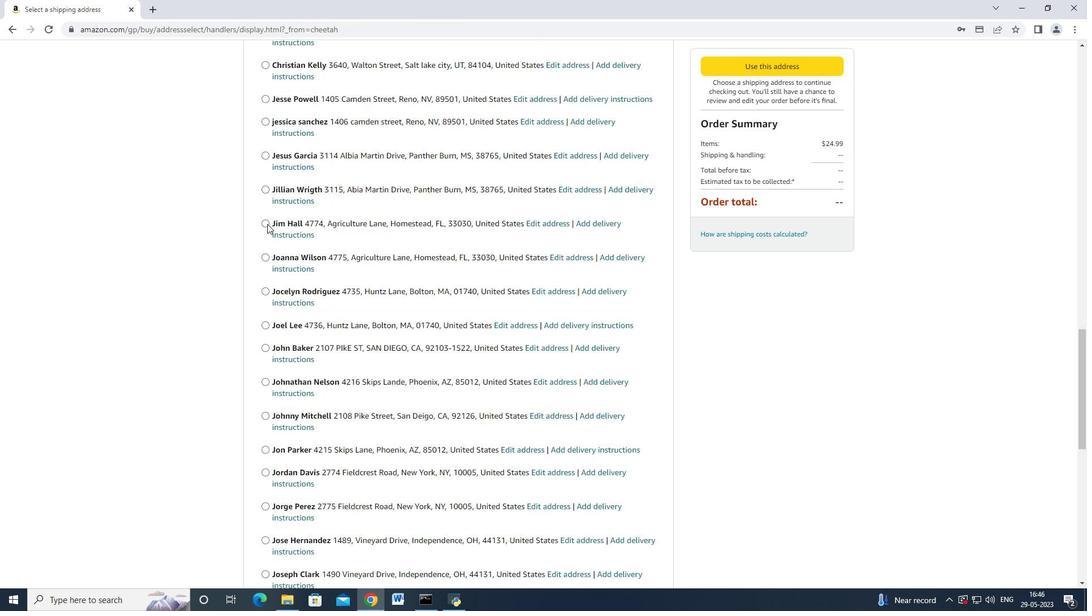 
Action: Mouse scrolled (267, 228) with delta (0, 0)
Screenshot: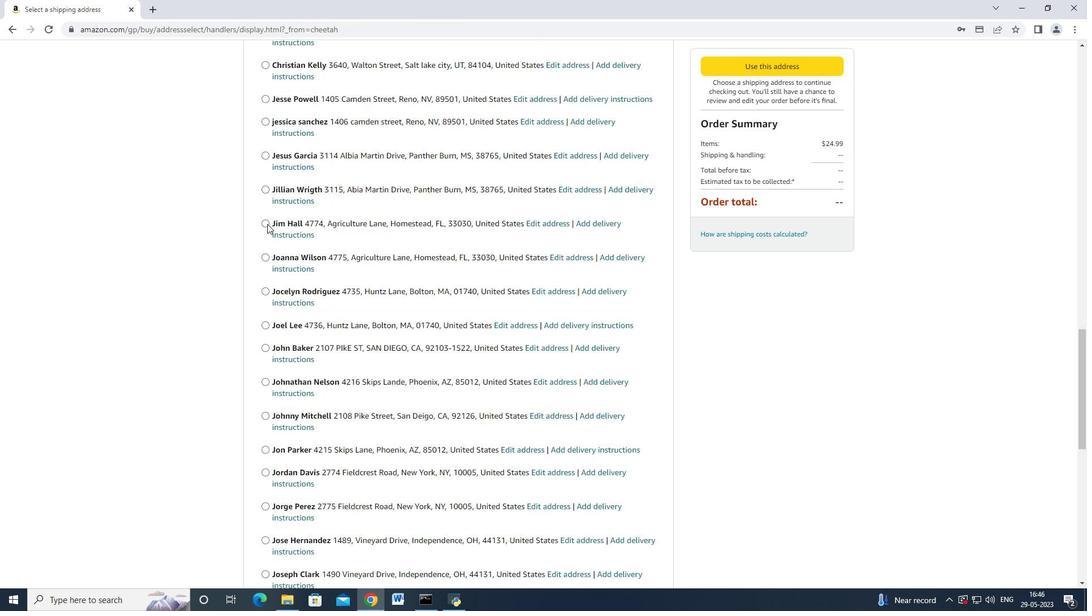 
Action: Mouse scrolled (267, 228) with delta (0, 0)
Screenshot: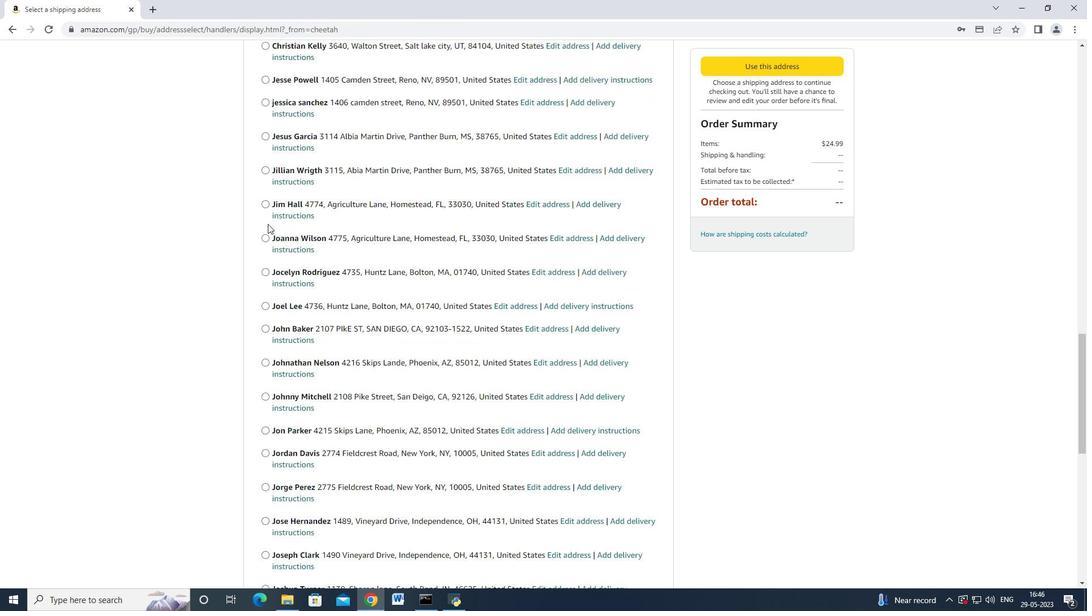 
Action: Mouse moved to (265, 237)
Screenshot: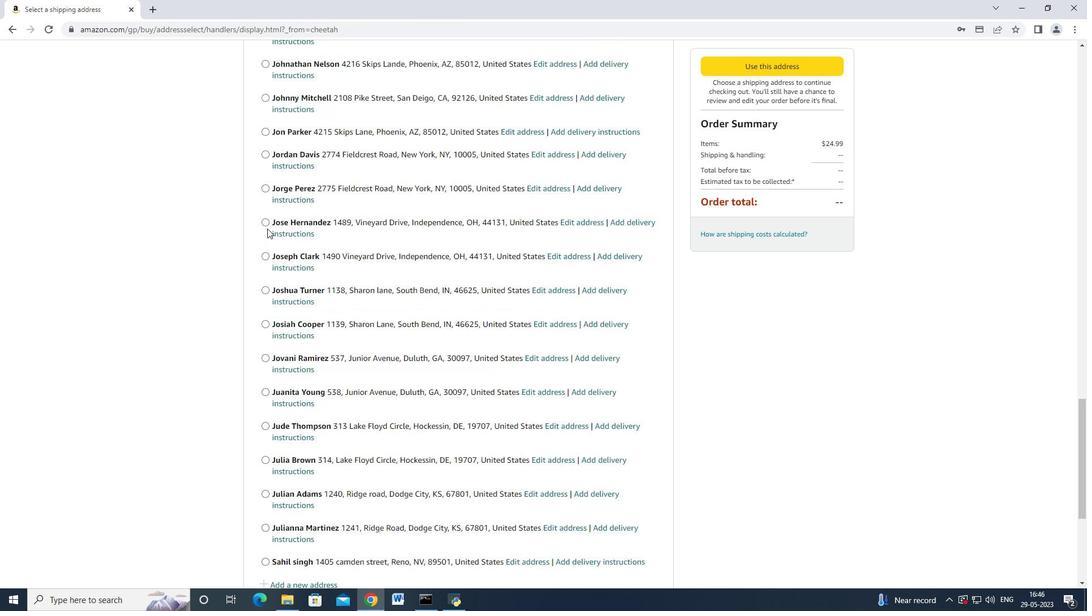 
Action: Mouse scrolled (265, 237) with delta (0, 0)
Screenshot: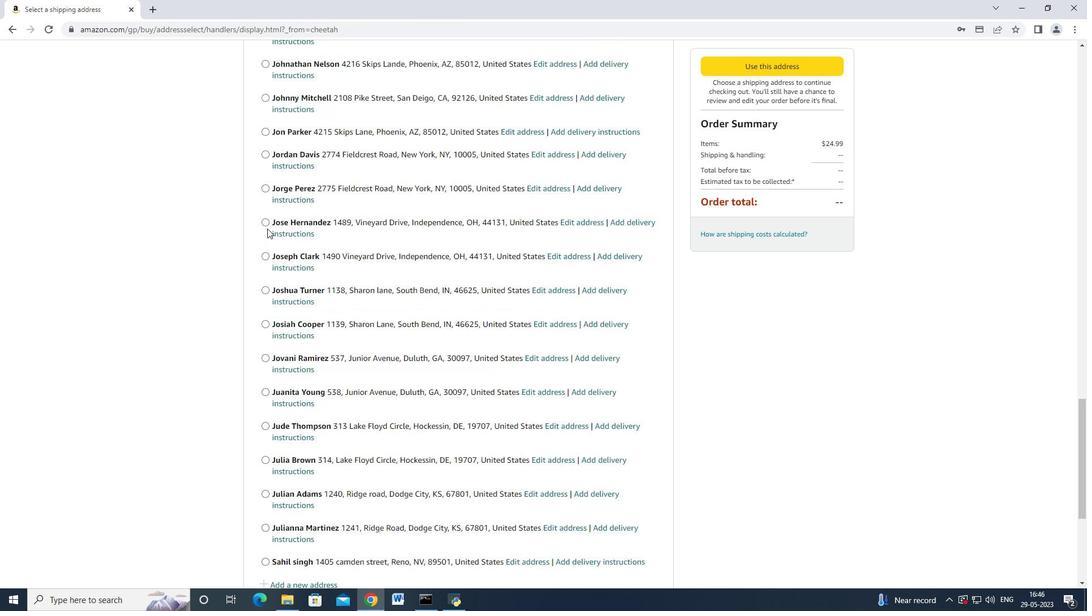 
Action: Mouse moved to (265, 238)
Screenshot: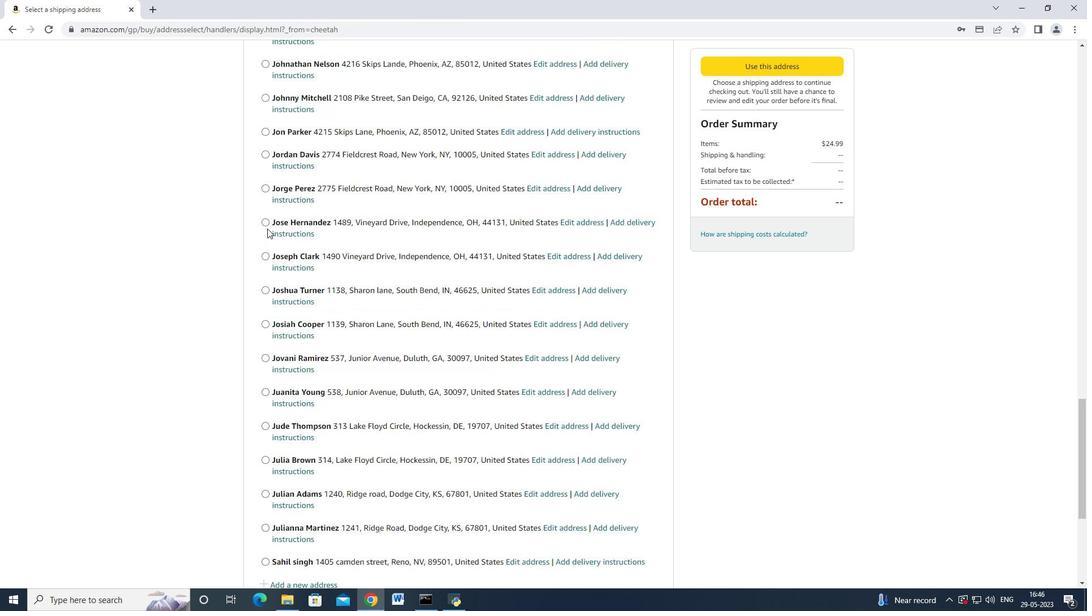 
Action: Mouse scrolled (265, 237) with delta (0, 0)
Screenshot: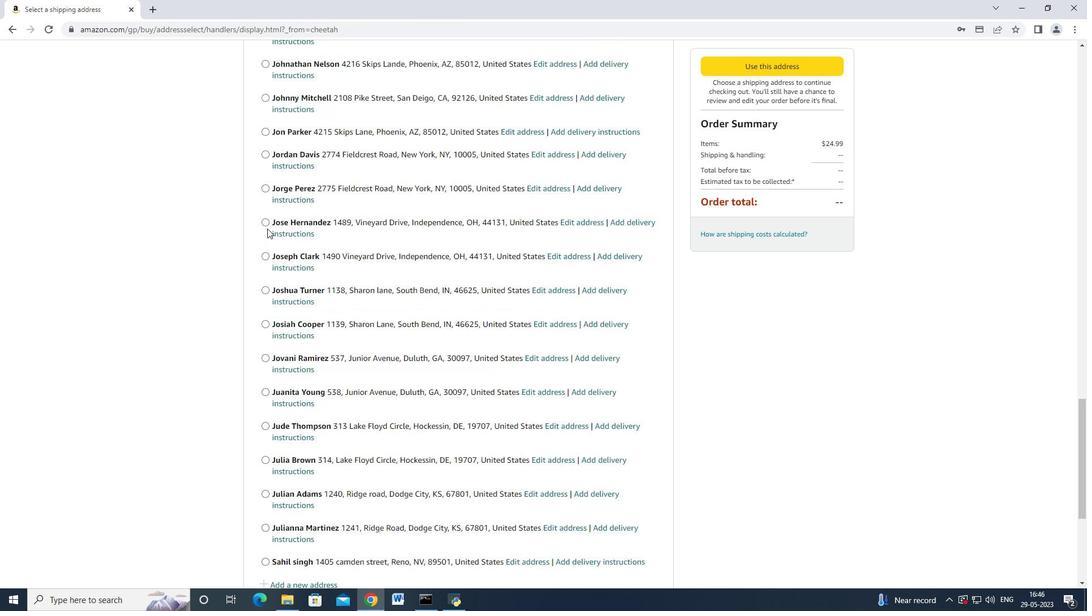 
Action: Mouse scrolled (265, 237) with delta (0, 0)
Screenshot: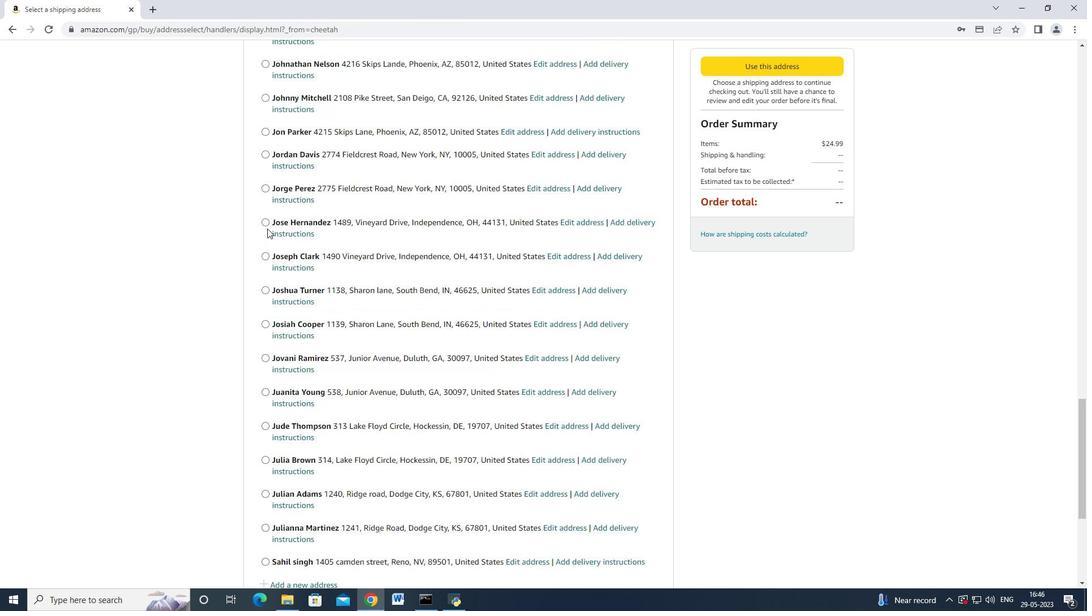 
Action: Mouse scrolled (265, 237) with delta (0, 0)
Screenshot: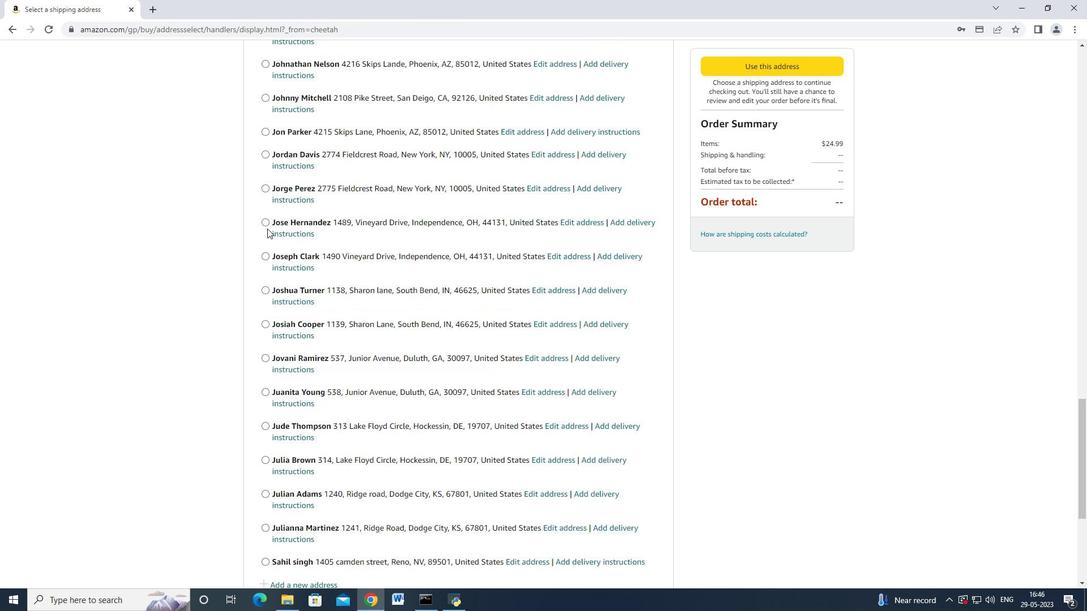 
Action: Mouse scrolled (265, 237) with delta (0, 0)
Screenshot: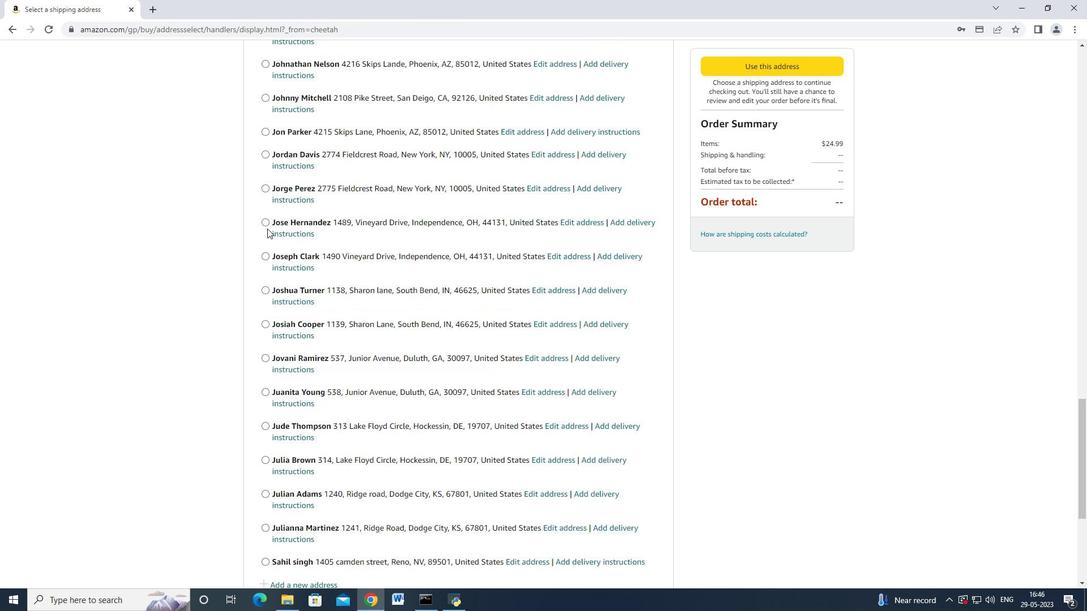
Action: Mouse moved to (266, 236)
Screenshot: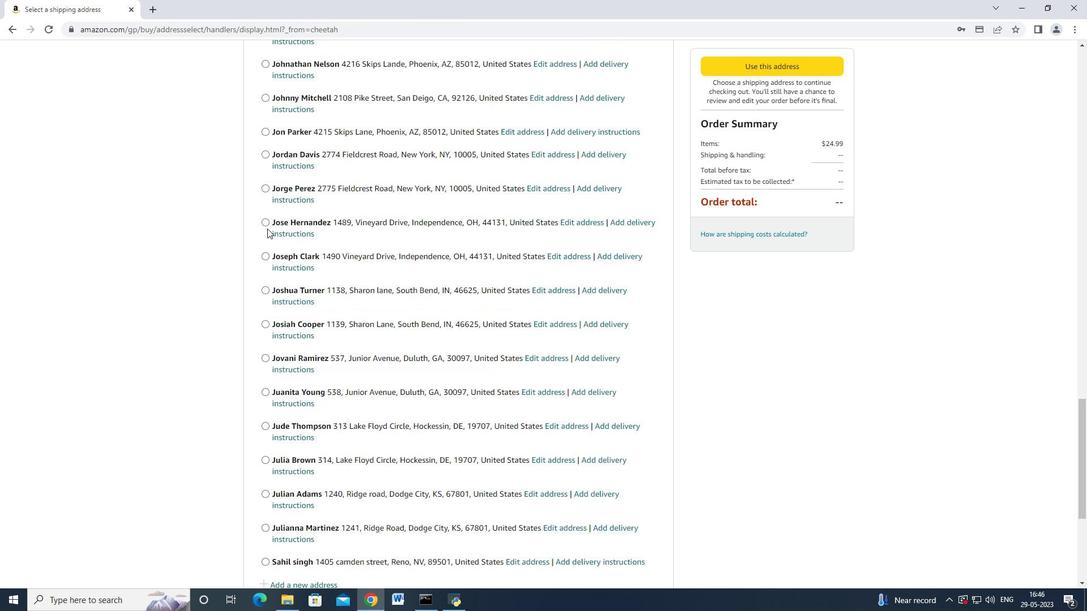 
Action: Mouse scrolled (266, 236) with delta (0, 0)
Screenshot: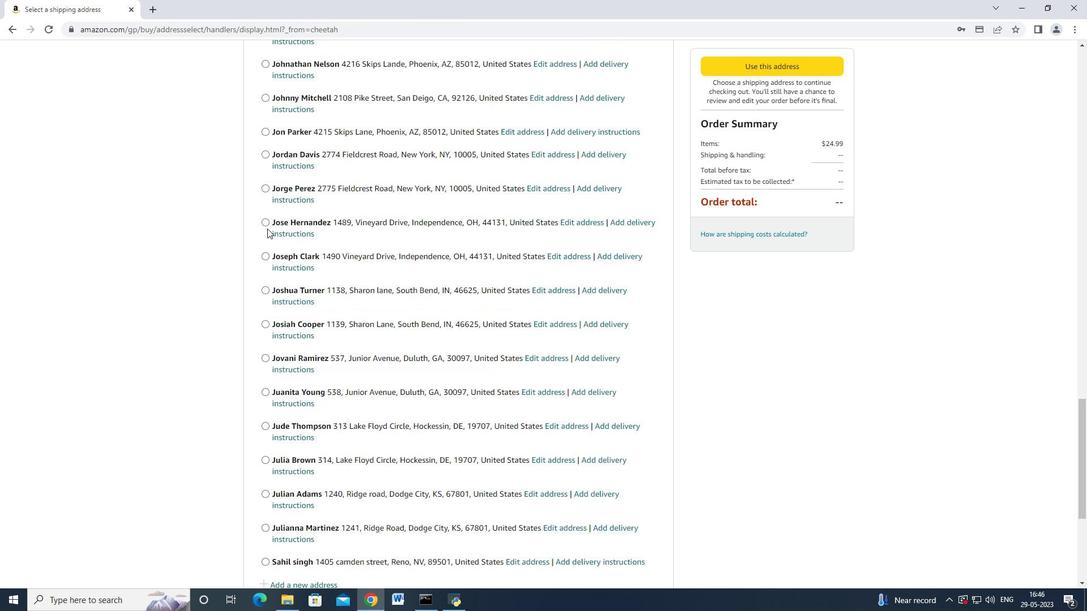 
Action: Mouse moved to (288, 316)
Screenshot: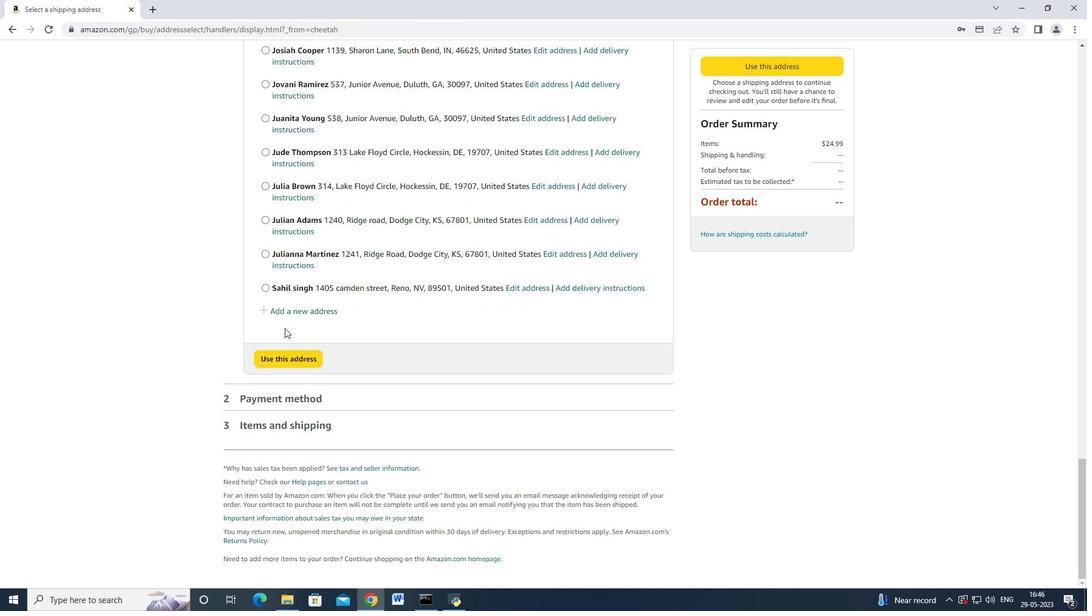
Action: Mouse pressed left at (288, 316)
Screenshot: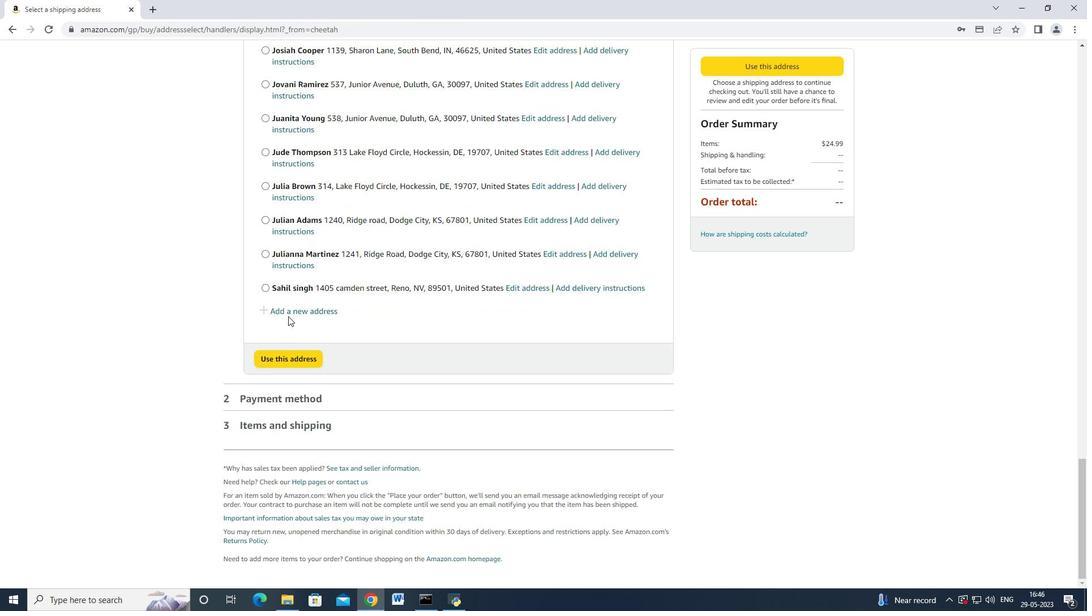
Action: Mouse moved to (389, 270)
Screenshot: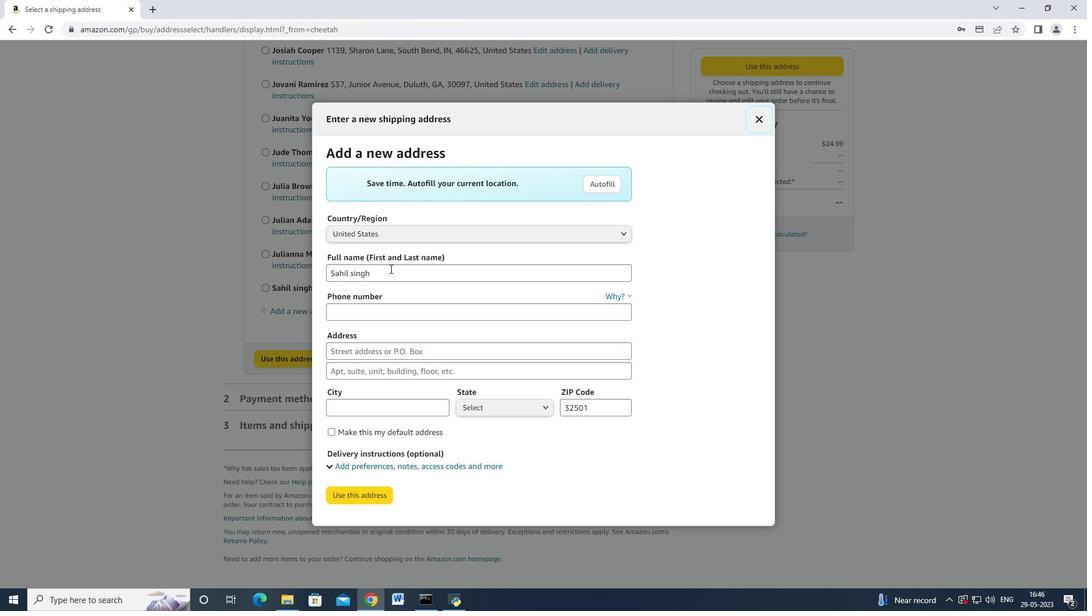 
Action: Mouse pressed left at (389, 270)
Screenshot: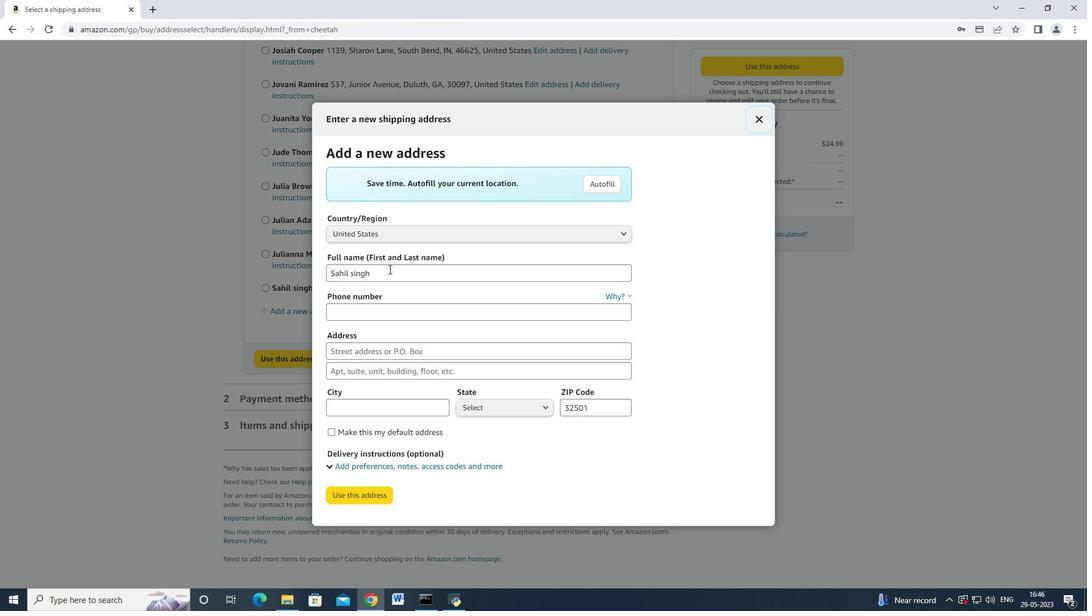 
Action: Mouse moved to (299, 319)
Screenshot: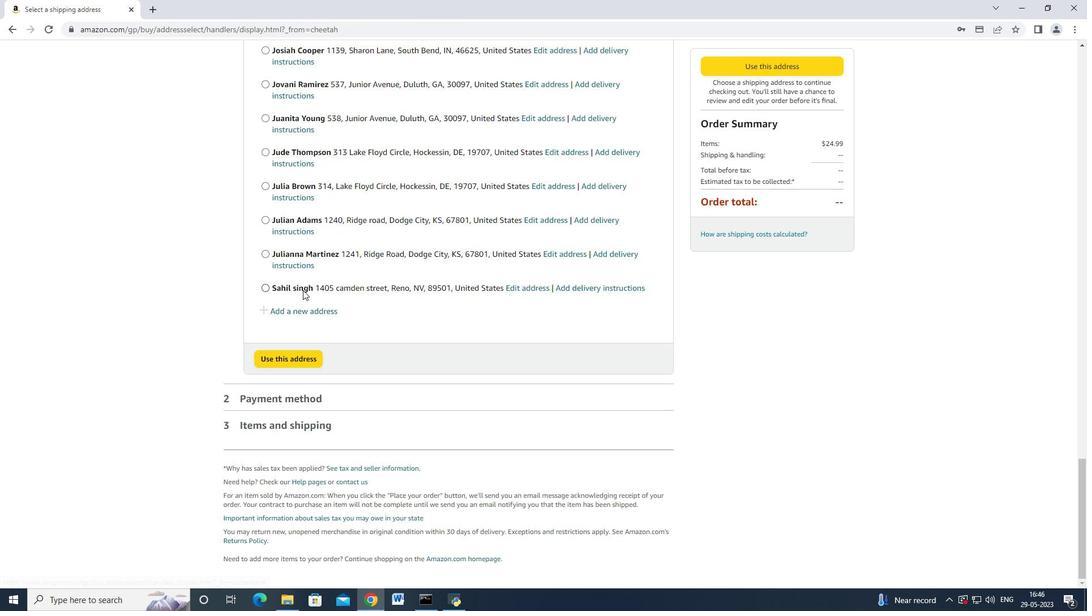 
Action: Mouse pressed left at (299, 319)
Screenshot: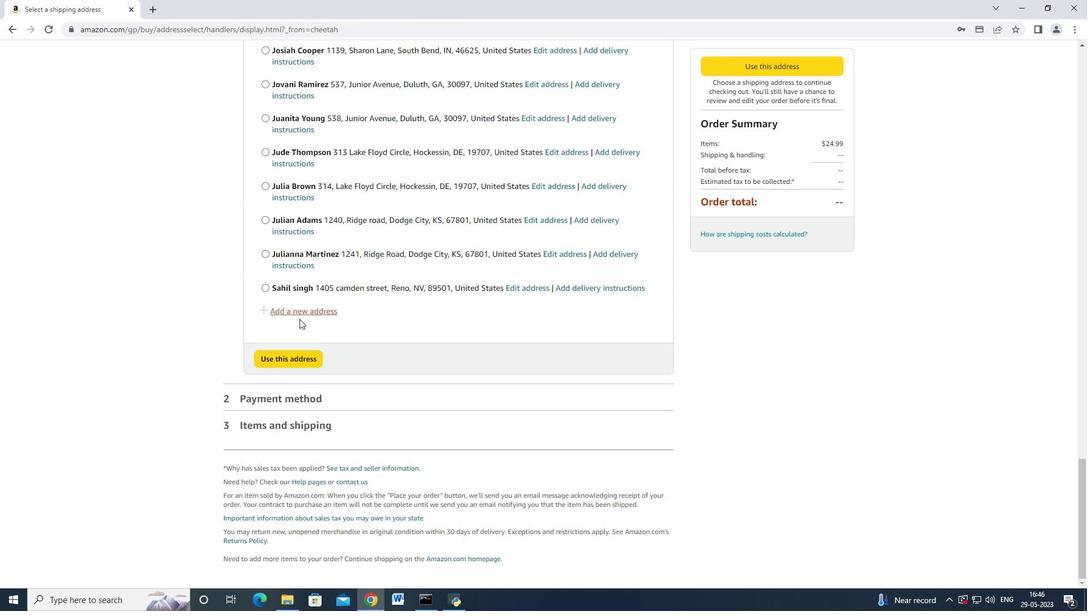 
Action: Mouse moved to (302, 314)
Screenshot: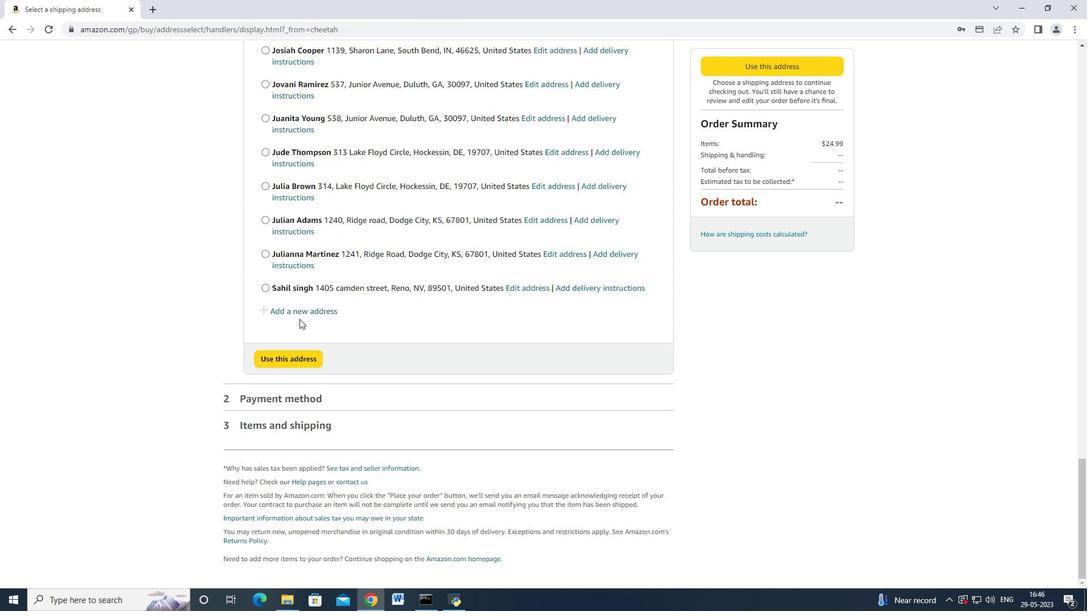 
Action: Mouse pressed left at (302, 314)
Screenshot: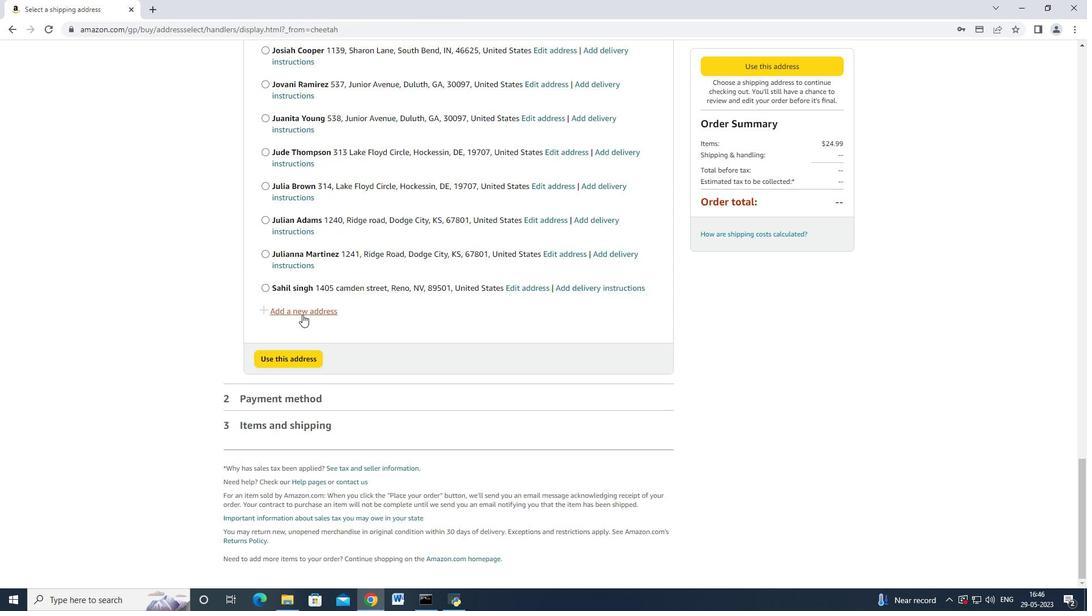 
Action: Mouse moved to (361, 275)
Screenshot: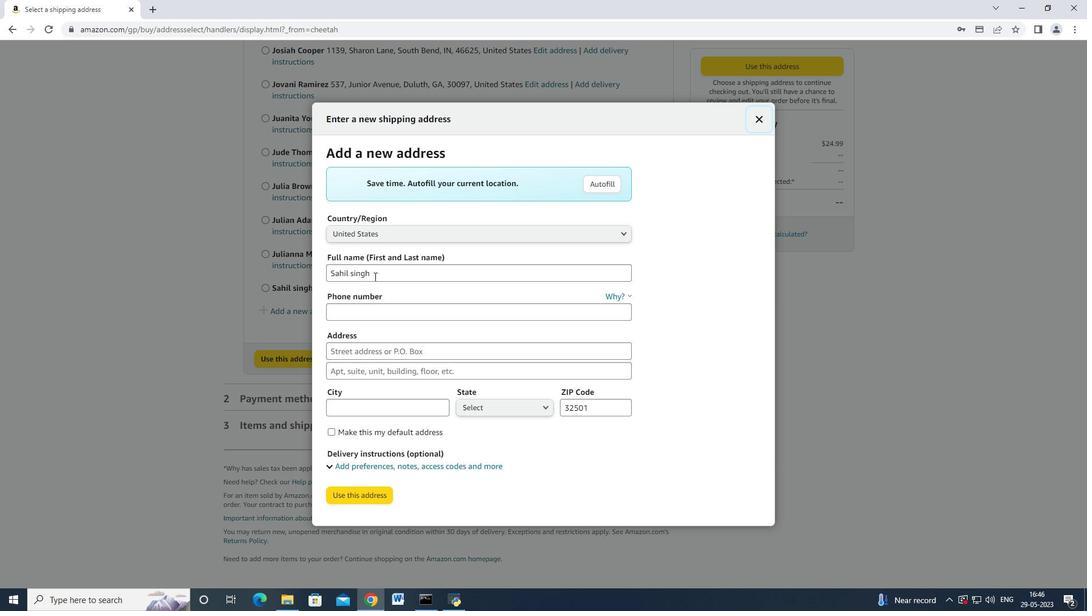 
Action: Mouse pressed left at (361, 275)
Screenshot: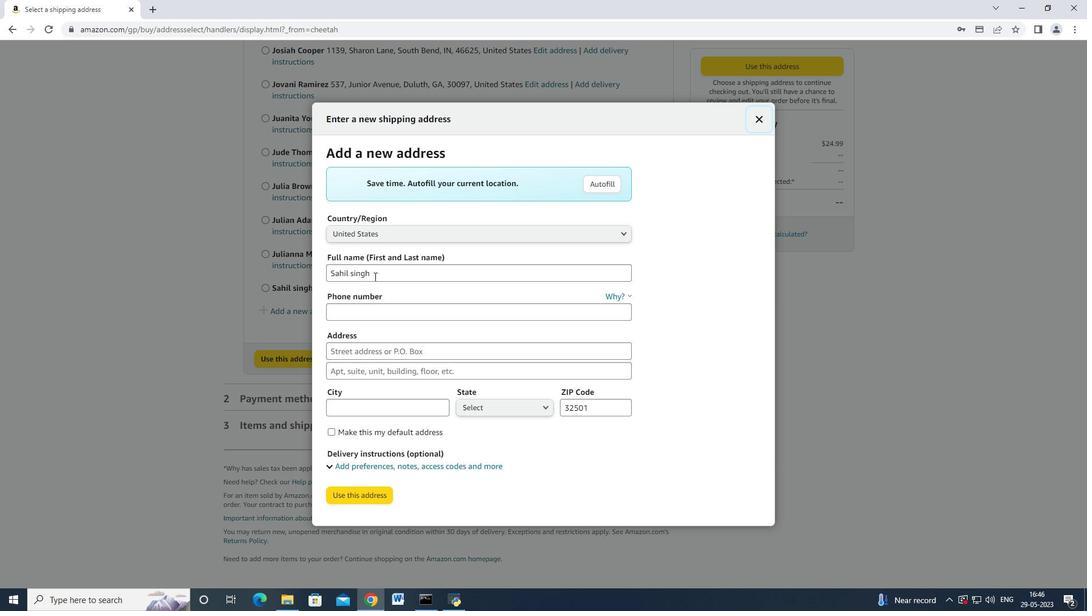
Action: Mouse moved to (381, 274)
Screenshot: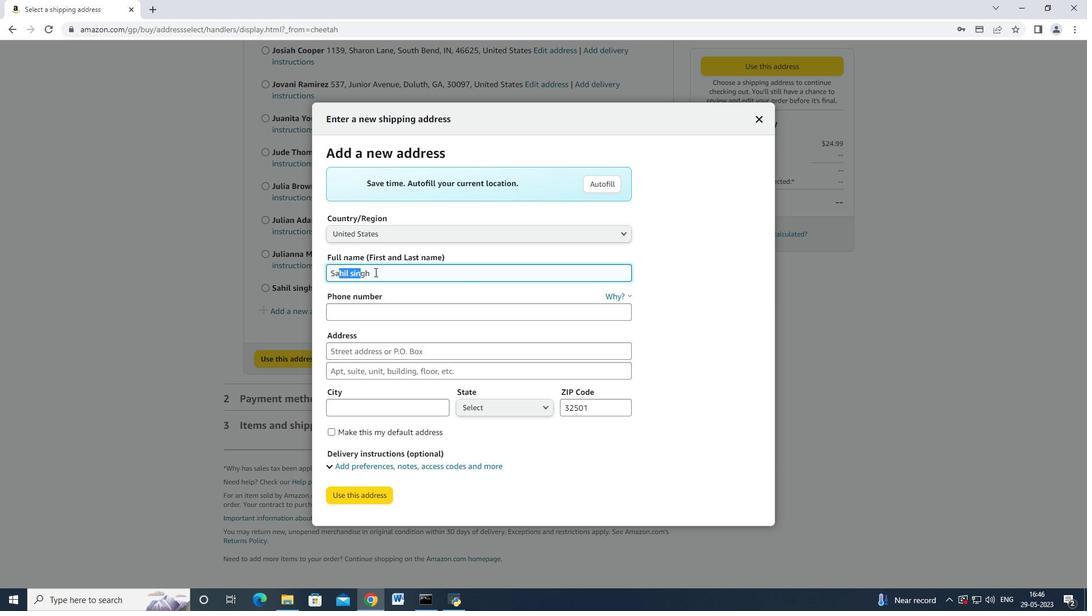 
Action: Mouse pressed left at (381, 274)
Screenshot: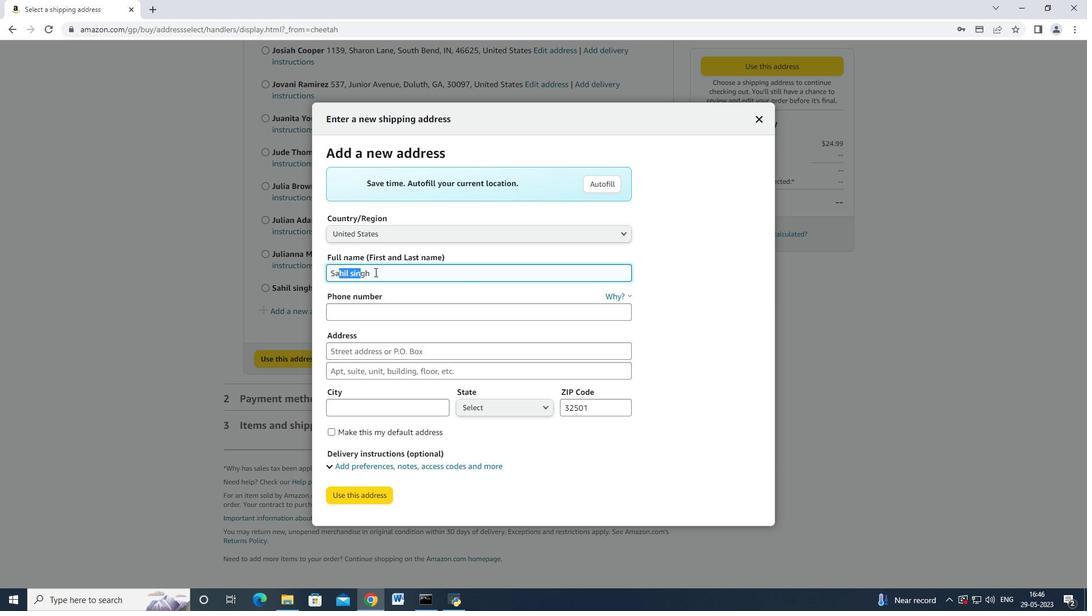 
Action: Mouse moved to (339, 275)
Screenshot: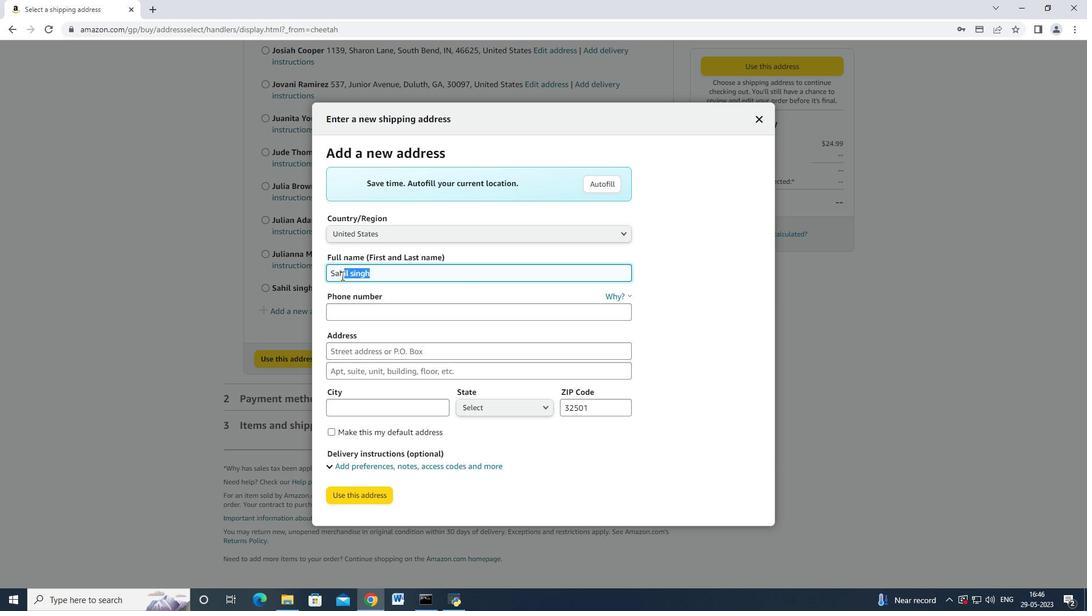 
Action: Key pressed <Key.backspace><Key.backspace><Key.backspace><Key.shift>Christina<Key.space><Key.shift_r>Ream<Key.backspace><Key.backspace><Key.backspace>amirez<Key.tab><Key.tab>8014200980<Key.tab>3641<Key.space><Key.shift_r>Wwal<Key.backspace><Key.backspace><Key.backspace>alti<Key.backspace>on<Key.space><Key.shift_r>Street<Key.space><Key.tab><Key.tab><Key.shift_r>Salt<Key.space>lake<Key.space><Key.backspace><Key.space>city<Key.tab>
Screenshot: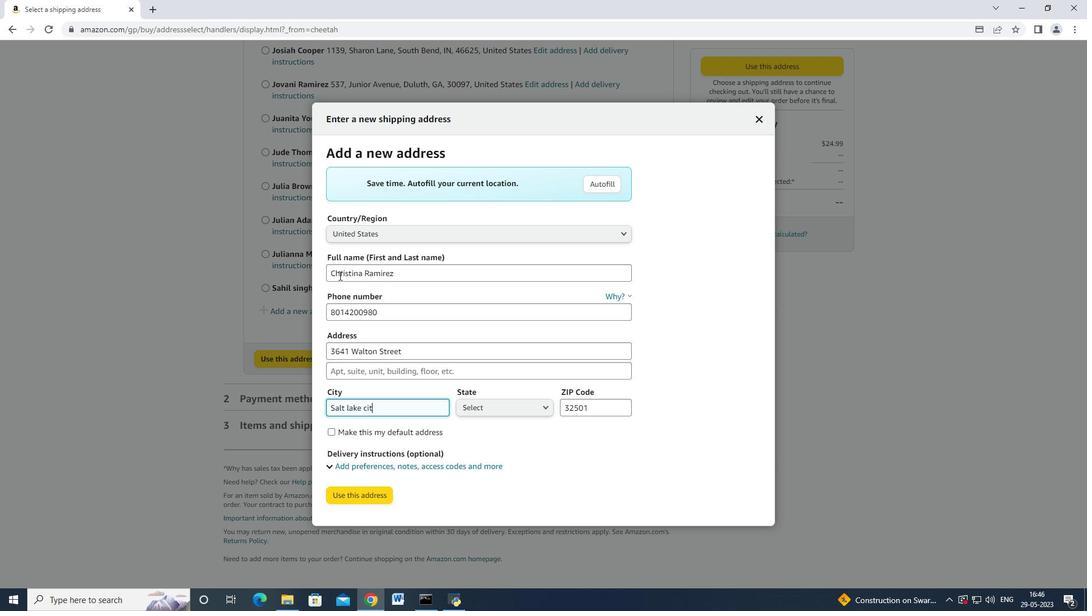 
Action: Mouse moved to (540, 406)
Screenshot: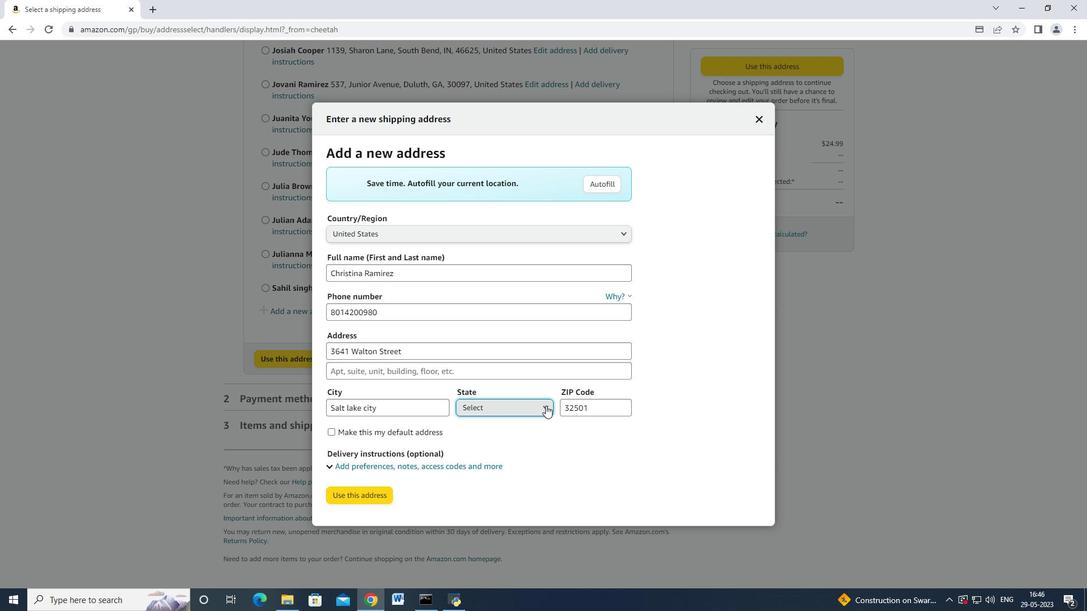 
Action: Mouse pressed left at (540, 406)
Screenshot: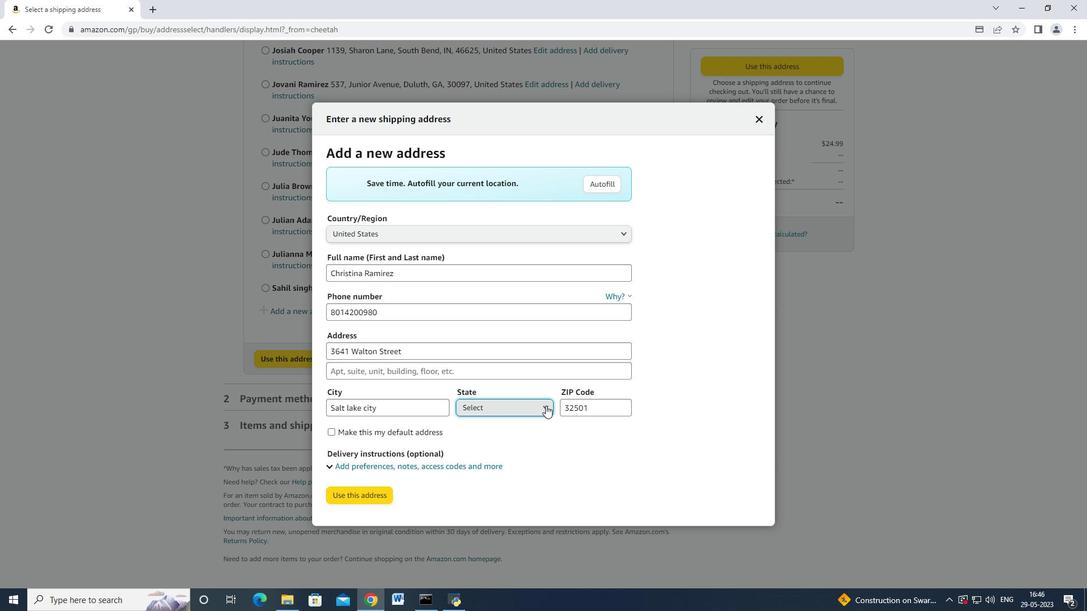 
Action: Mouse moved to (512, 368)
Screenshot: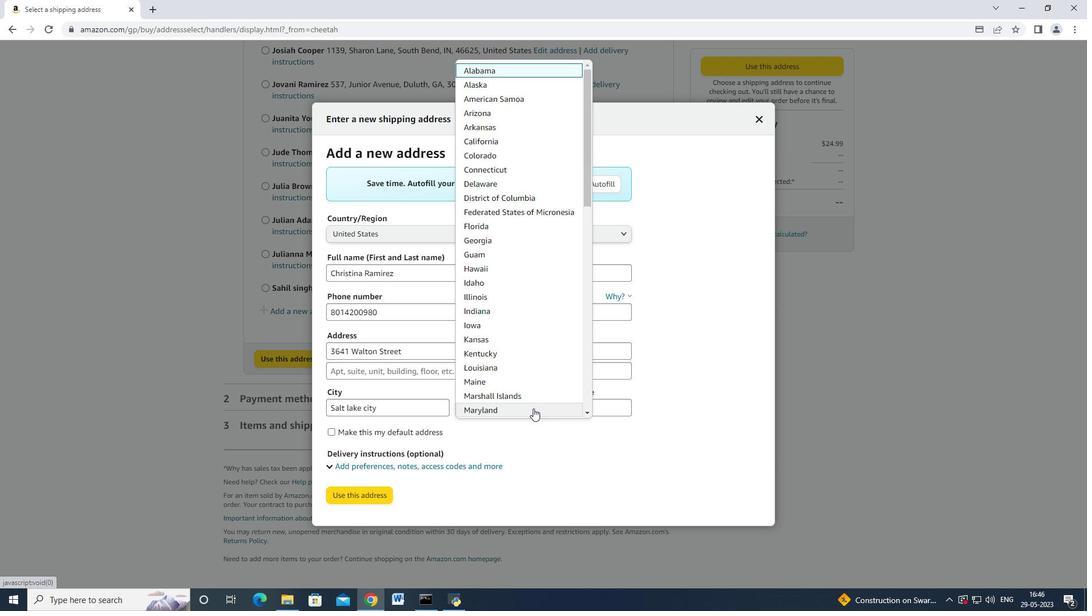 
Action: Mouse scrolled (512, 368) with delta (0, 0)
Screenshot: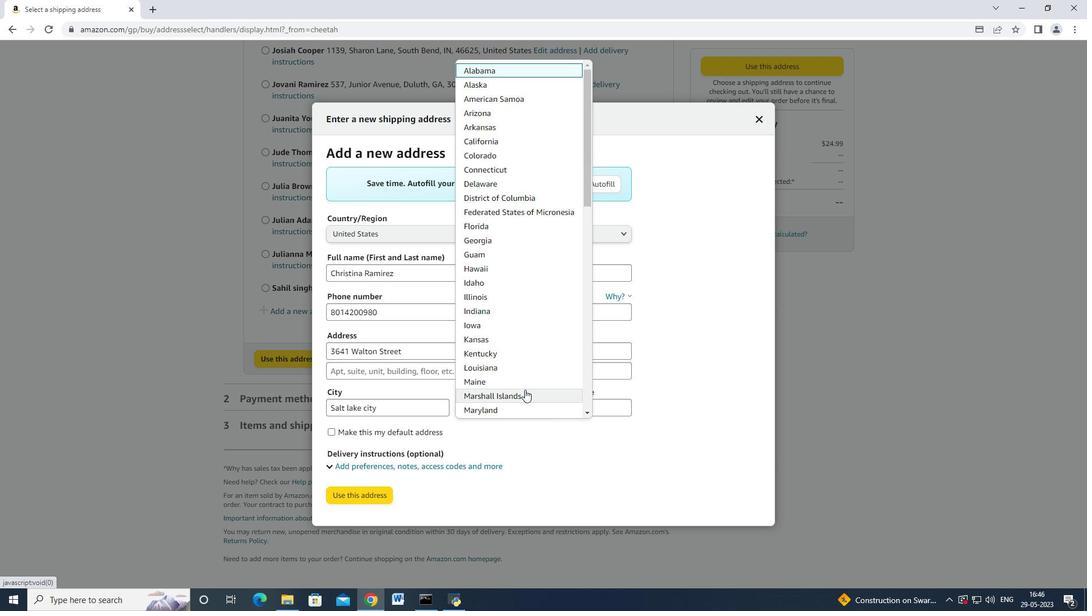 
Action: Mouse scrolled (512, 368) with delta (0, 0)
Screenshot: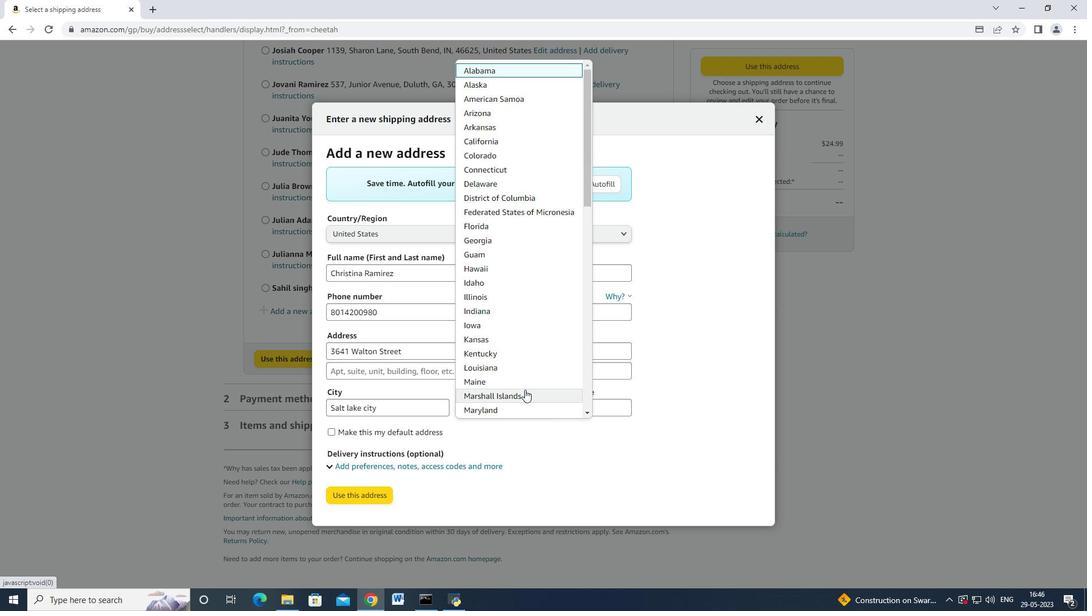 
Action: Mouse scrolled (512, 368) with delta (0, 0)
Screenshot: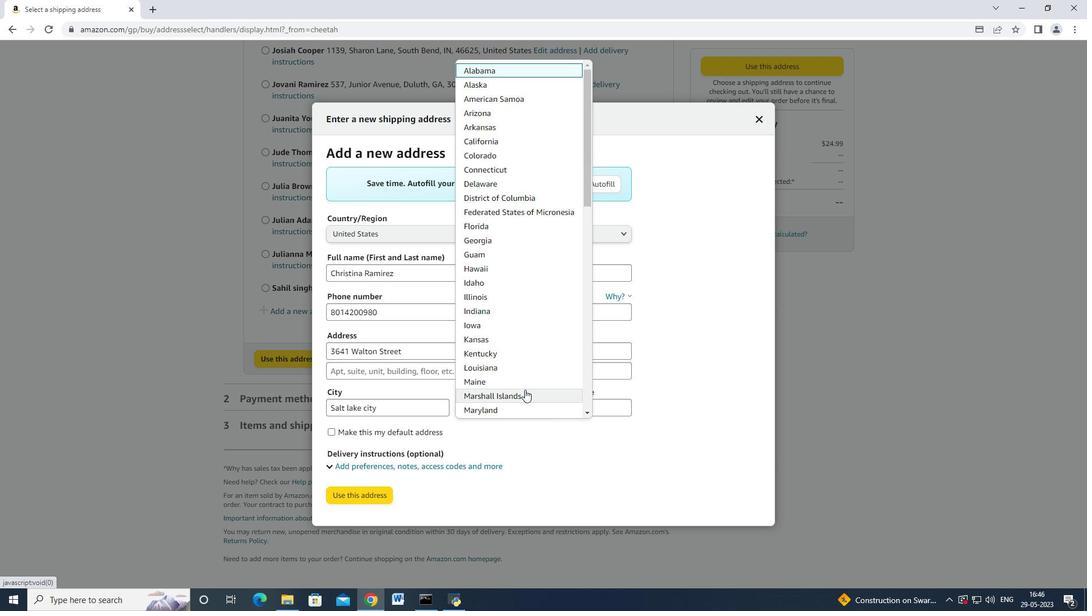 
Action: Mouse scrolled (512, 368) with delta (0, 0)
Screenshot: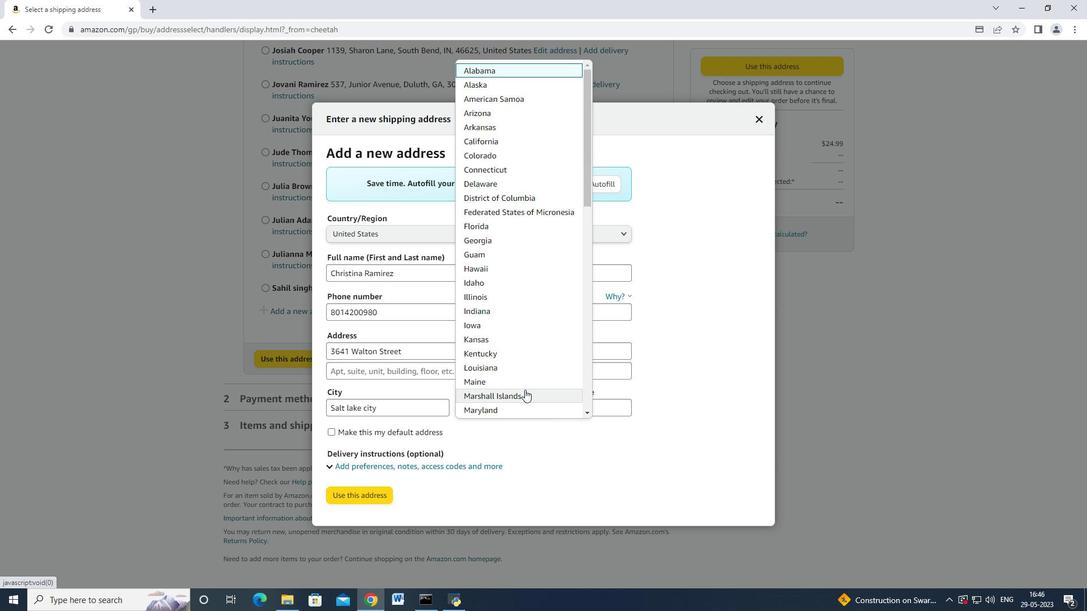 
Action: Mouse scrolled (512, 368) with delta (0, 0)
Screenshot: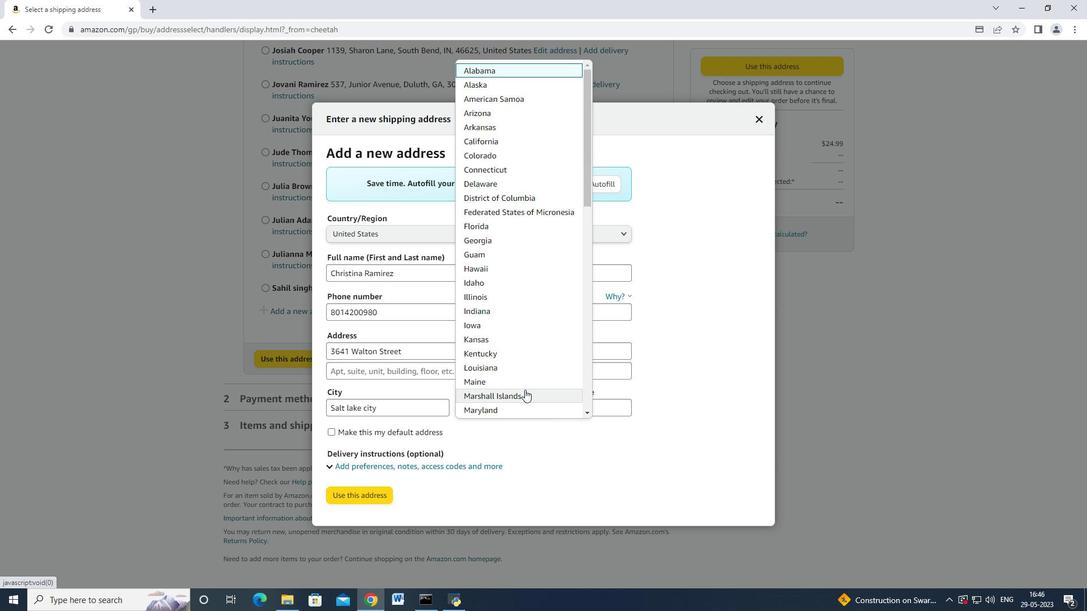 
Action: Mouse scrolled (512, 368) with delta (0, 0)
Screenshot: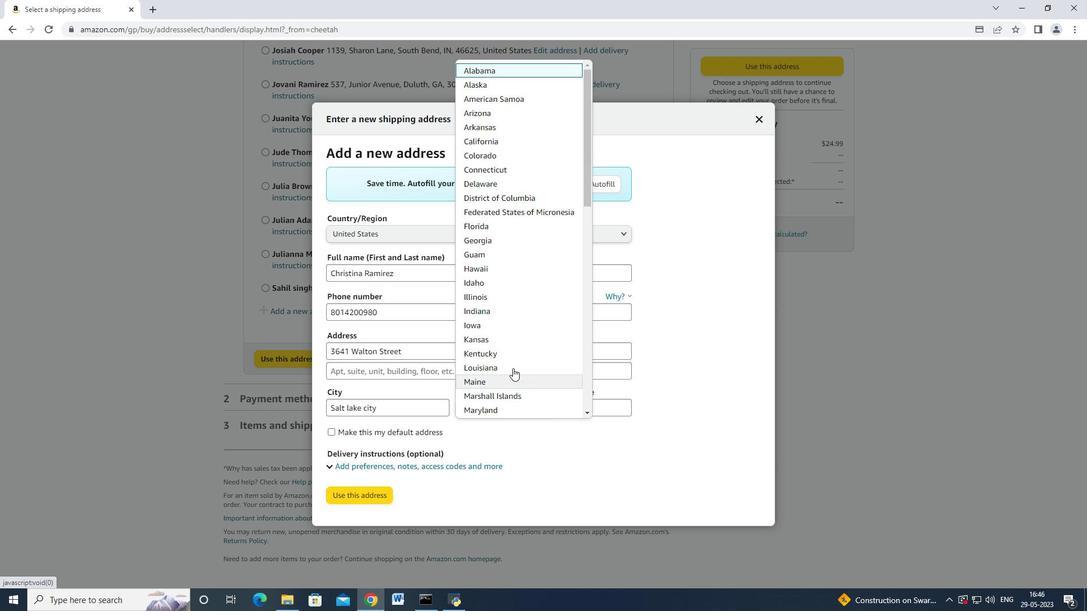 
Action: Mouse scrolled (512, 368) with delta (0, 0)
Screenshot: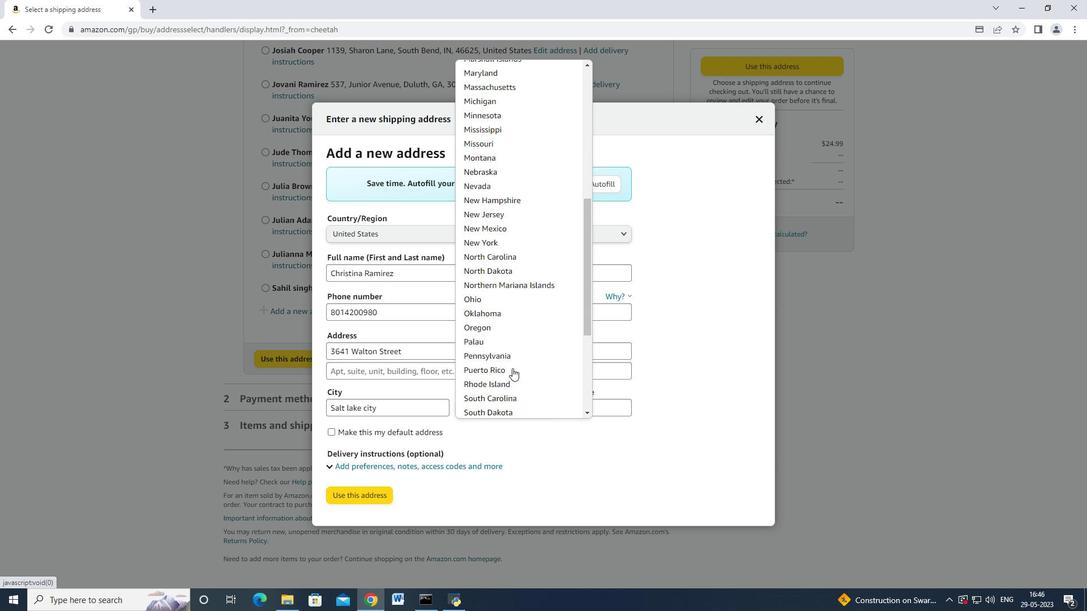 
Action: Mouse scrolled (512, 368) with delta (0, 0)
Screenshot: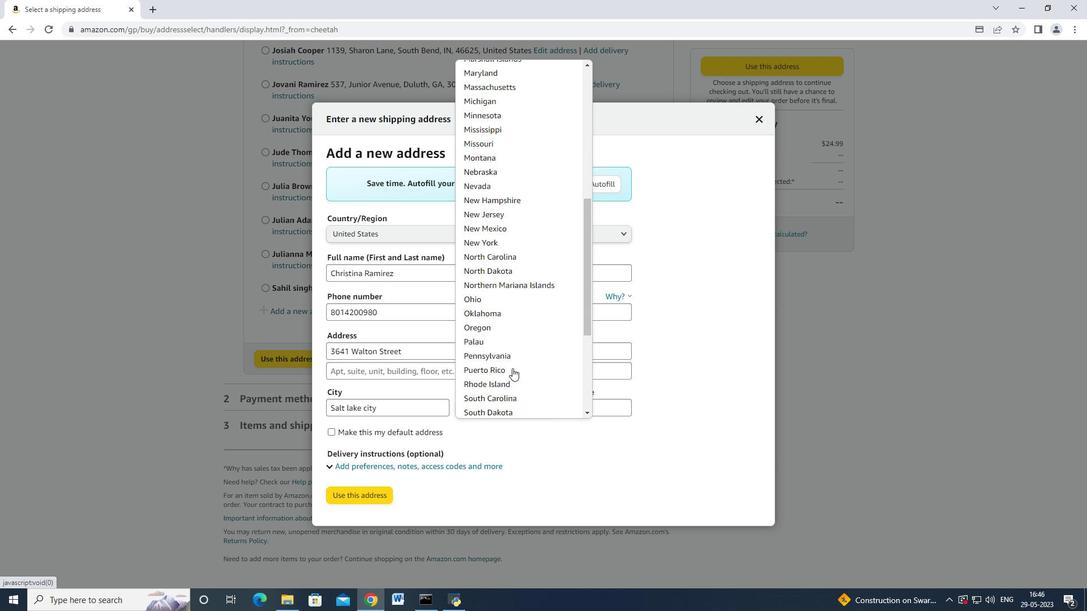 
Action: Mouse scrolled (512, 368) with delta (0, 0)
Screenshot: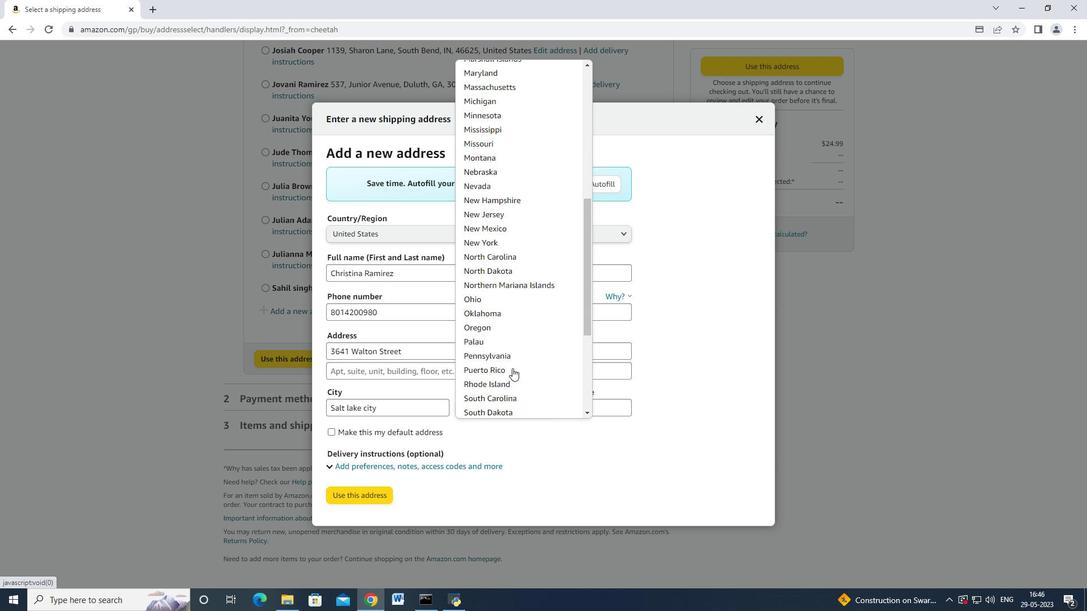 
Action: Mouse scrolled (512, 368) with delta (0, 0)
Screenshot: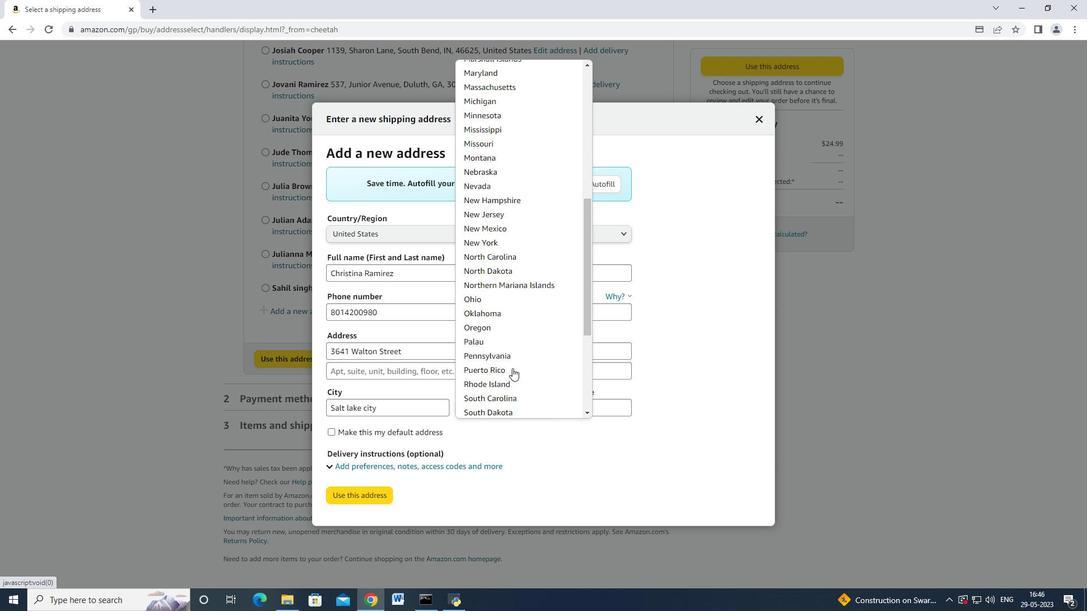 
Action: Mouse scrolled (512, 368) with delta (0, 0)
Screenshot: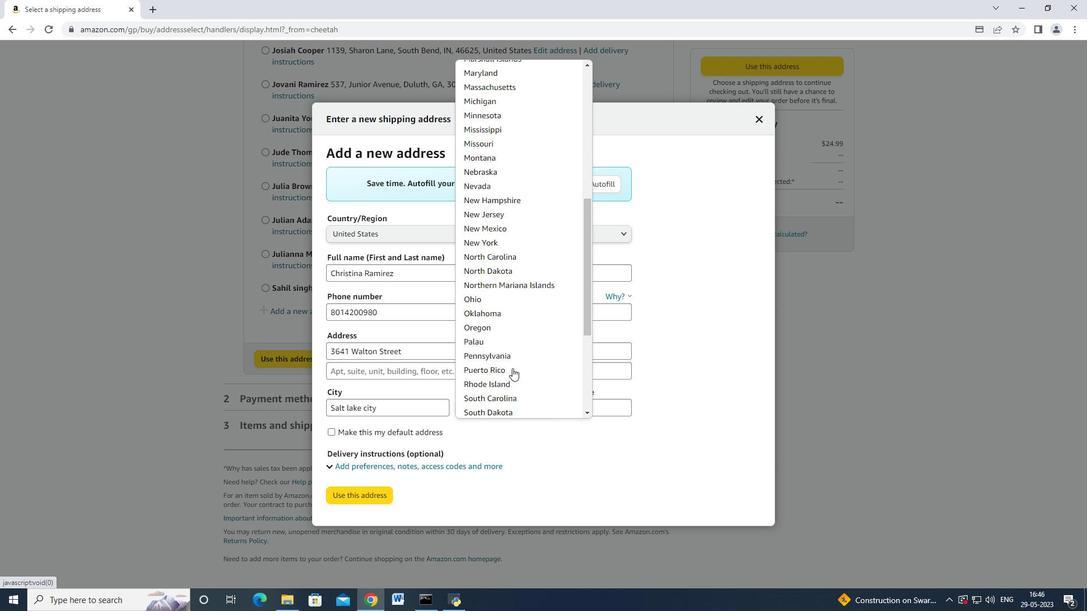 
Action: Mouse scrolled (512, 368) with delta (0, 0)
Screenshot: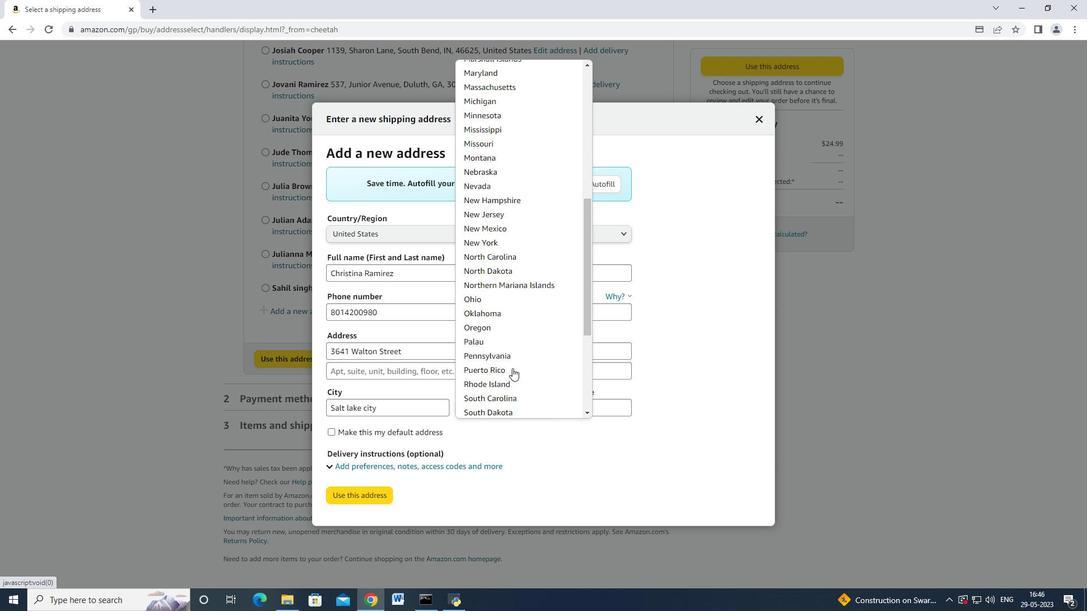 
Action: Mouse scrolled (512, 368) with delta (0, 0)
Screenshot: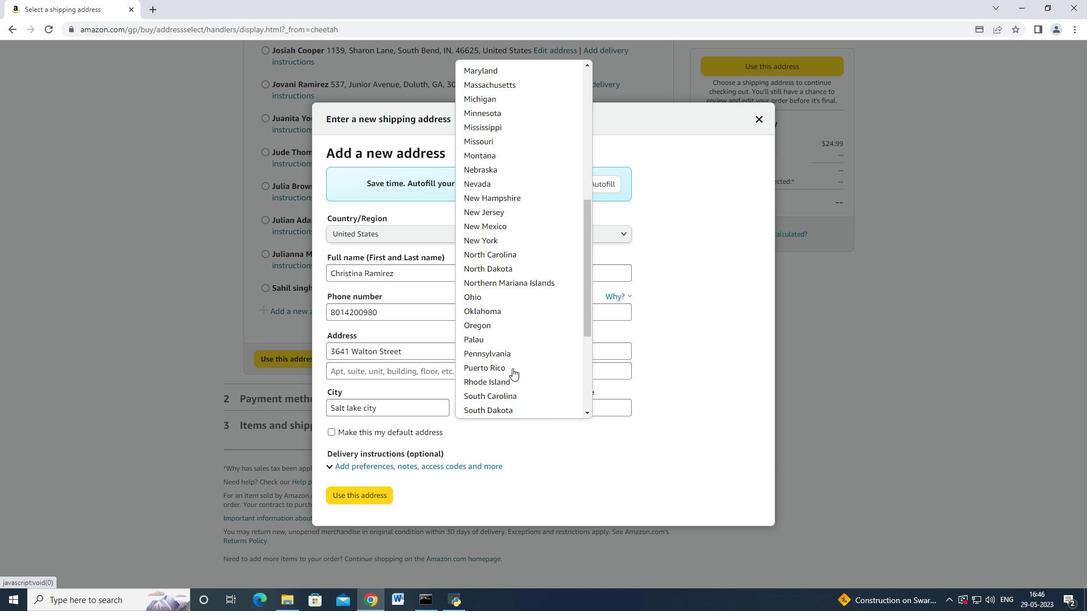 
Action: Mouse scrolled (512, 368) with delta (0, 0)
Screenshot: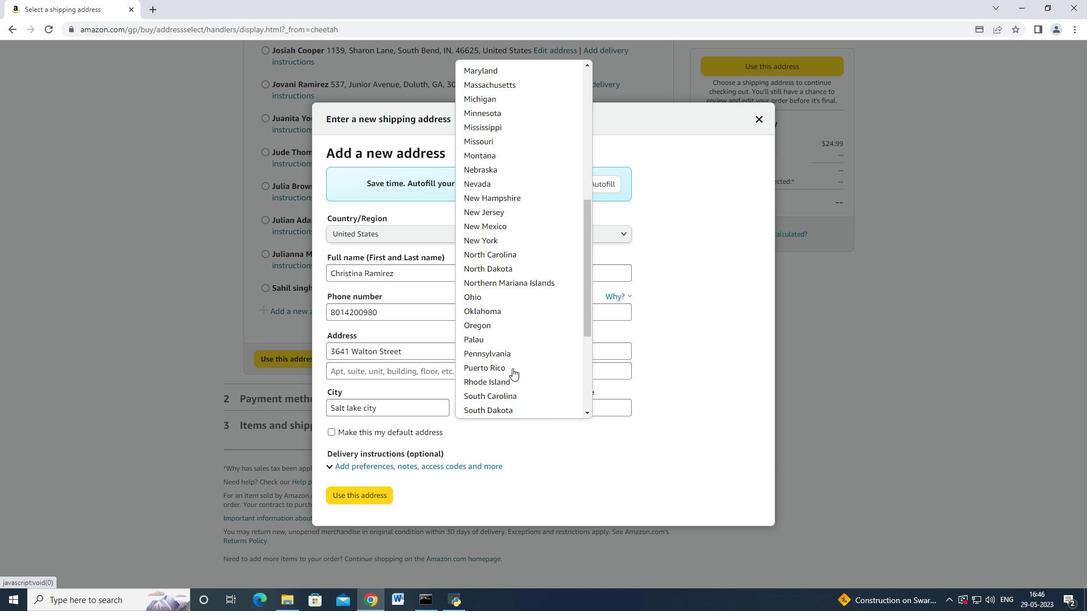 
Action: Mouse moved to (504, 267)
Screenshot: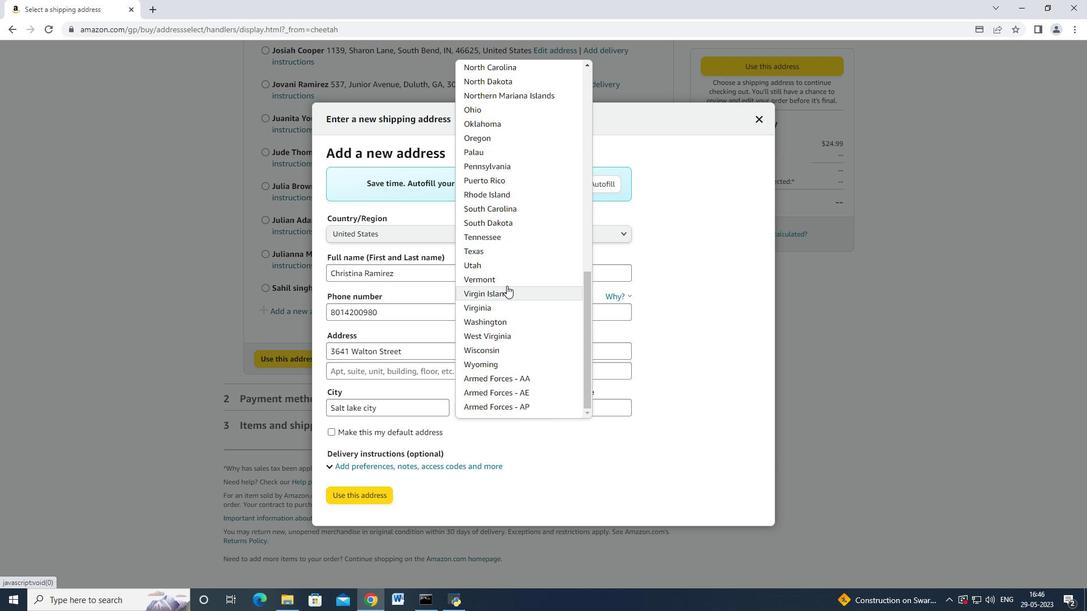 
Action: Mouse pressed left at (504, 267)
Screenshot: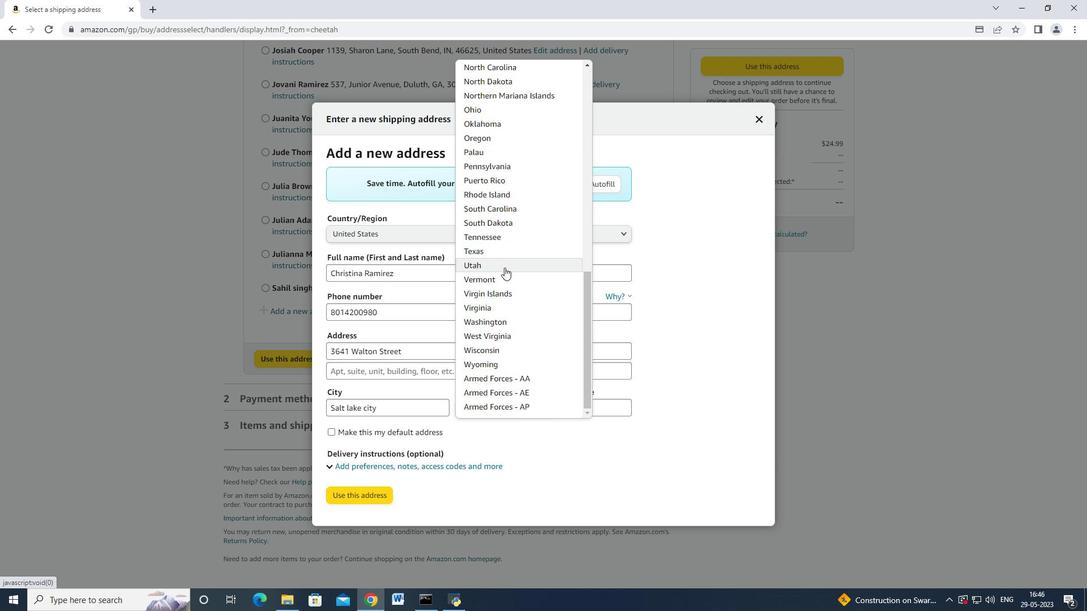 
Action: Mouse moved to (584, 407)
Screenshot: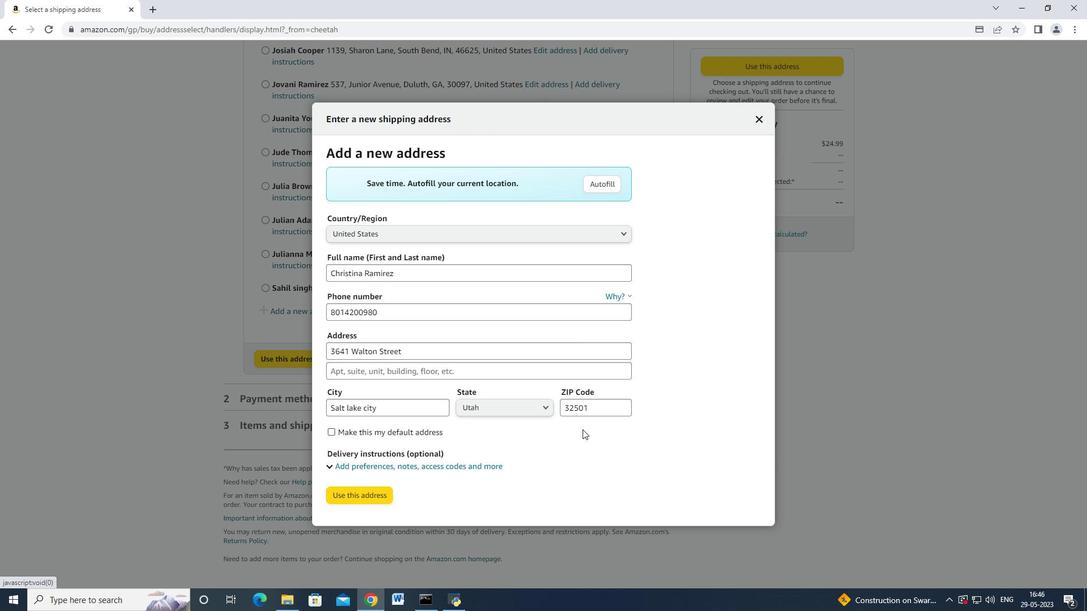 
Action: Mouse pressed left at (584, 407)
Screenshot: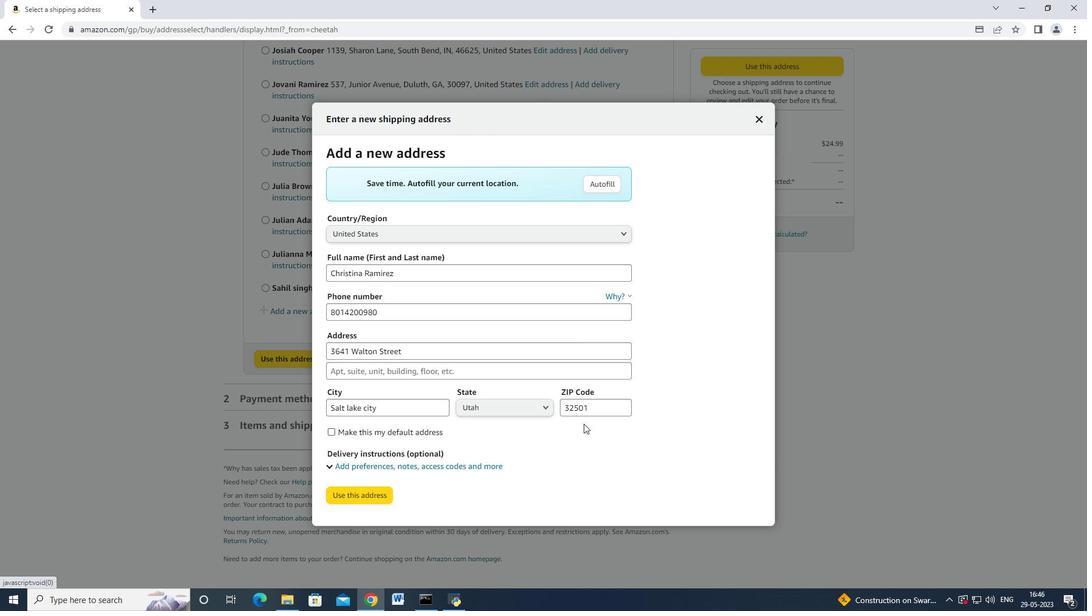 
Action: Mouse moved to (592, 407)
Screenshot: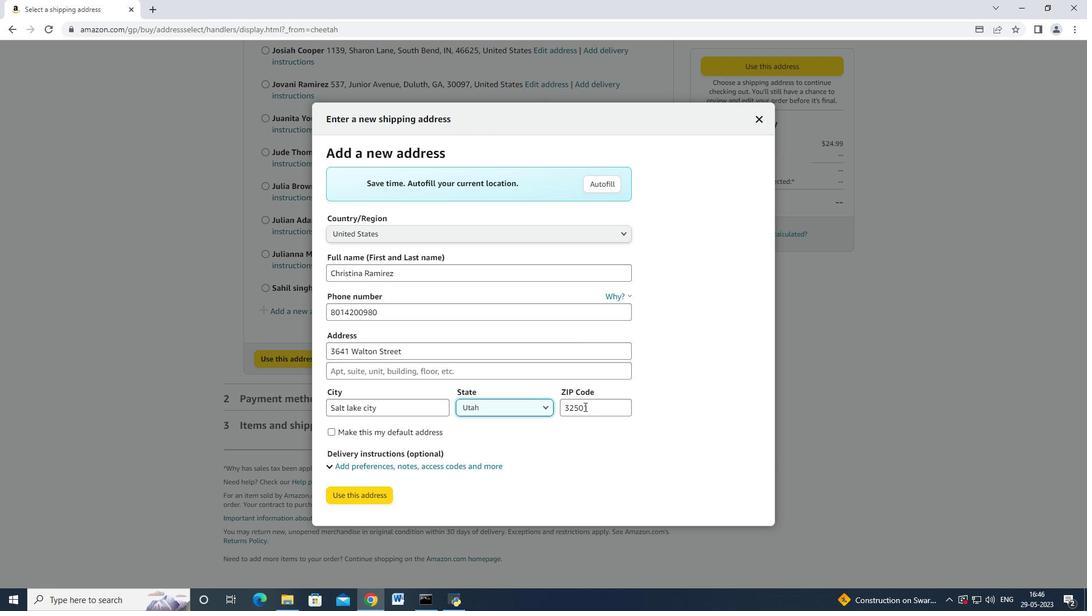 
Action: Mouse pressed left at (592, 407)
Screenshot: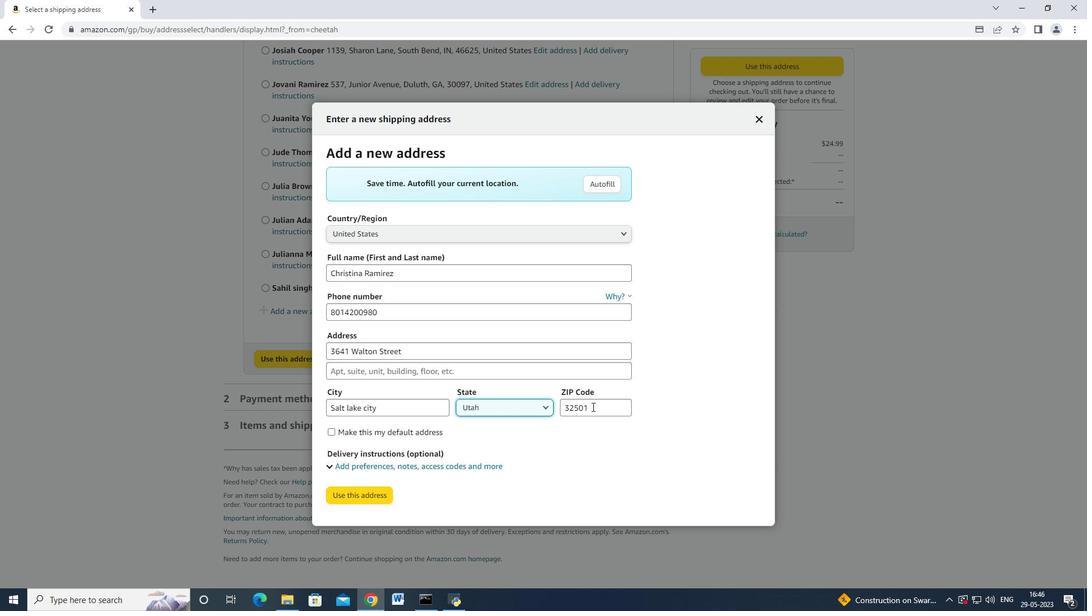 
Action: Key pressed <Key.backspace><Key.backspace><Key.backspace><Key.backspace><Key.backspace><Key.backspace>84101
Screenshot: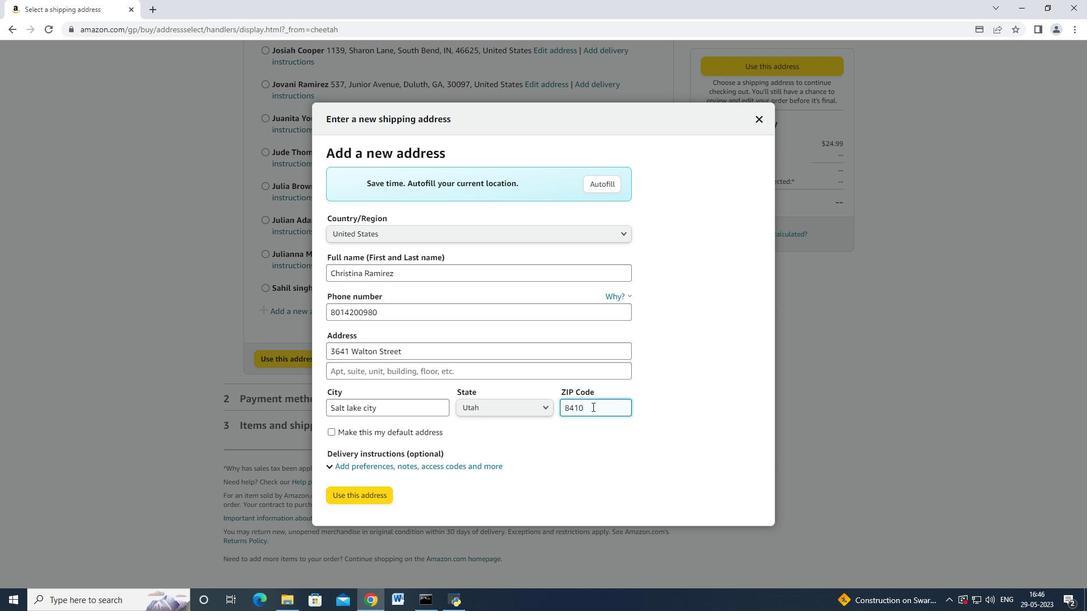 
Action: Mouse moved to (604, 410)
Screenshot: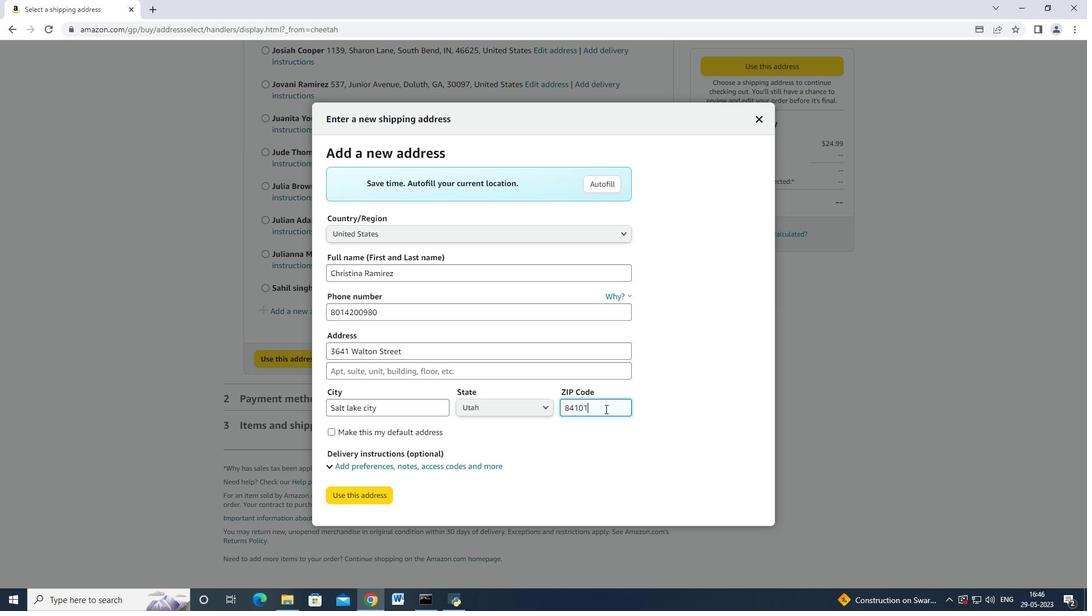 
Action: Key pressed <Key.backspace>4
Screenshot: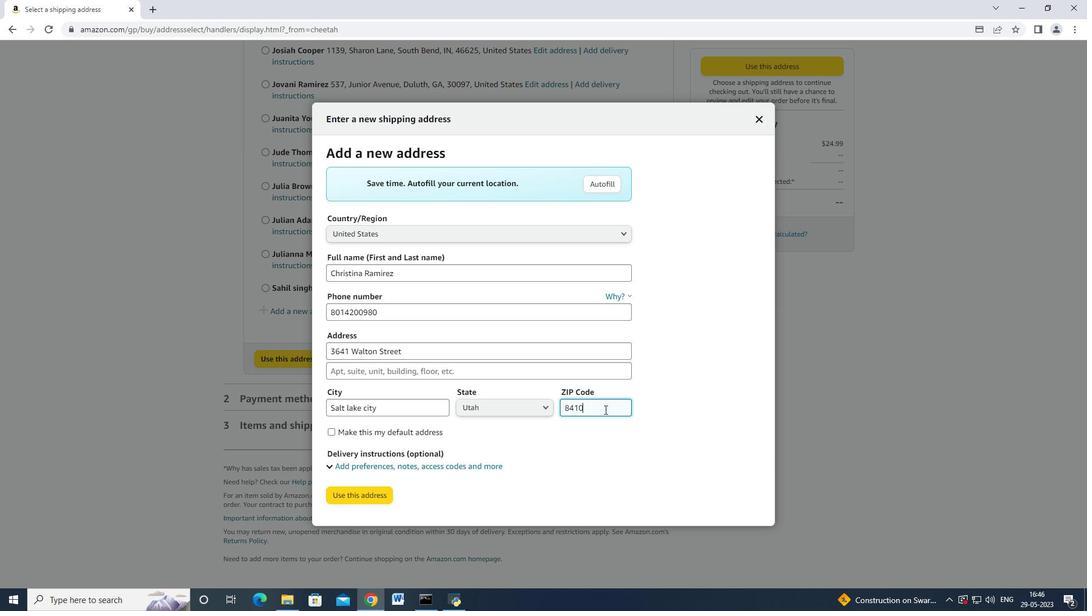 
Action: Mouse moved to (369, 489)
Screenshot: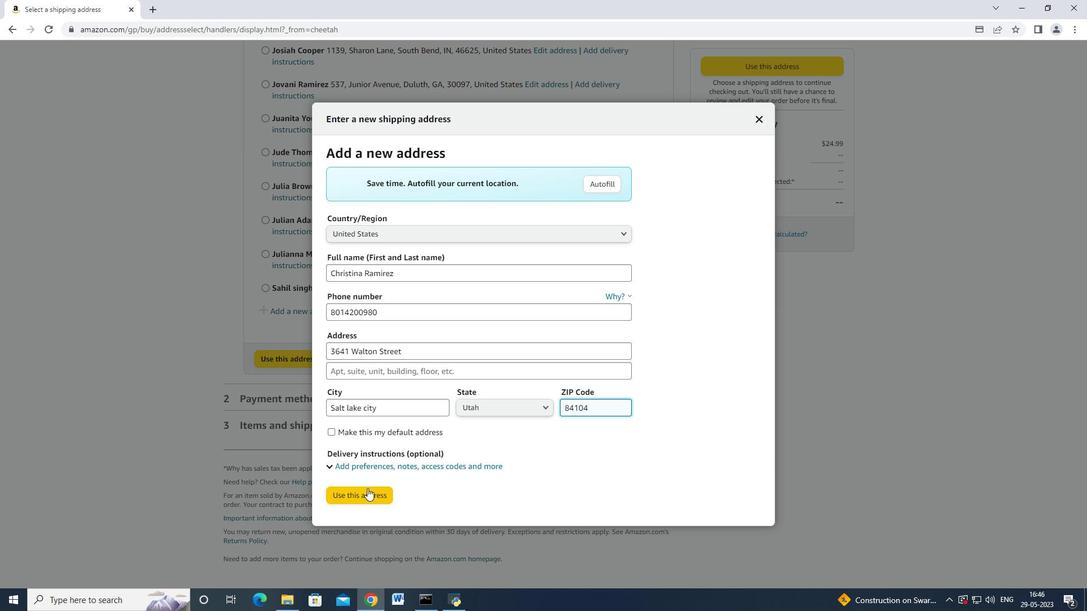 
Action: Mouse pressed left at (369, 489)
Screenshot: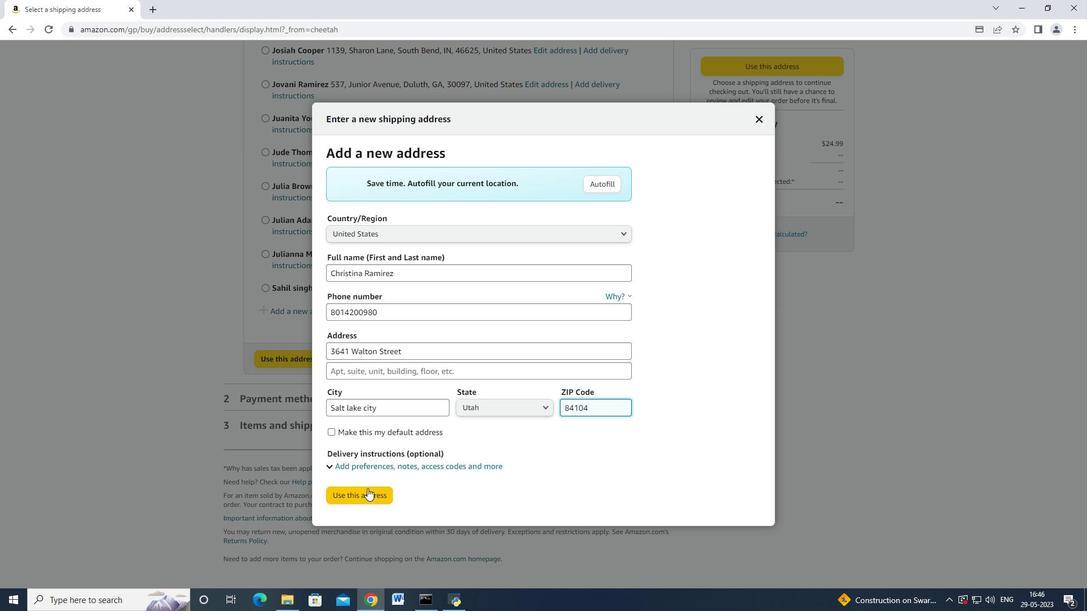 
Action: Mouse moved to (382, 495)
Screenshot: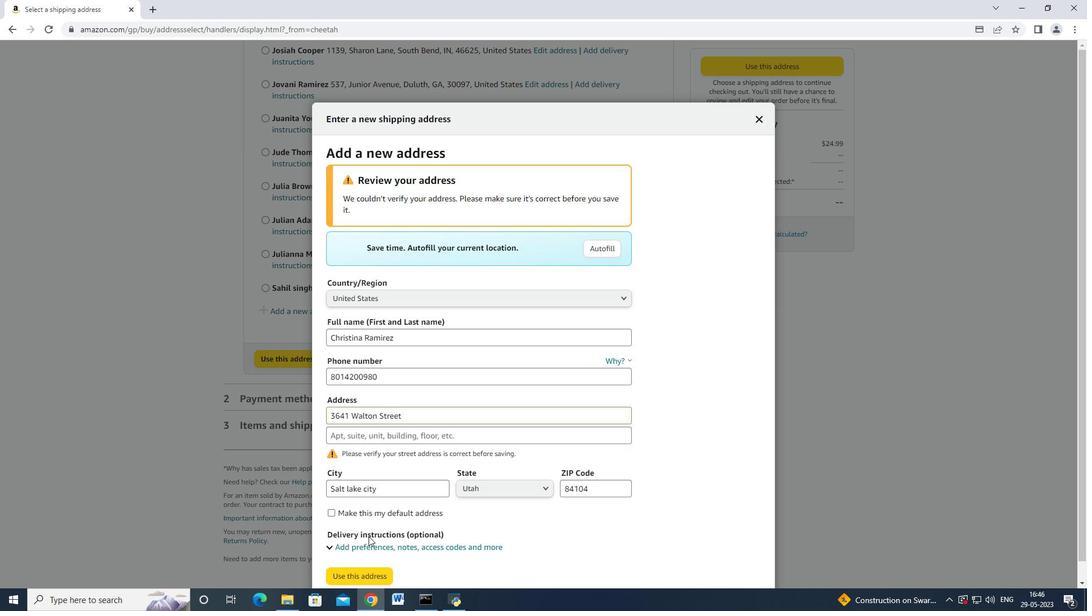 
Action: Mouse scrolled (382, 494) with delta (0, 0)
Screenshot: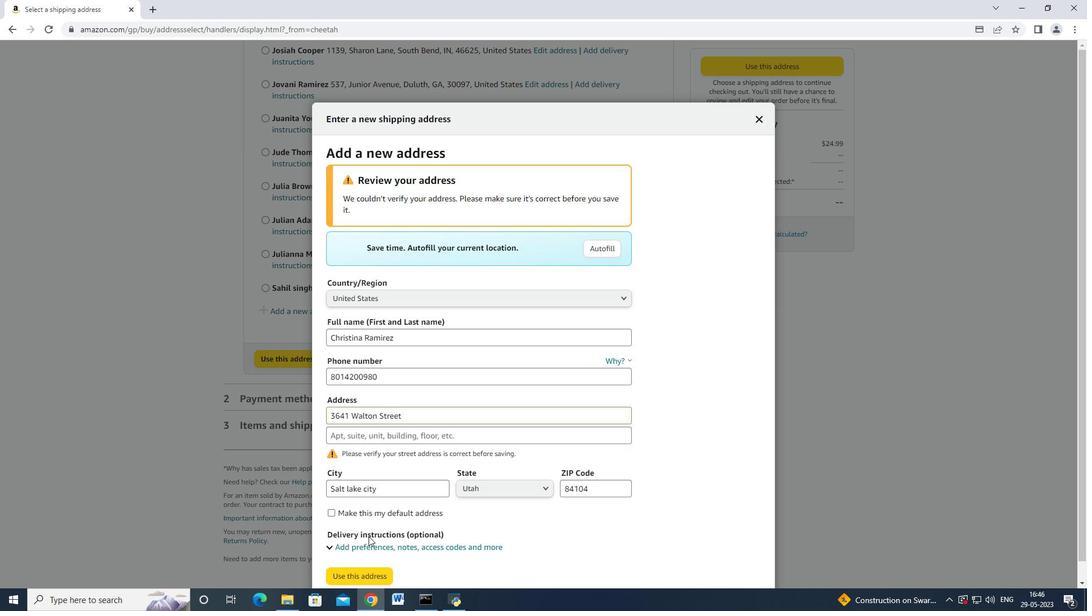 
Action: Mouse scrolled (382, 494) with delta (0, 0)
Screenshot: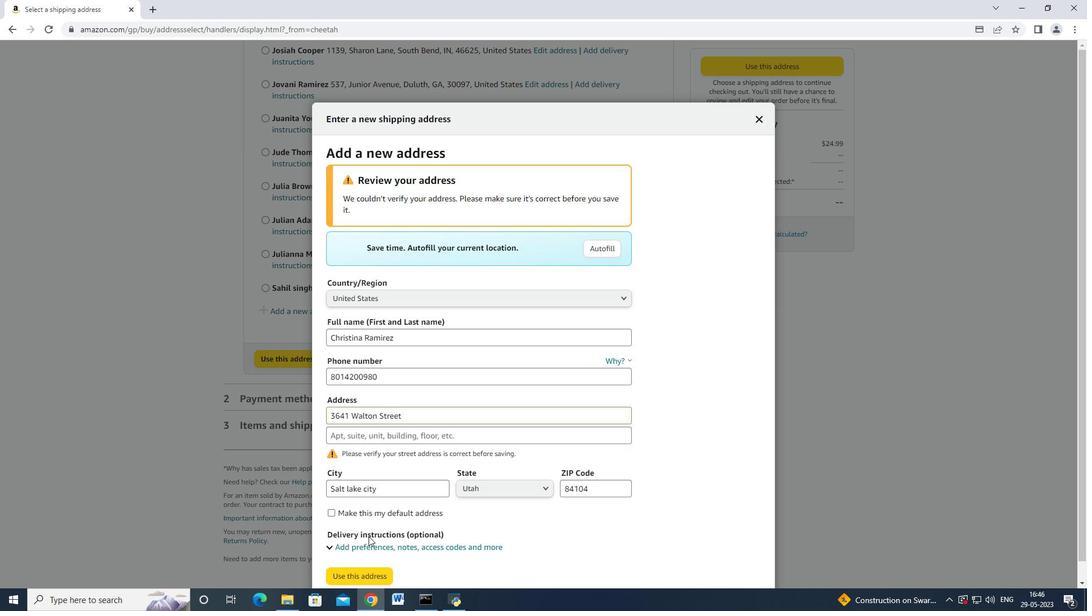 
Action: Mouse scrolled (382, 494) with delta (0, 0)
Screenshot: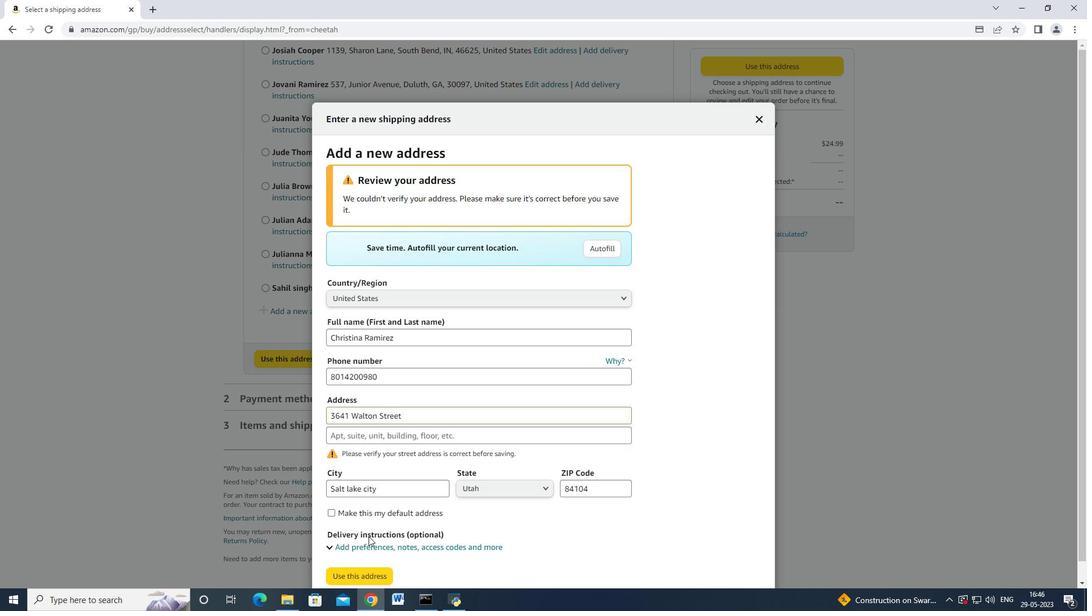 
Action: Mouse moved to (382, 494)
Screenshot: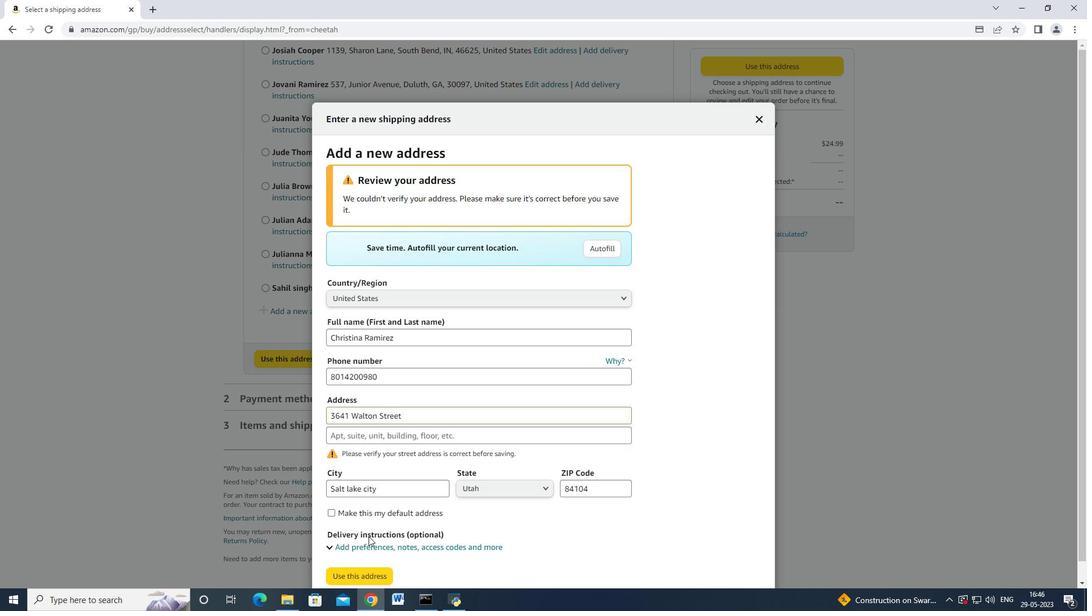 
Action: Mouse scrolled (382, 494) with delta (0, 0)
Screenshot: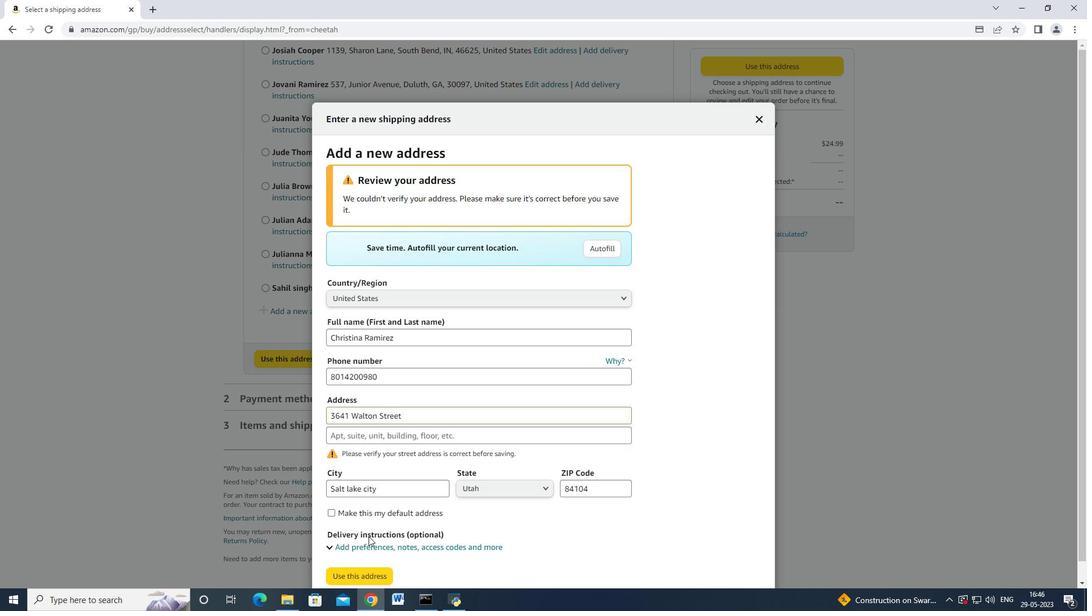 
Action: Mouse moved to (383, 491)
Screenshot: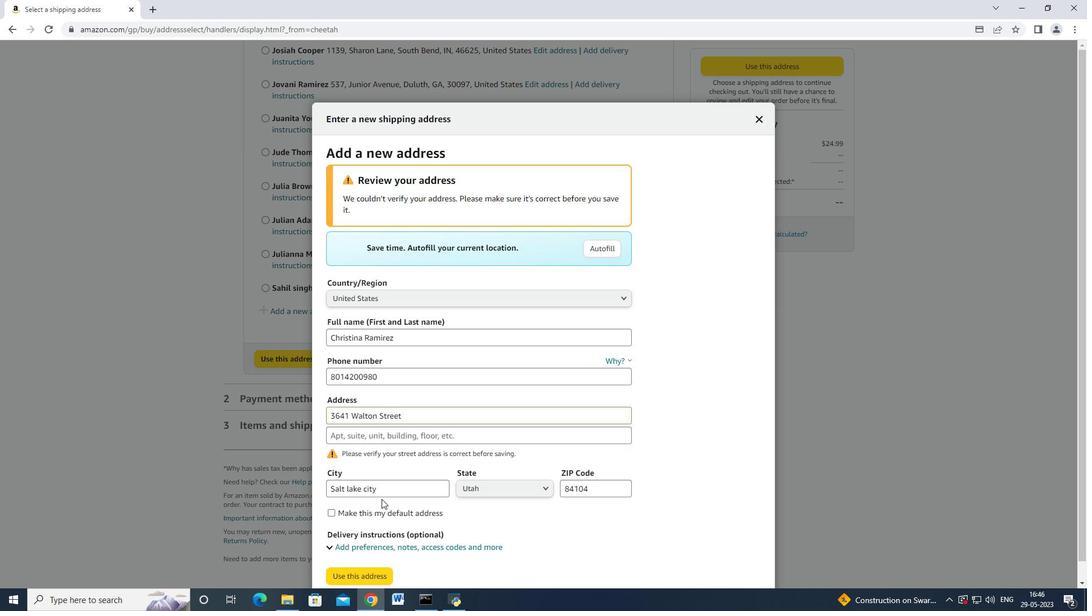 
Action: Mouse scrolled (383, 491) with delta (0, 0)
Screenshot: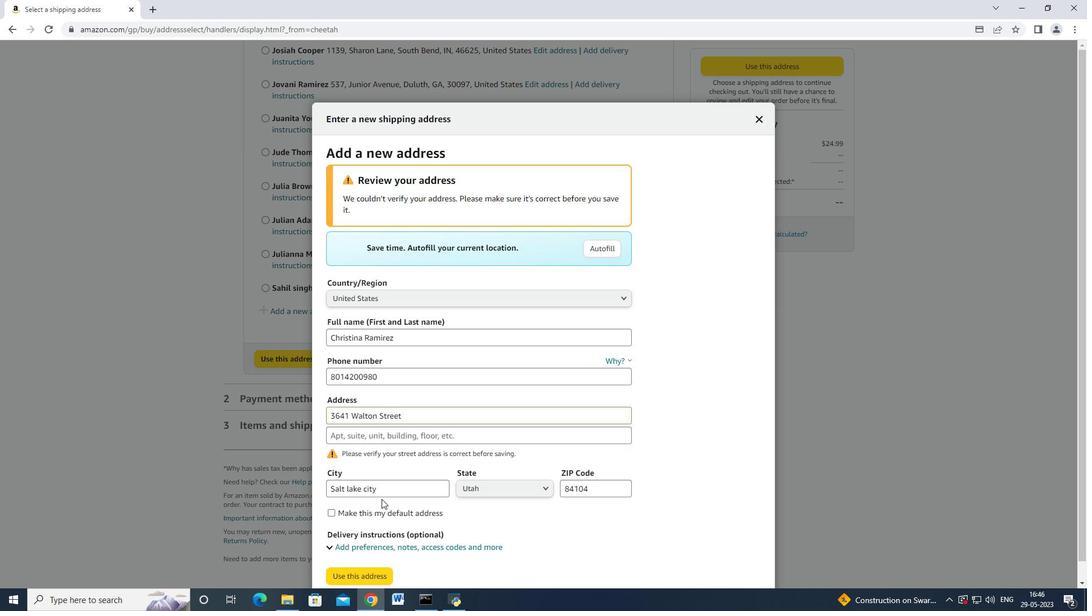 
Action: Mouse moved to (373, 555)
Screenshot: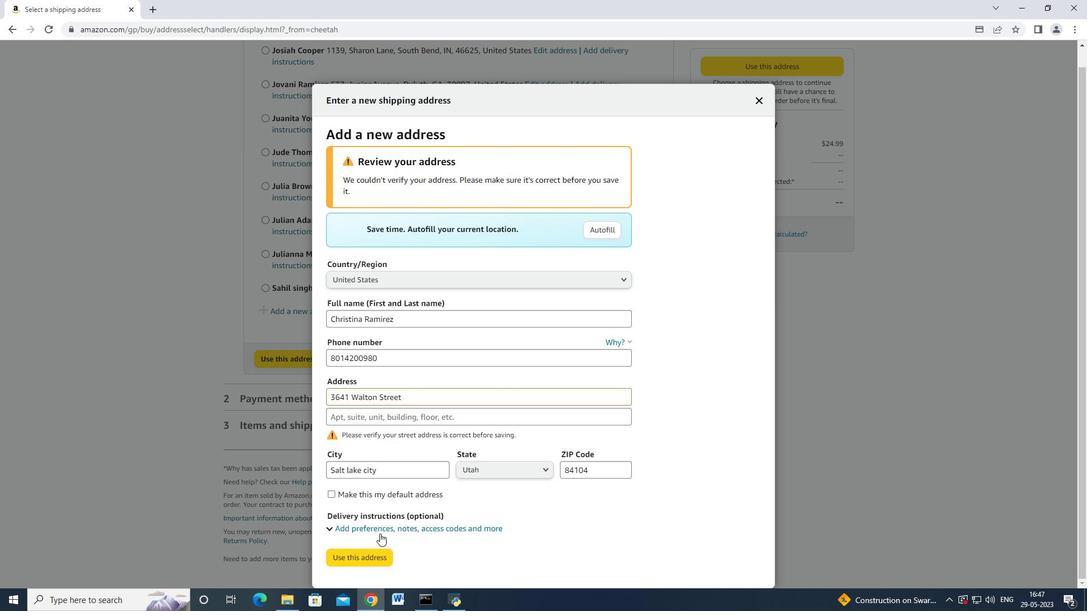 
Action: Mouse pressed left at (373, 555)
Screenshot: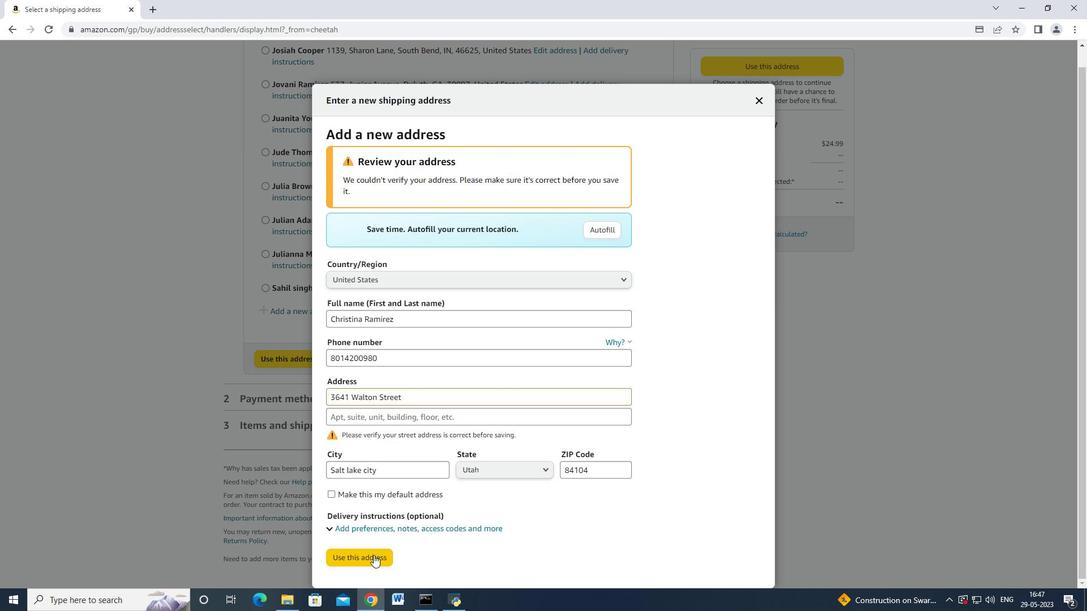 
Action: Mouse moved to (402, 361)
Screenshot: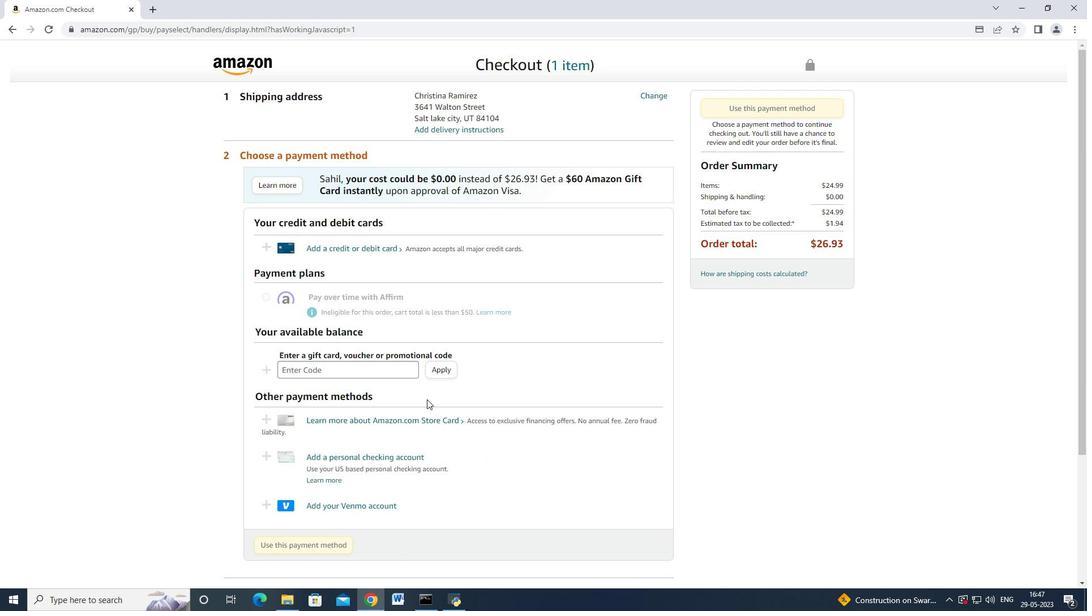 
Action: Mouse scrolled (402, 360) with delta (0, 0)
Screenshot: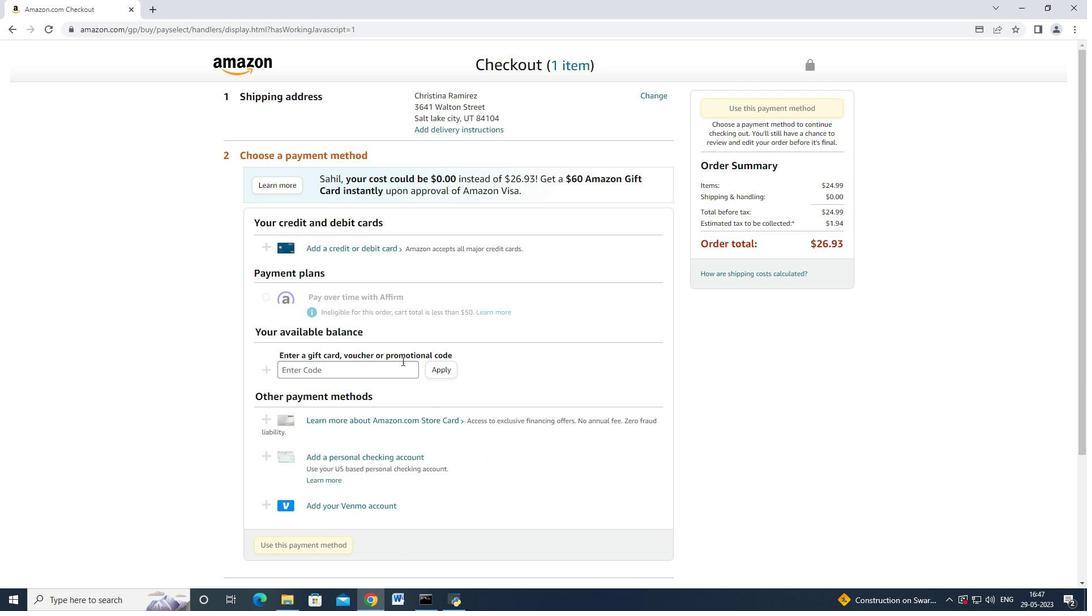 
Action: Mouse scrolled (402, 360) with delta (0, 0)
Screenshot: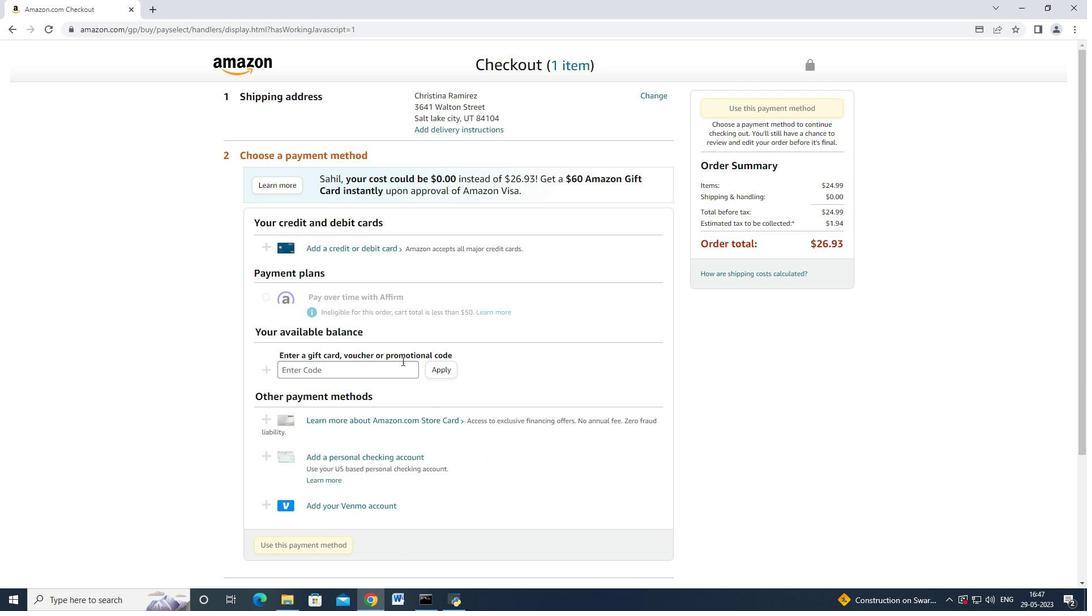 
Action: Mouse scrolled (402, 360) with delta (0, 0)
Screenshot: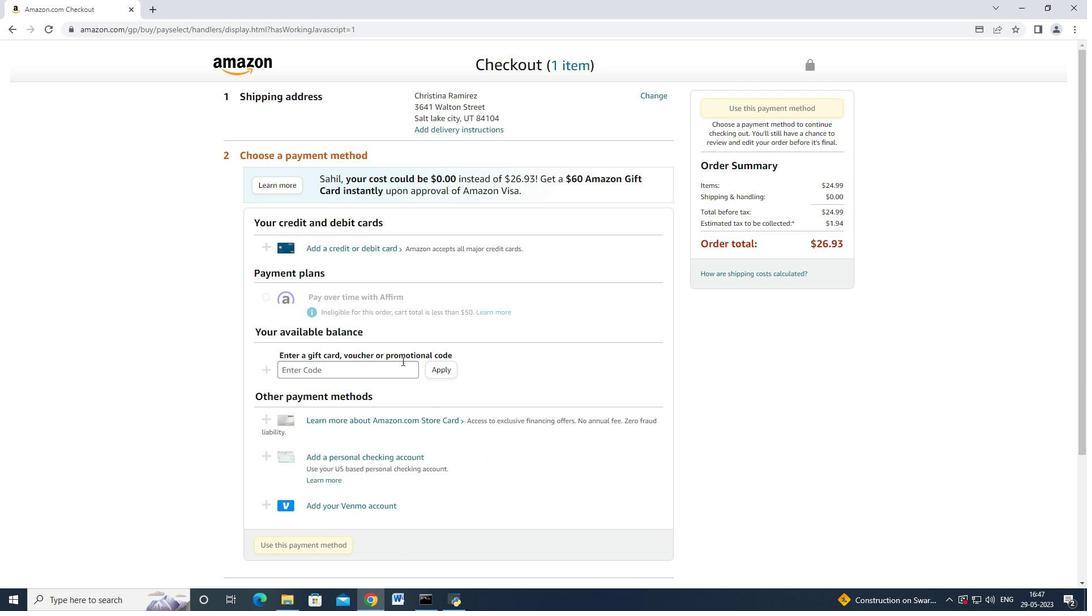 
Action: Mouse scrolled (402, 361) with delta (0, 0)
Screenshot: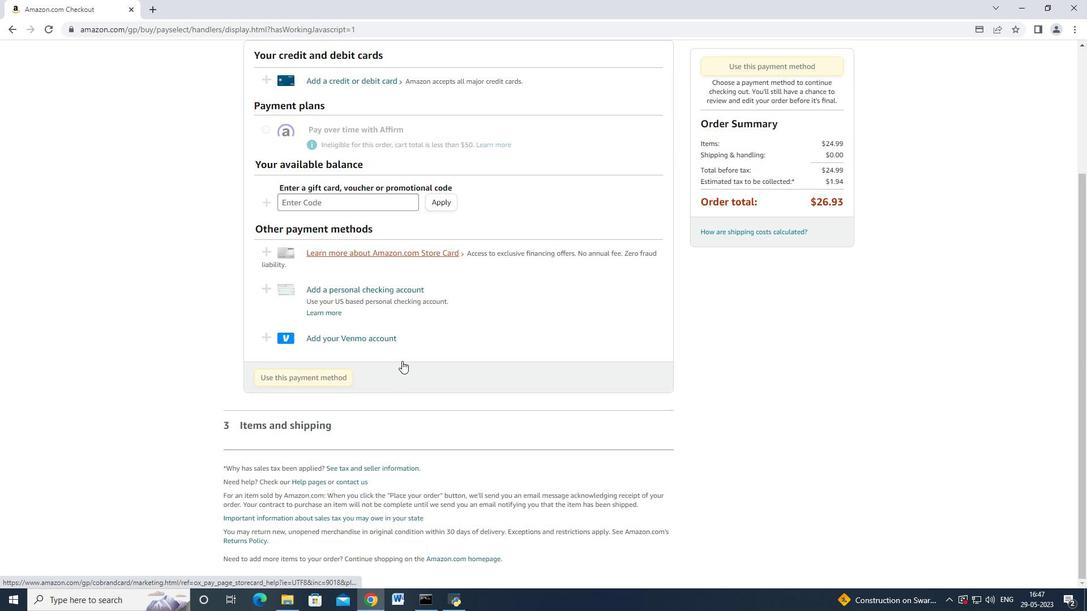 
Action: Mouse scrolled (402, 361) with delta (0, 0)
Screenshot: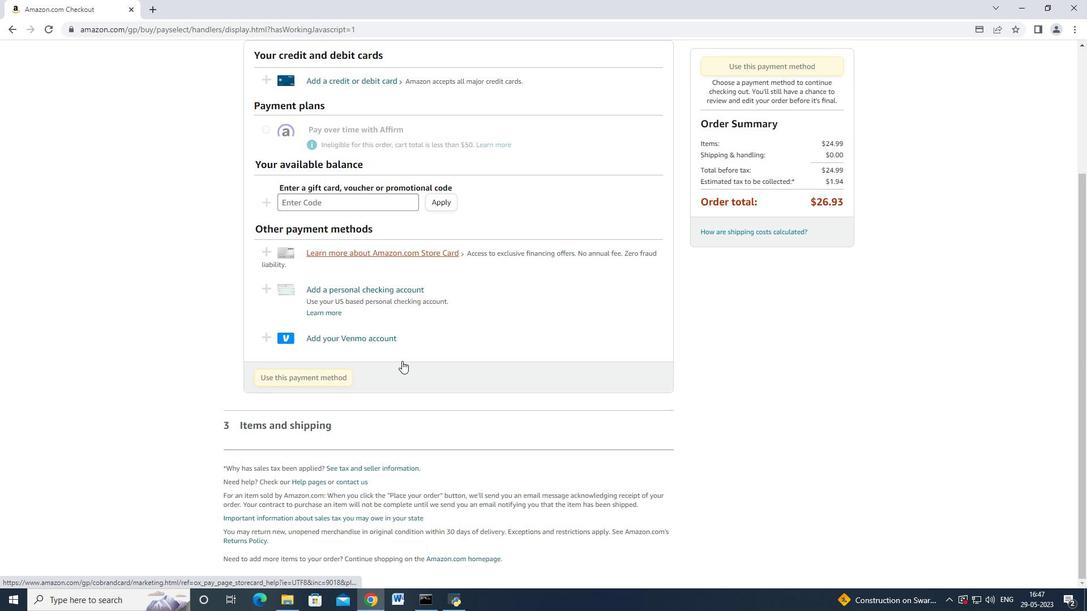
Action: Mouse moved to (375, 189)
Screenshot: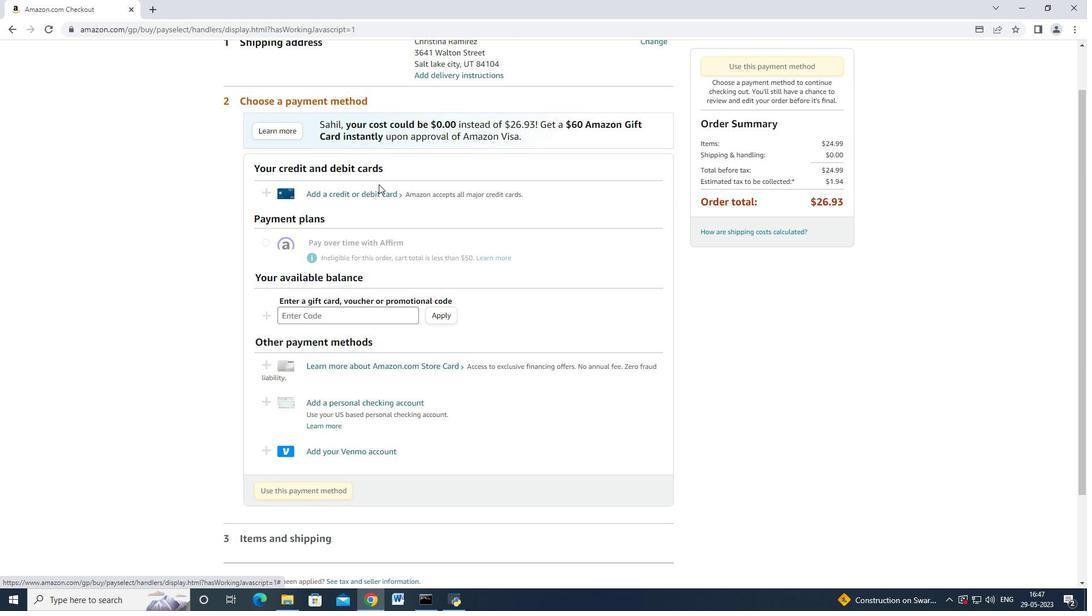 
Action: Mouse pressed left at (375, 189)
Screenshot: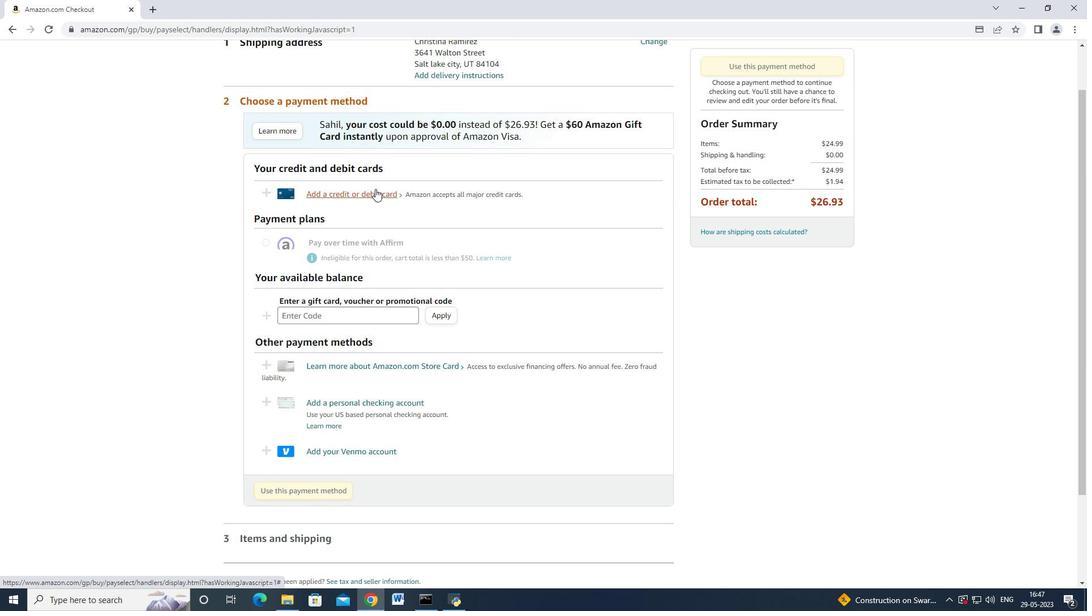 
Action: Mouse moved to (432, 269)
Screenshot: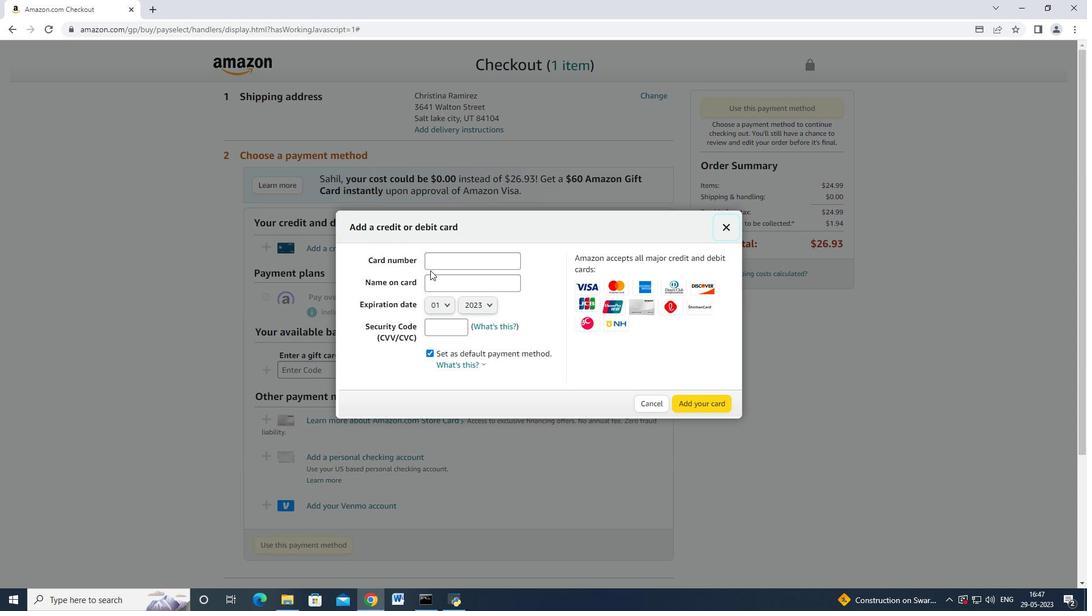 
Action: Mouse pressed left at (432, 269)
Screenshot: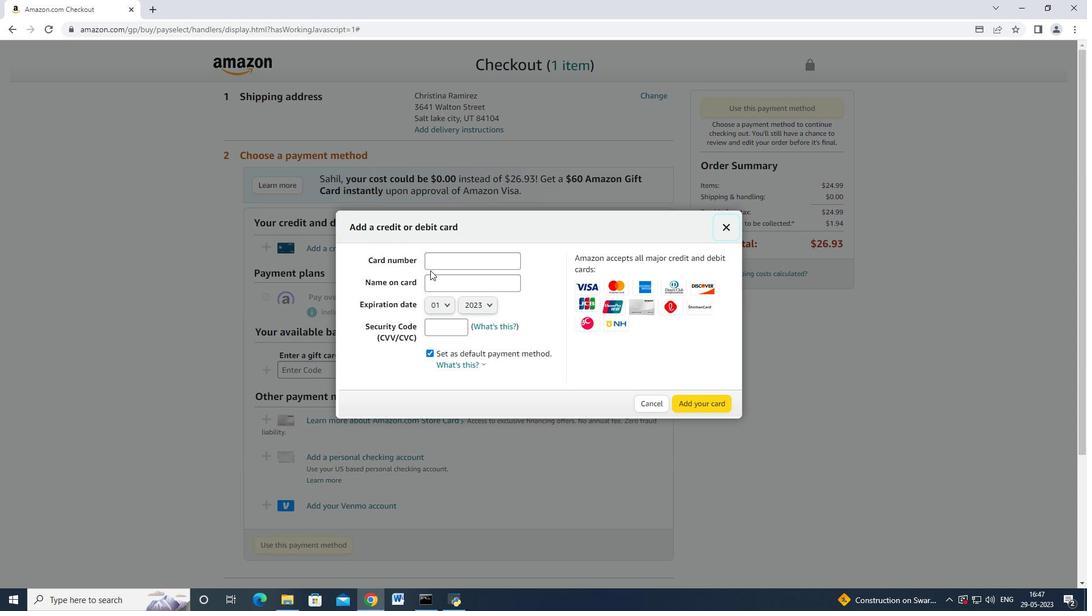 
Action: Mouse moved to (437, 263)
Screenshot: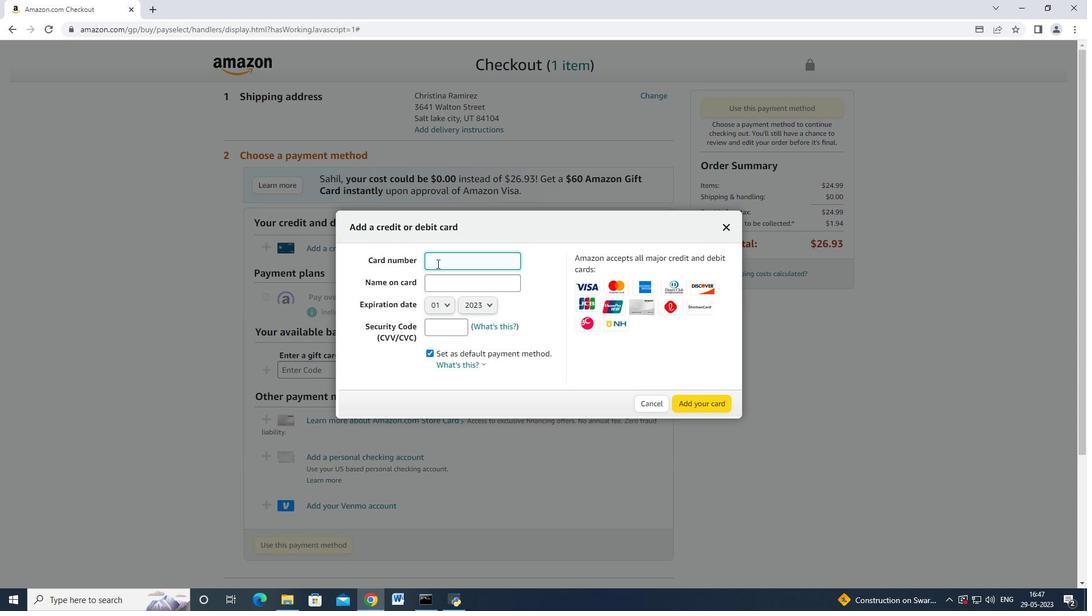 
Action: Key pressed 46727744<Key.backspace><Key.backspace><Key.backspace><Key.backspace>664477556010<Key.tab><Key.shift>Mark<Key.space><Key.shift_r>Adams<Key.space>
Screenshot: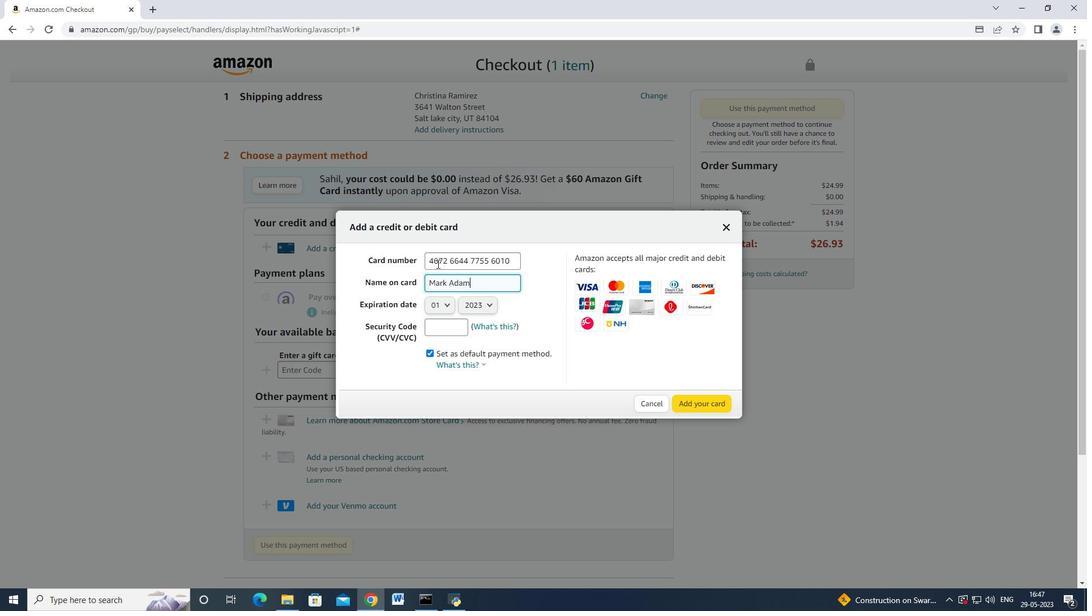
Action: Mouse moved to (436, 304)
Screenshot: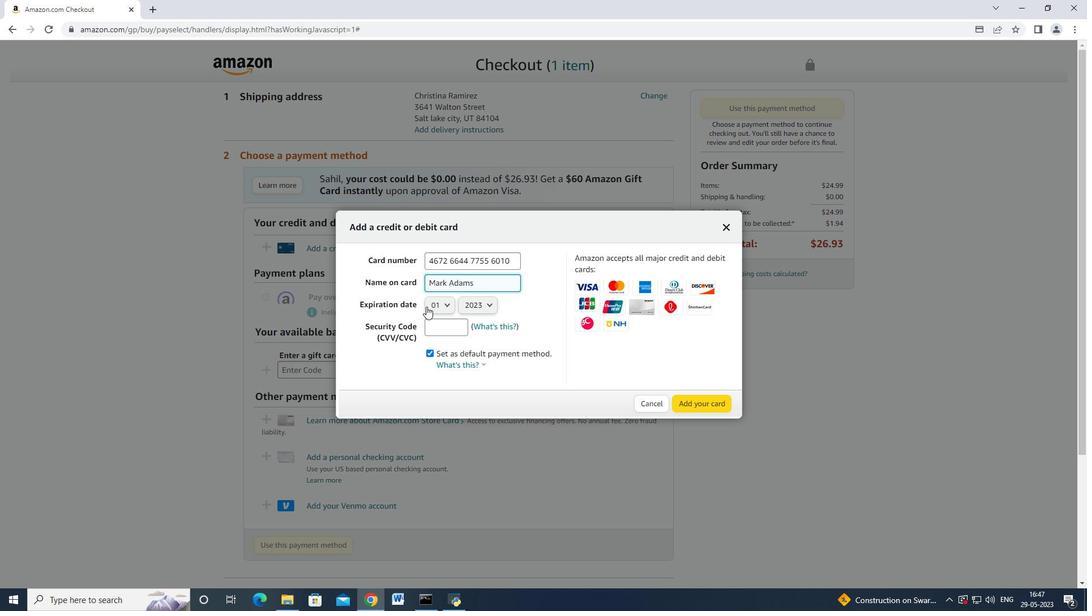 
Action: Mouse pressed left at (436, 304)
Screenshot: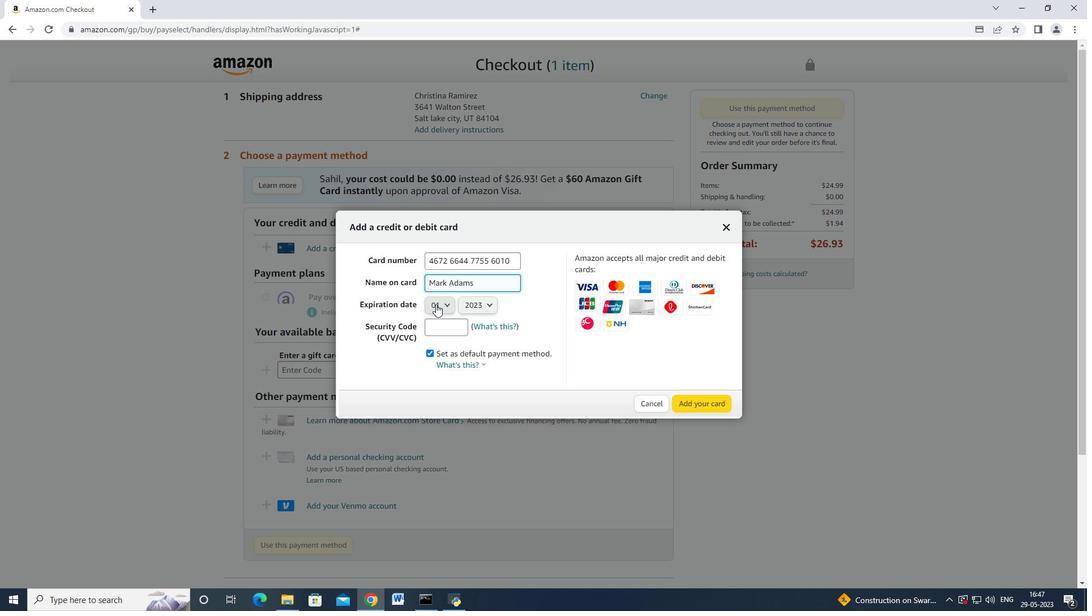 
Action: Mouse moved to (445, 347)
Screenshot: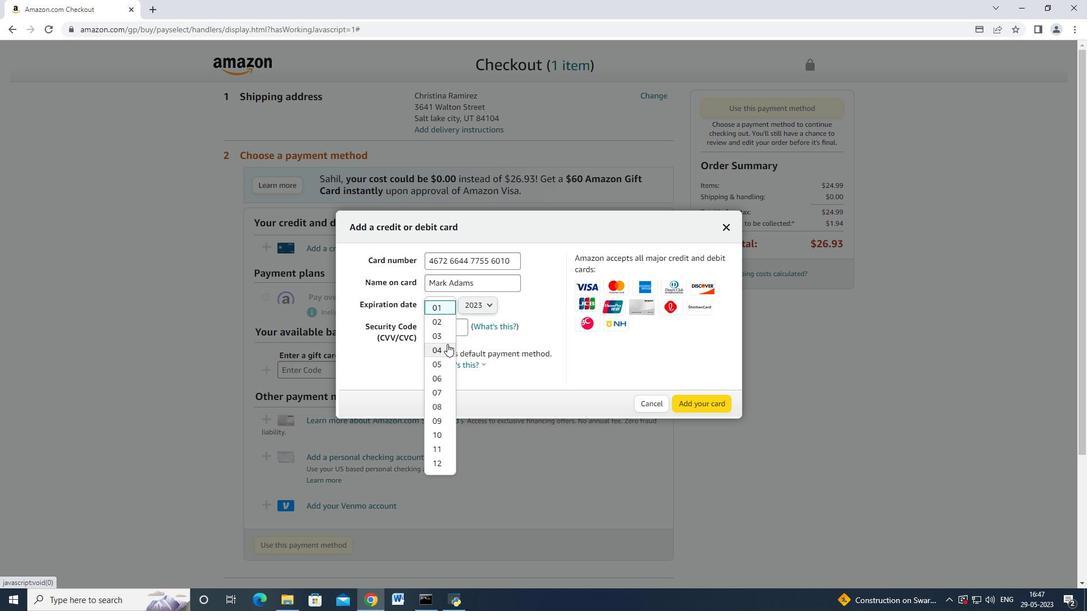 
Action: Mouse pressed left at (445, 347)
Screenshot: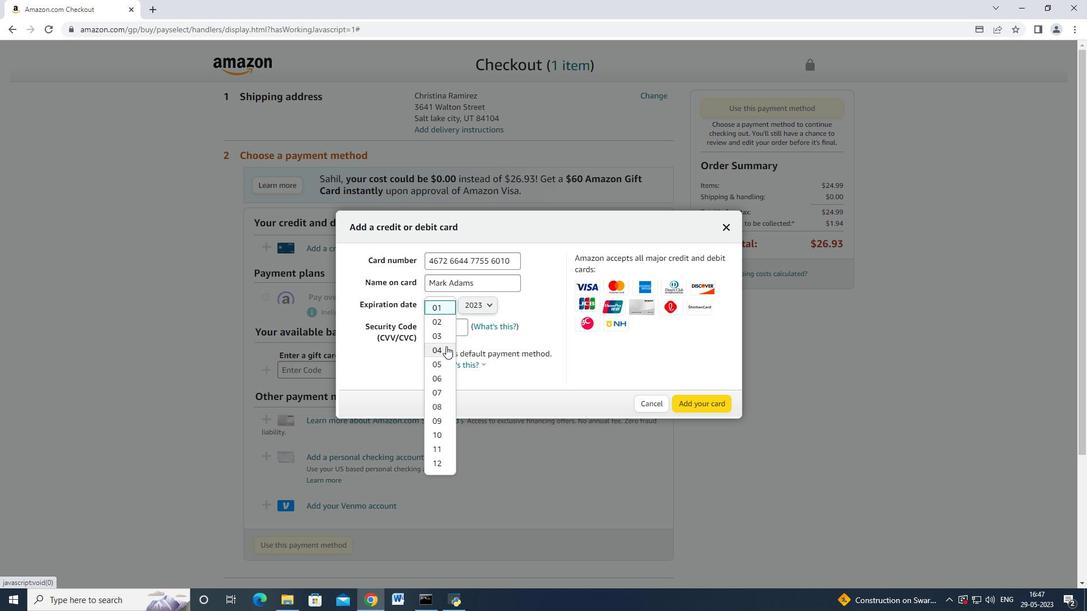 
Action: Mouse moved to (496, 296)
Screenshot: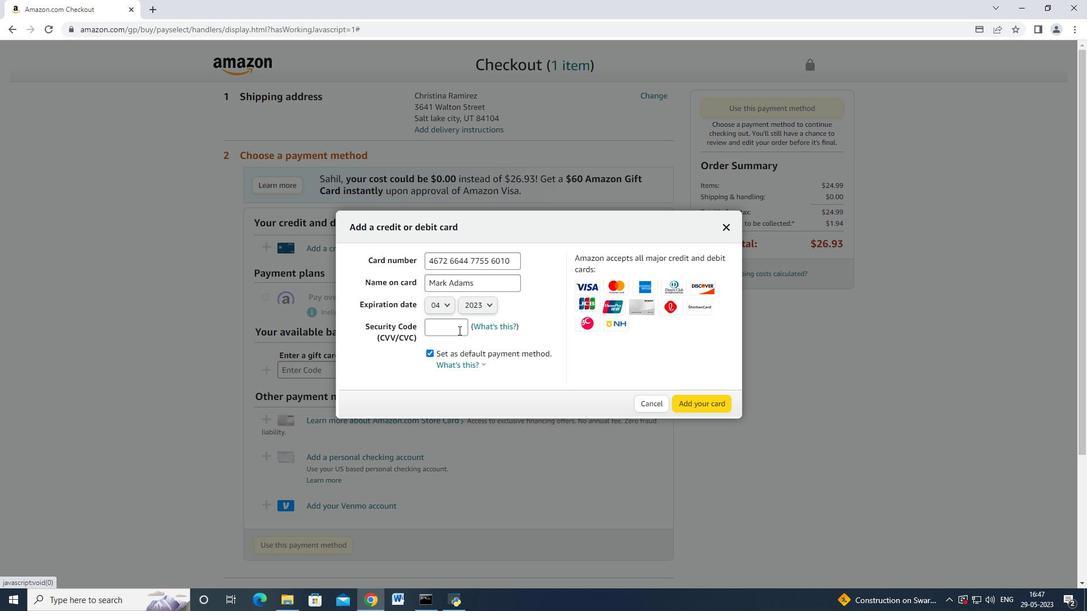 
Action: Mouse pressed left at (496, 296)
Screenshot: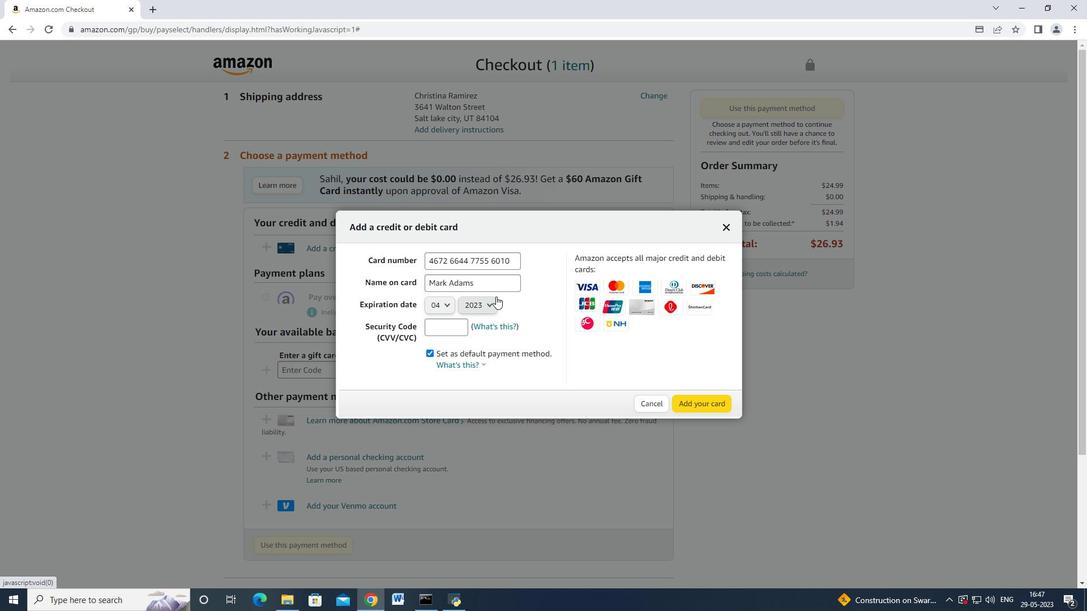 
Action: Mouse moved to (484, 340)
Screenshot: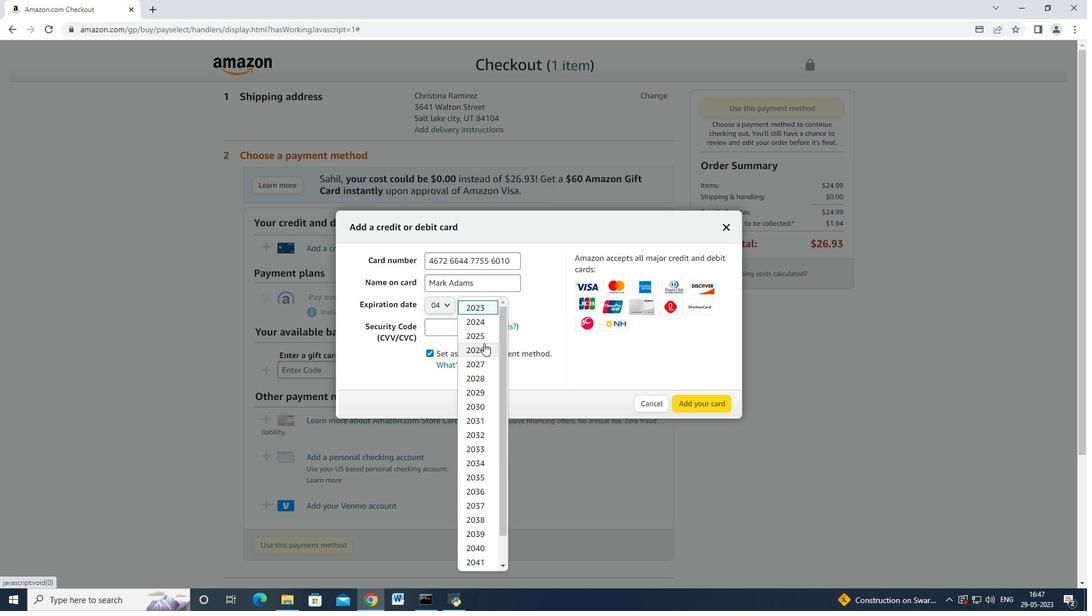 
Action: Mouse pressed left at (484, 340)
Screenshot: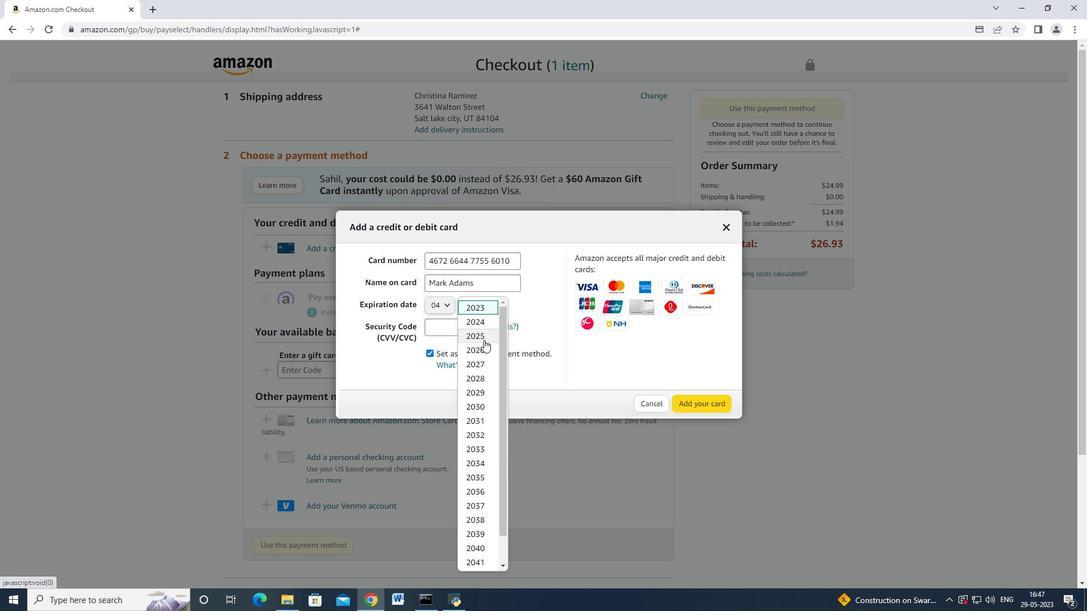 
Action: Mouse moved to (460, 336)
Screenshot: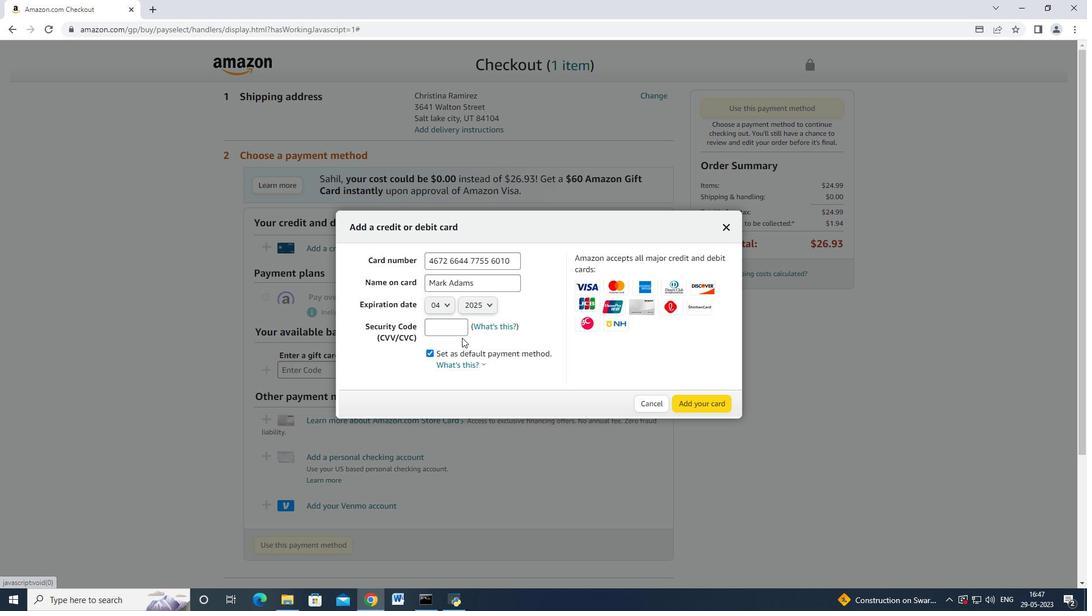 
Action: Mouse pressed left at (460, 336)
Screenshot: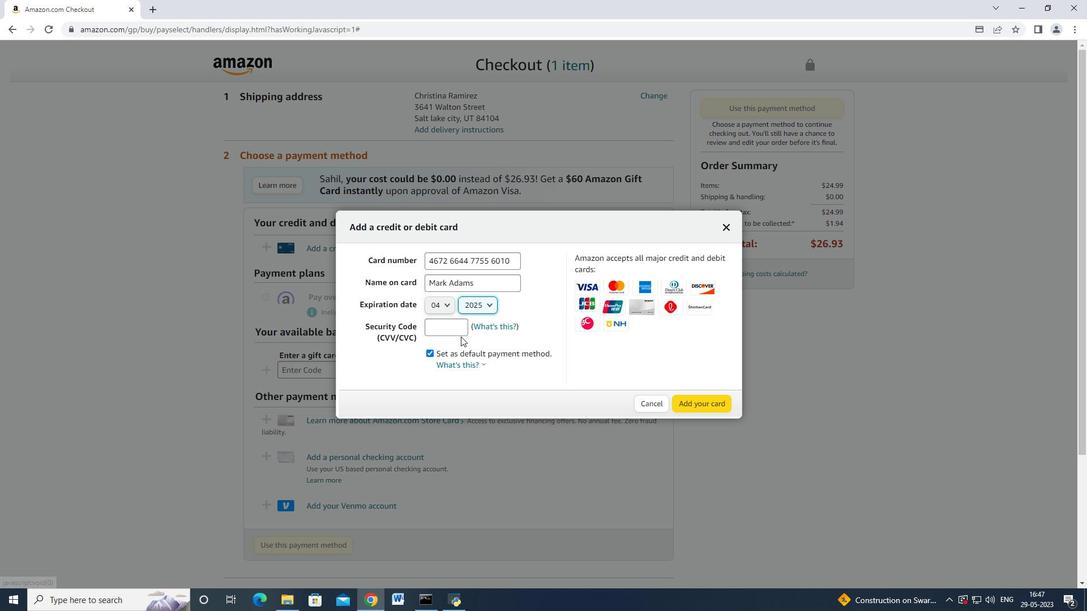 
Action: Mouse moved to (459, 330)
Screenshot: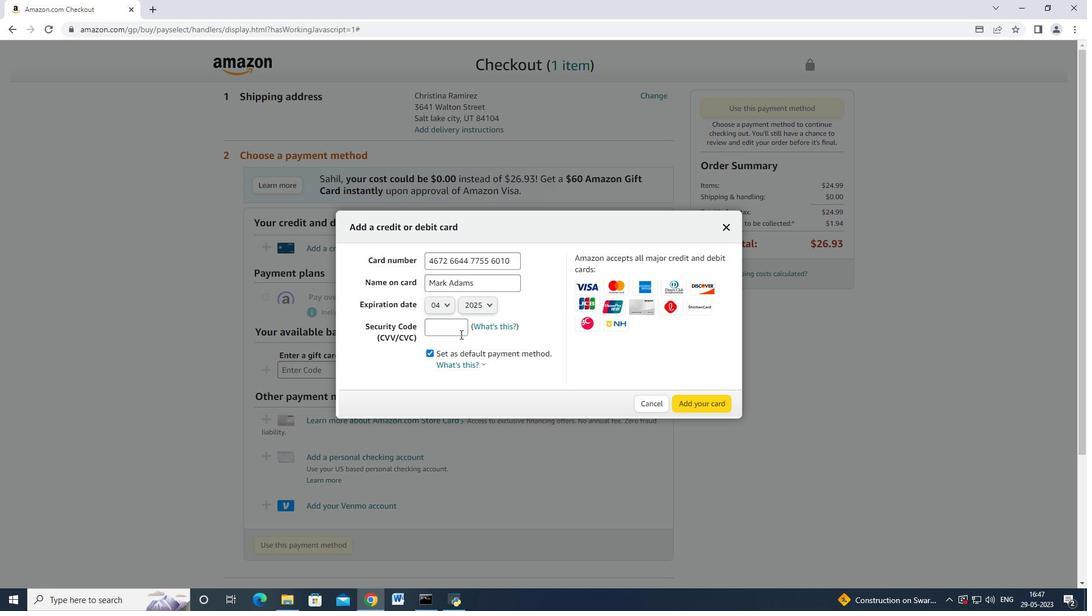 
Action: Mouse pressed left at (459, 330)
Screenshot: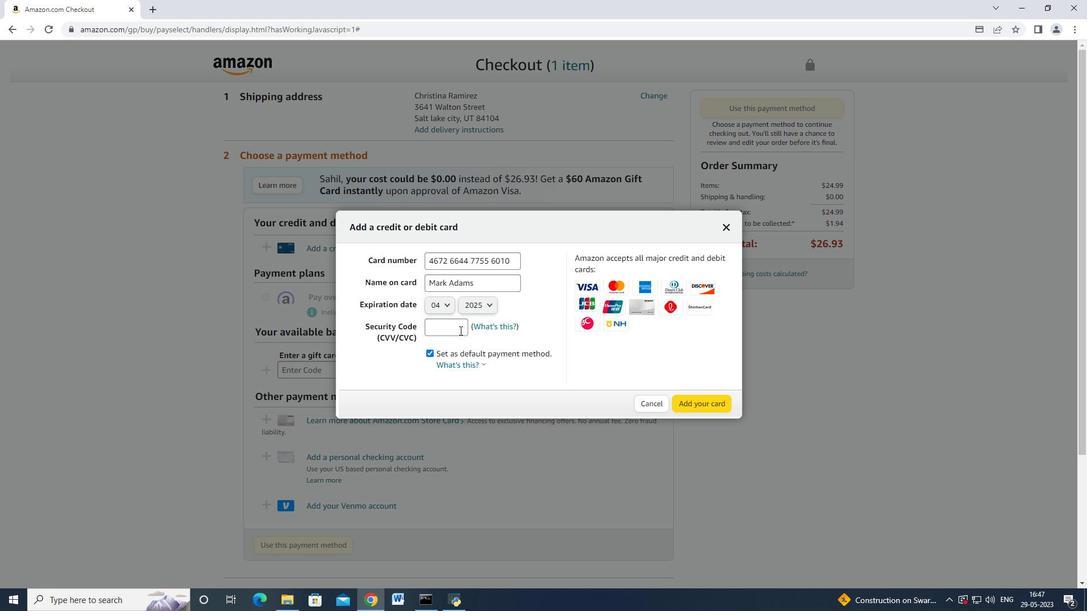 
Action: Key pressed 682
Screenshot: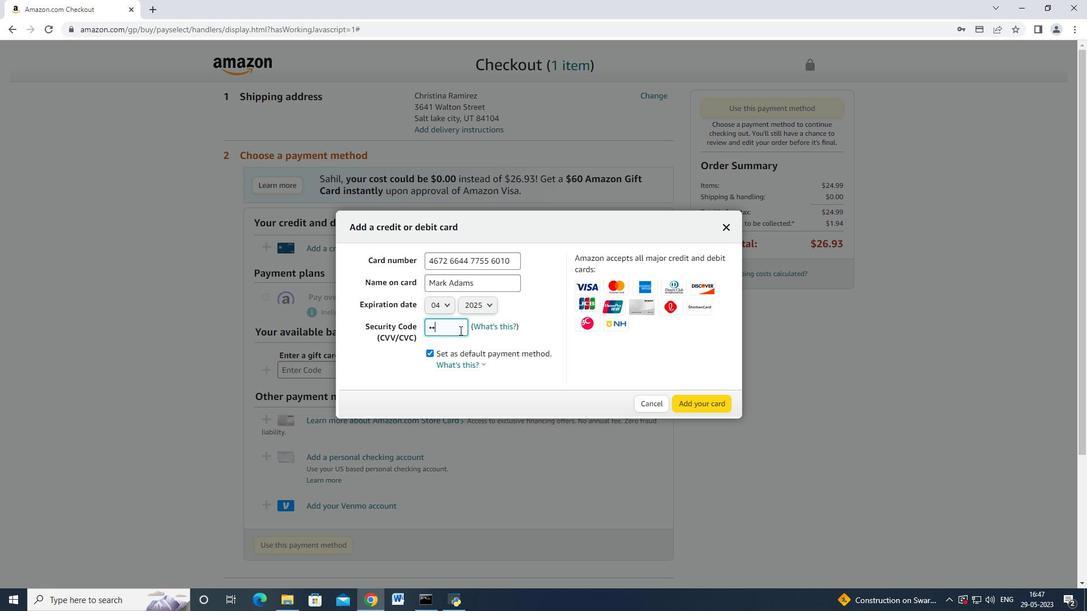 
Action: Mouse moved to (716, 410)
Screenshot: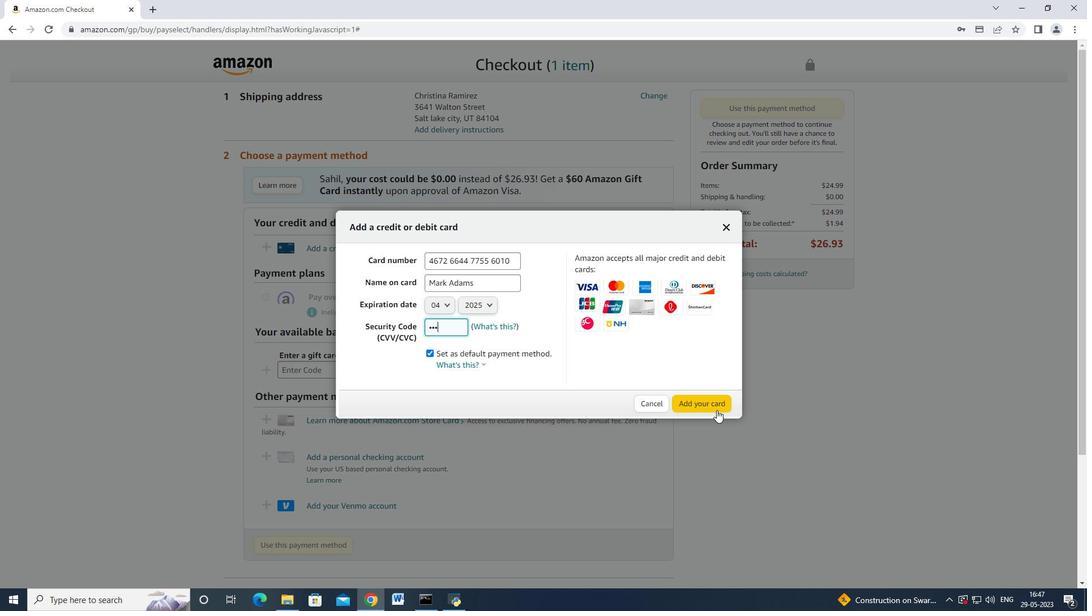 
